 Task: Toggle the show structs in the suggest.
Action: Mouse moved to (0, 591)
Screenshot: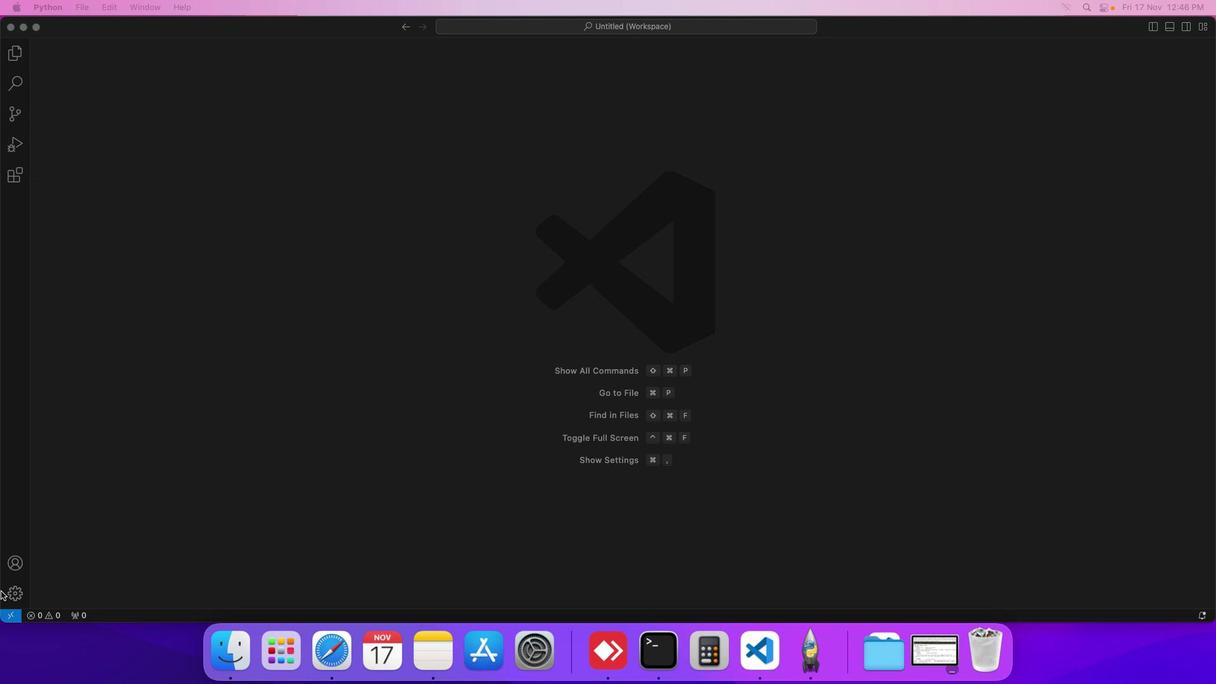 
Action: Mouse pressed left at (0, 591)
Screenshot: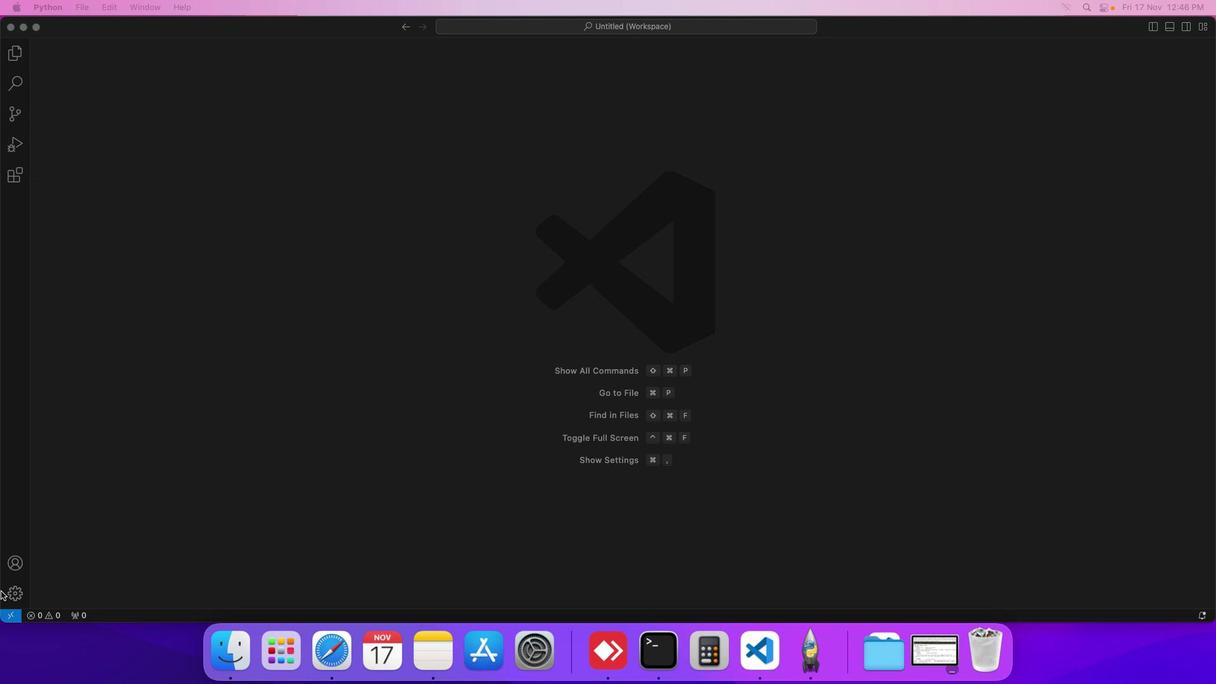 
Action: Mouse moved to (42, 491)
Screenshot: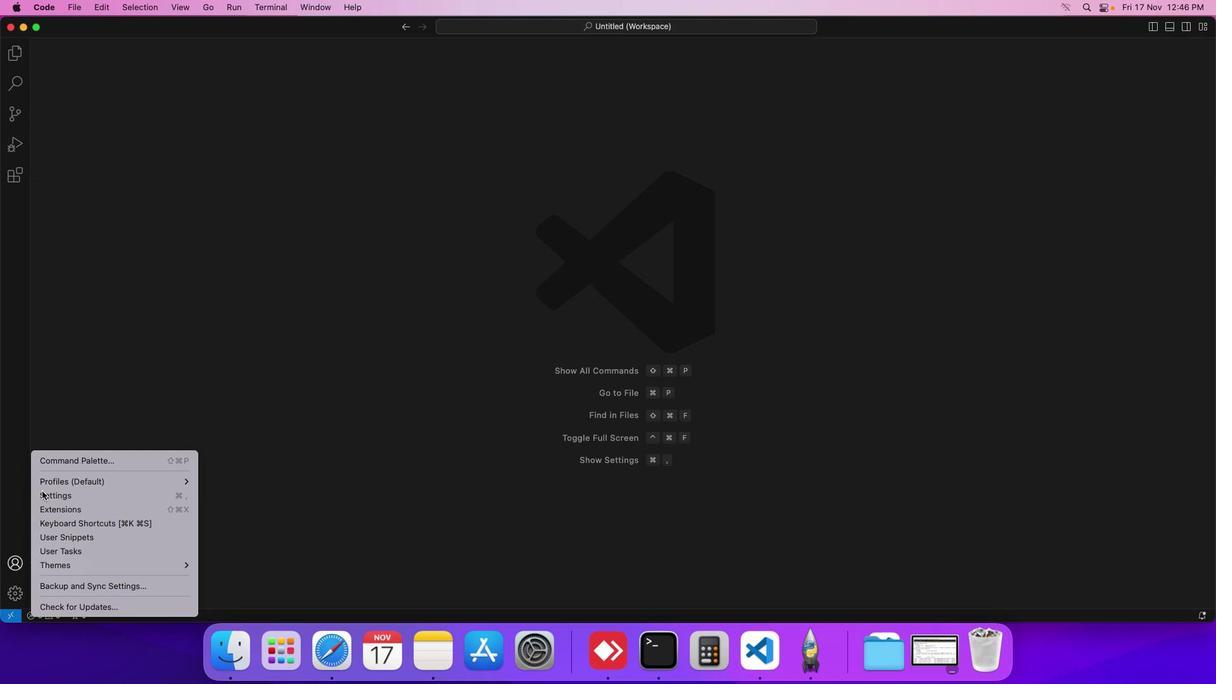 
Action: Mouse pressed left at (42, 491)
Screenshot: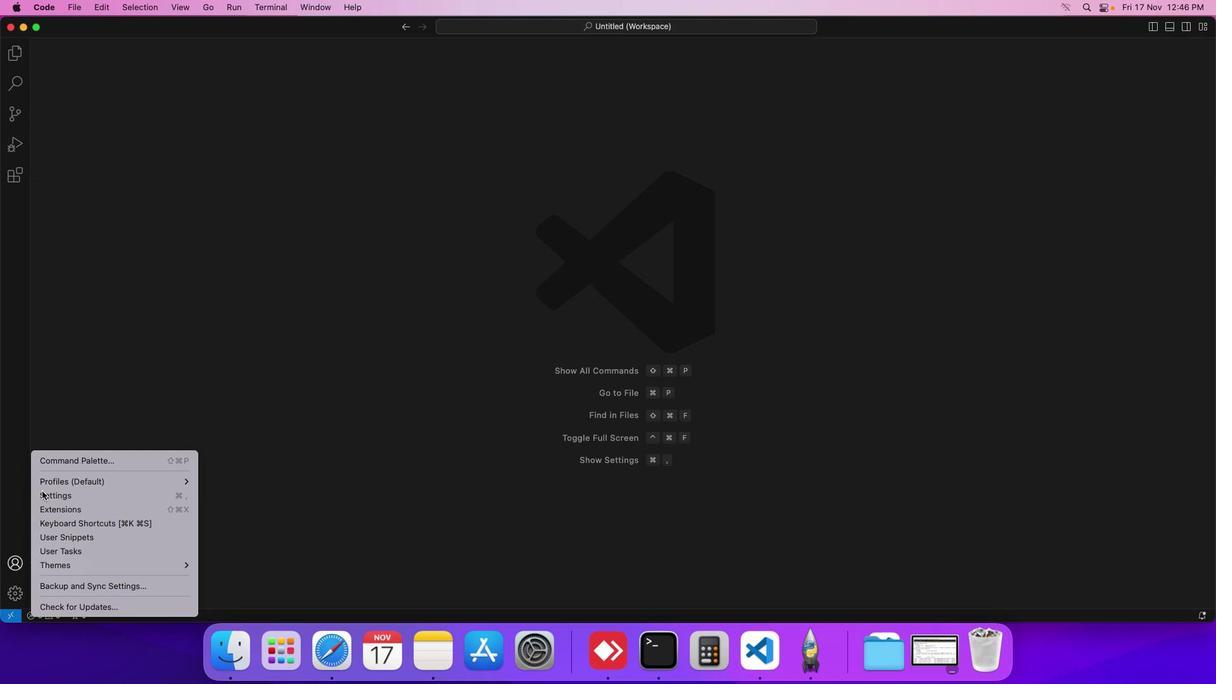
Action: Mouse moved to (313, 103)
Screenshot: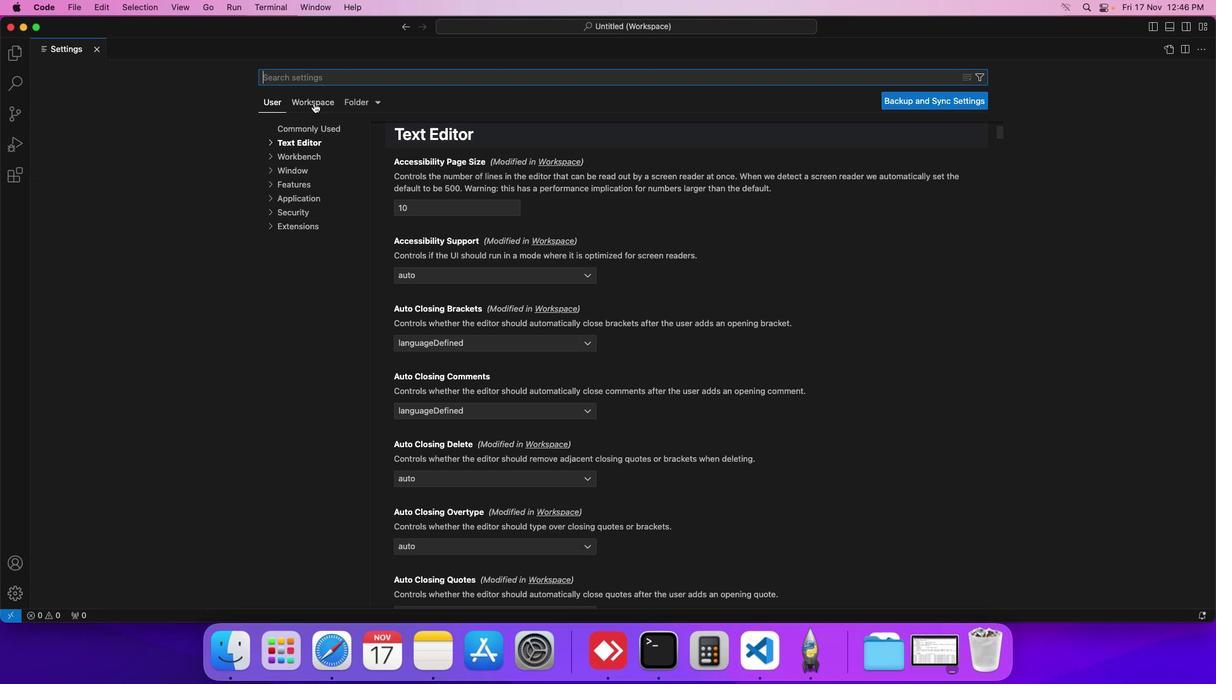 
Action: Mouse pressed left at (313, 103)
Screenshot: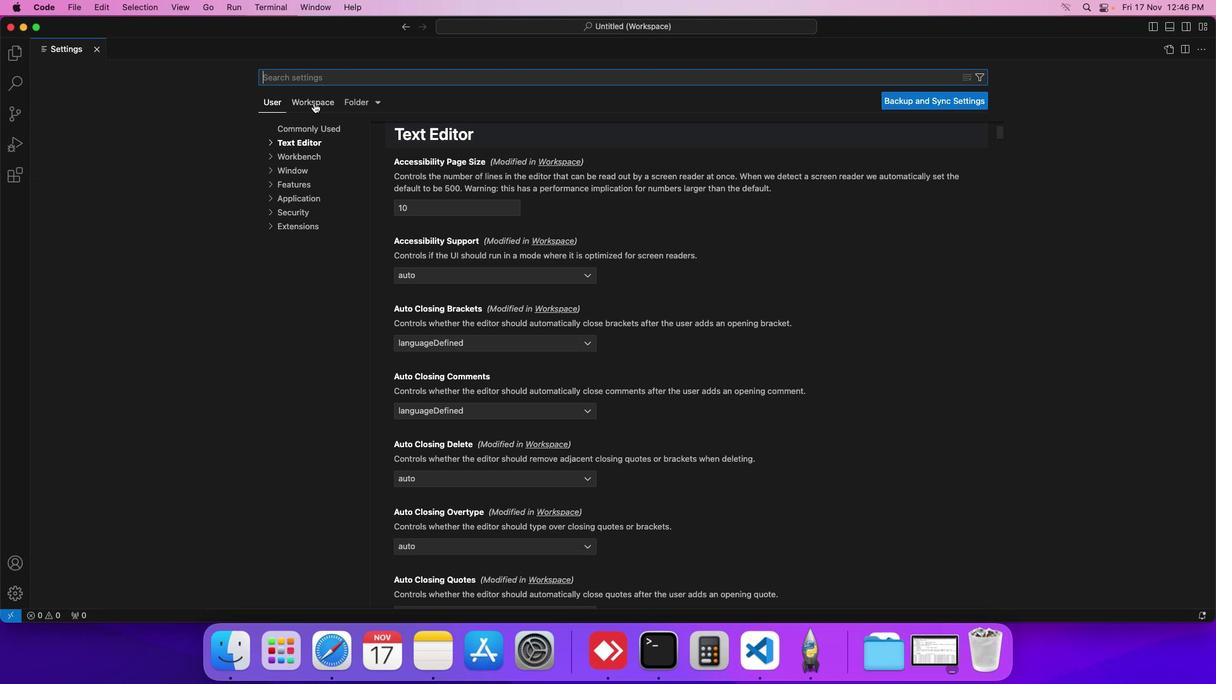 
Action: Mouse moved to (301, 145)
Screenshot: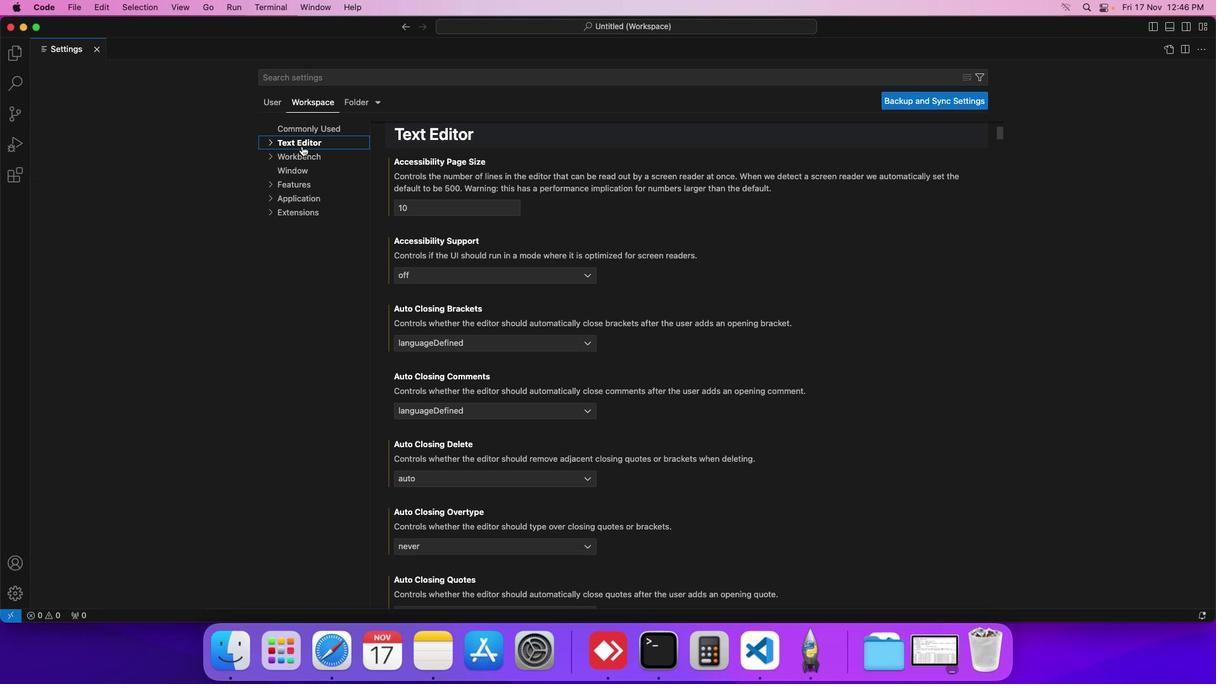
Action: Mouse pressed left at (301, 145)
Screenshot: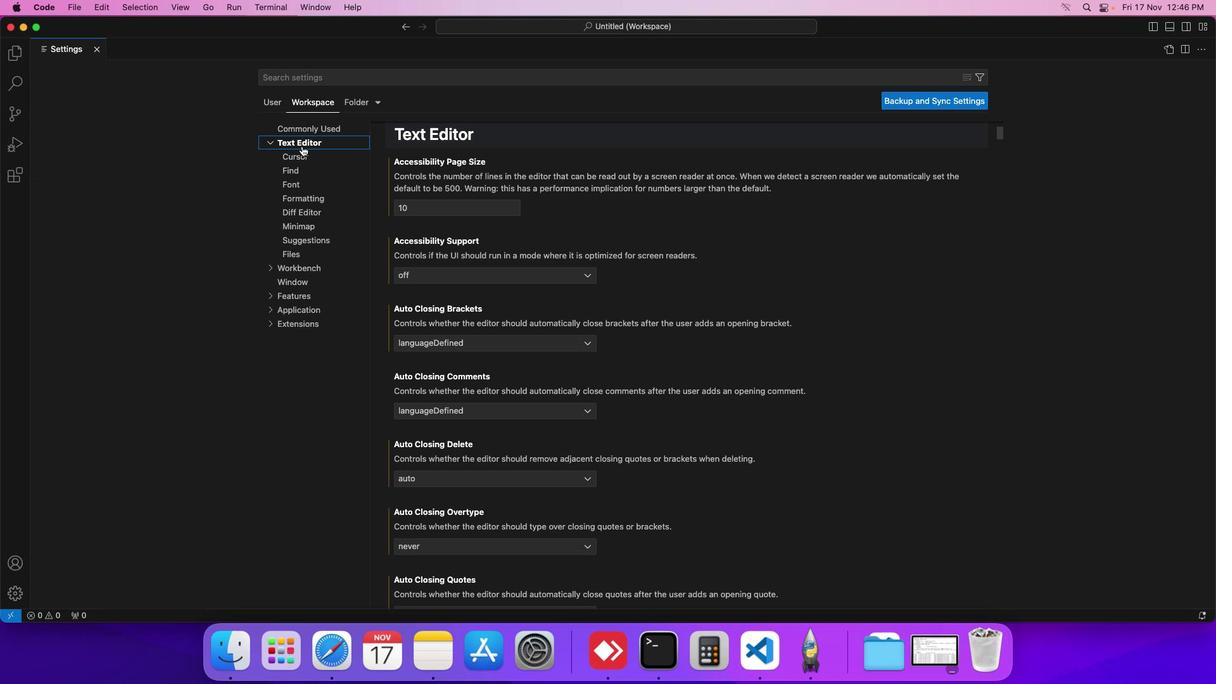 
Action: Mouse moved to (302, 235)
Screenshot: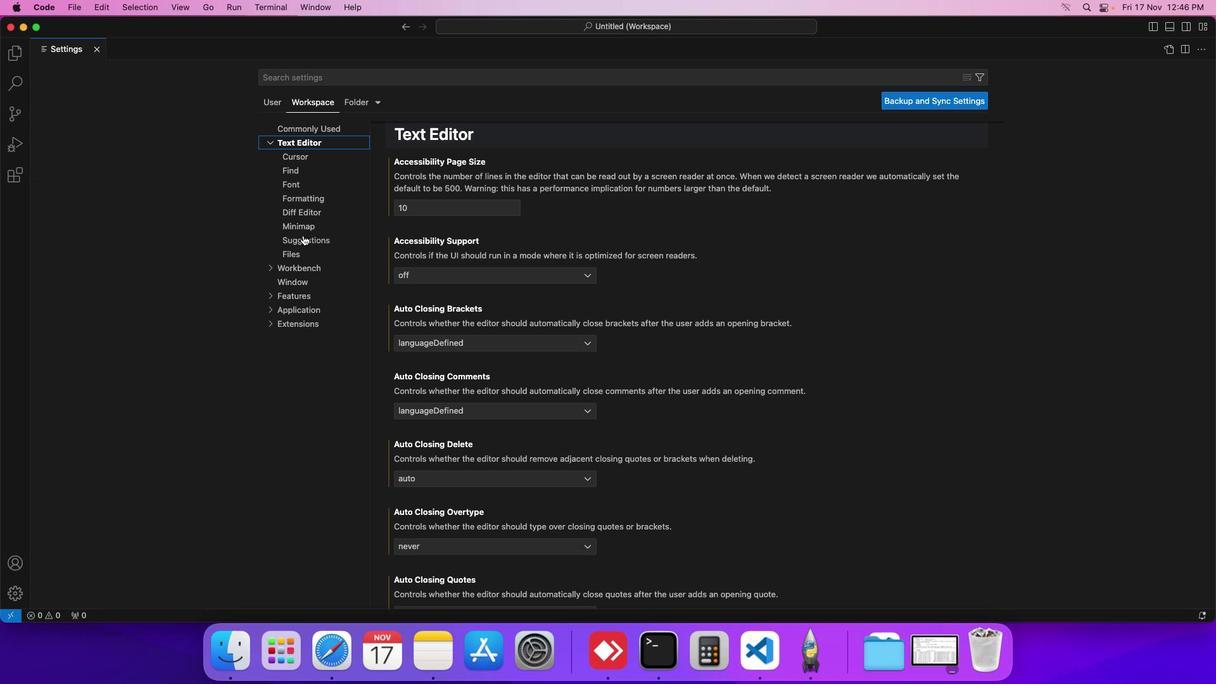 
Action: Mouse pressed left at (302, 235)
Screenshot: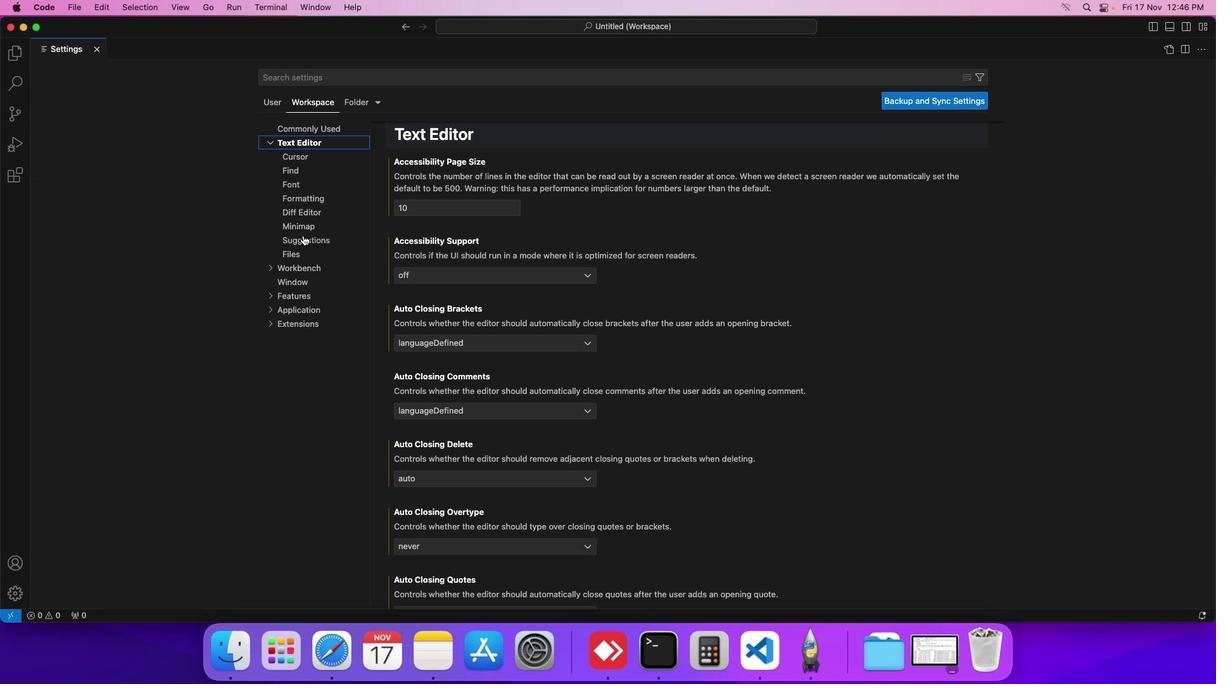 
Action: Mouse moved to (449, 374)
Screenshot: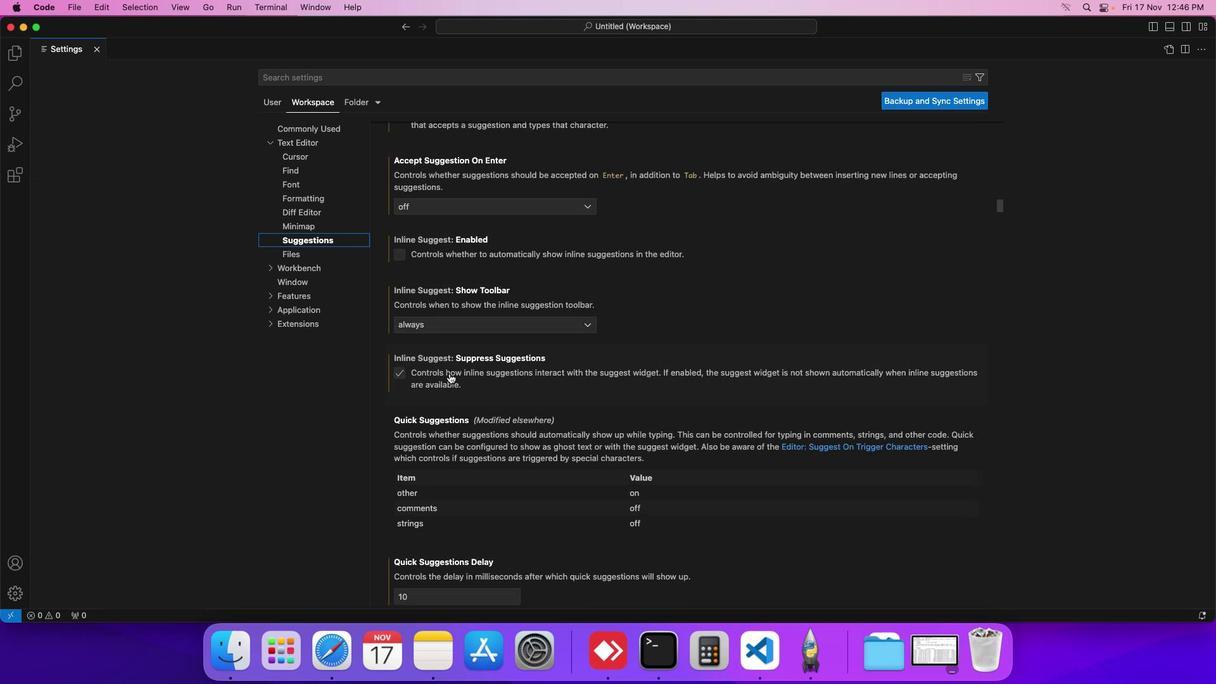 
Action: Mouse scrolled (449, 374) with delta (0, 0)
Screenshot: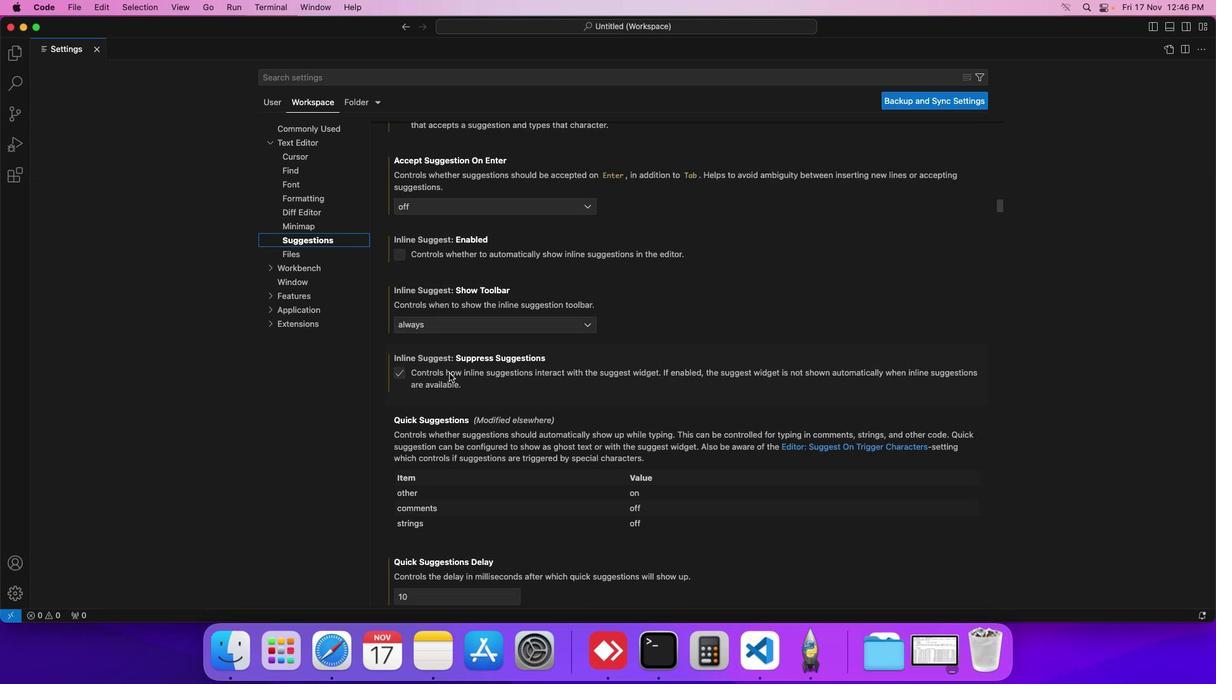 
Action: Mouse moved to (449, 373)
Screenshot: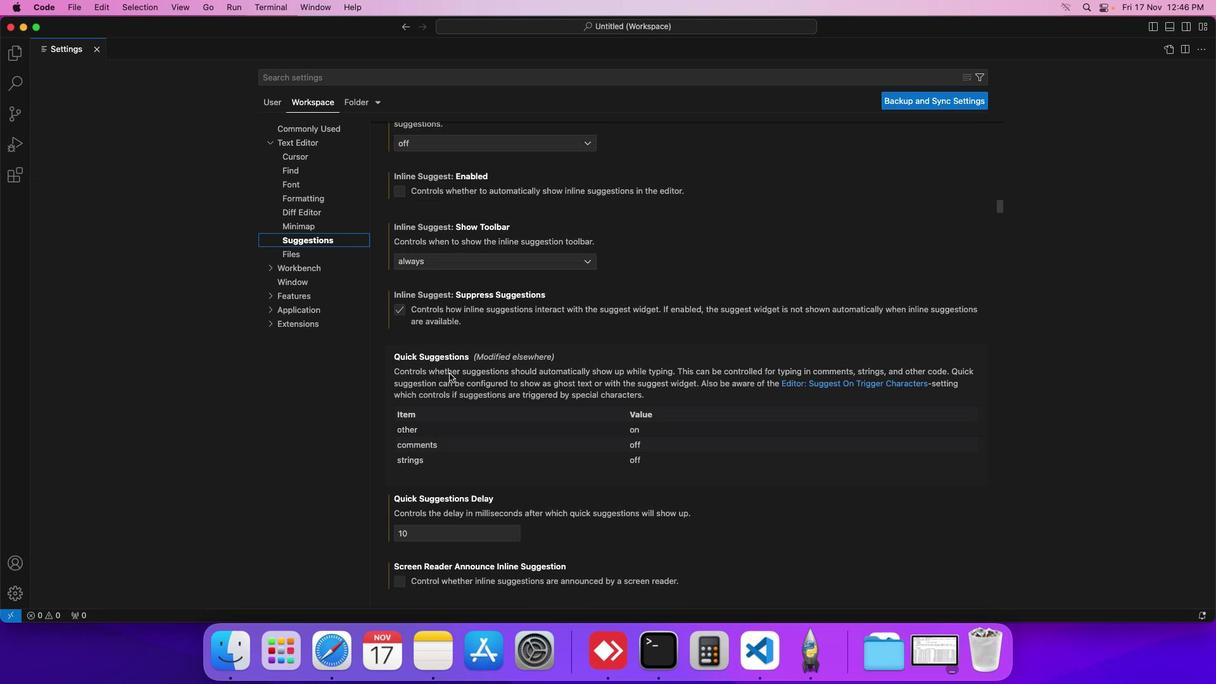 
Action: Mouse scrolled (449, 373) with delta (0, 0)
Screenshot: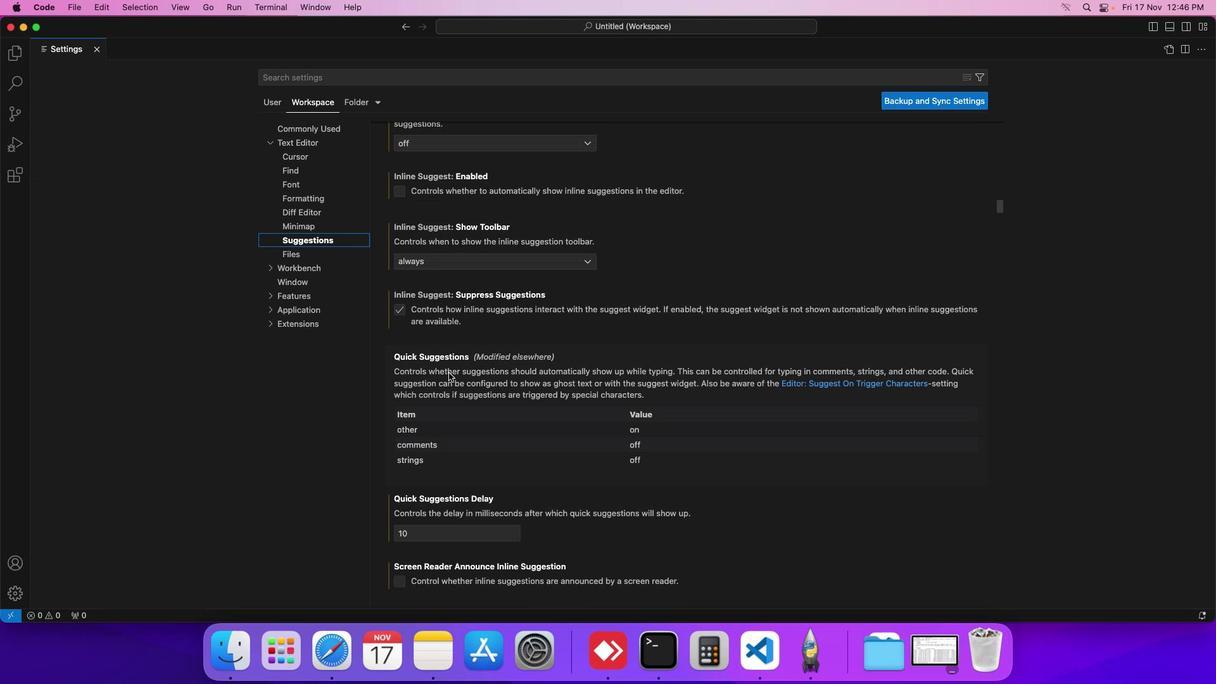 
Action: Mouse moved to (449, 373)
Screenshot: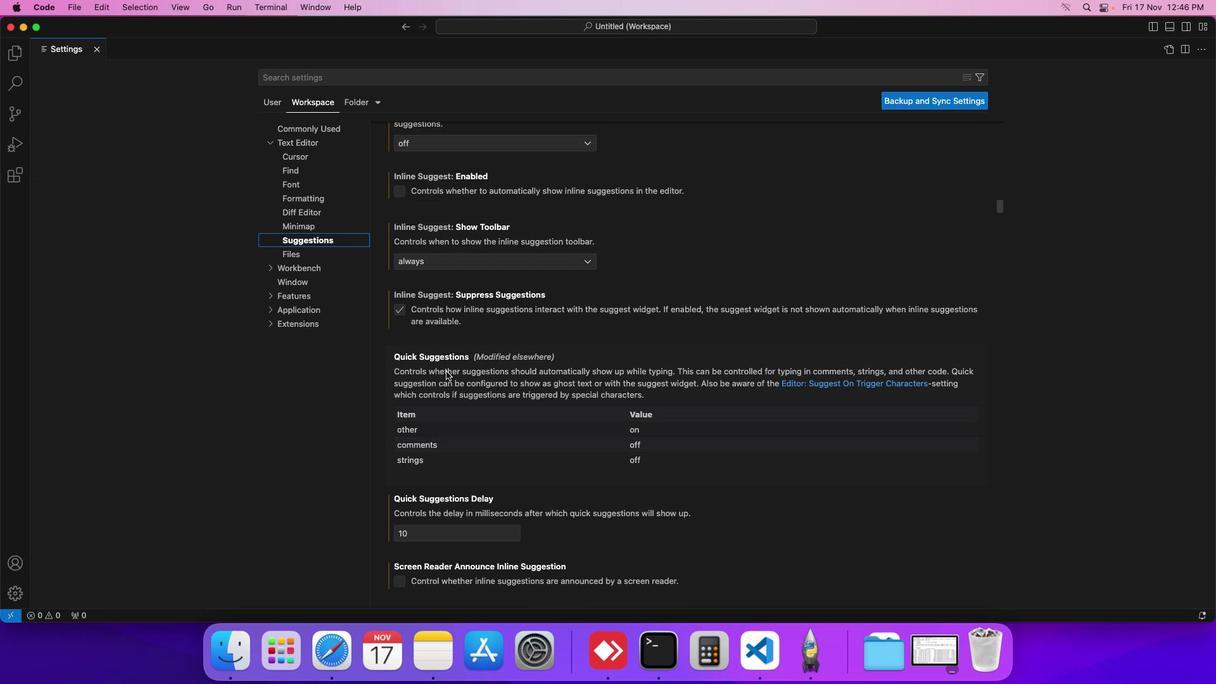 
Action: Mouse scrolled (449, 373) with delta (0, -1)
Screenshot: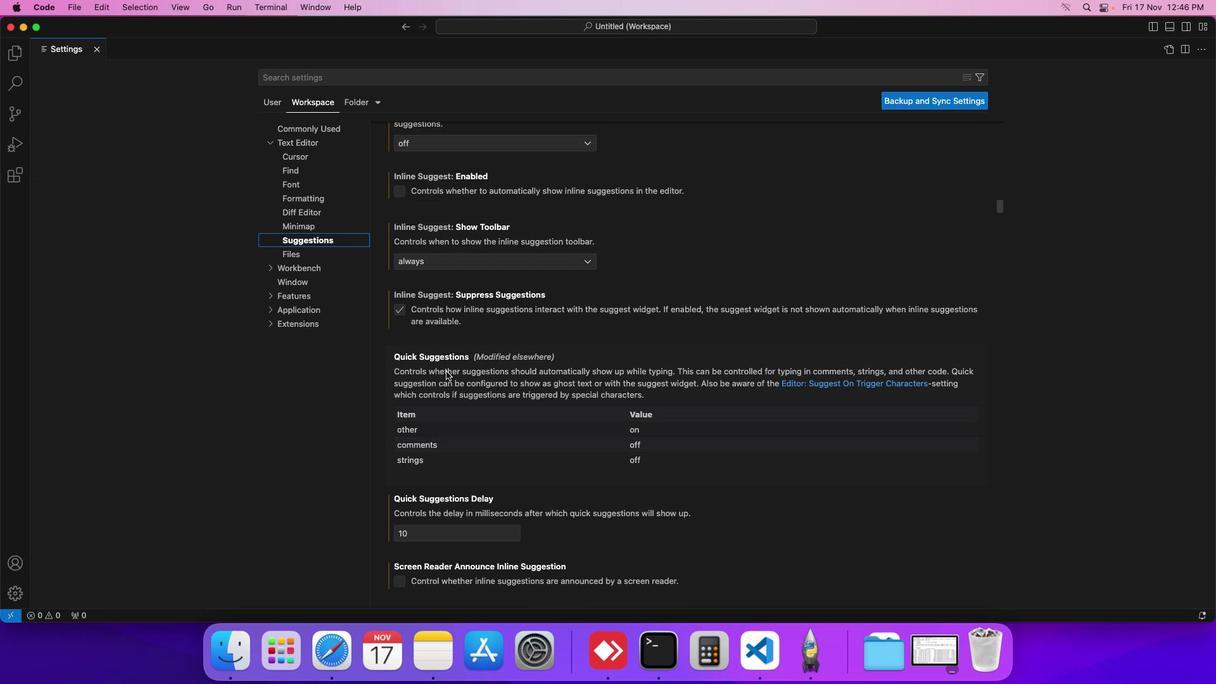 
Action: Mouse moved to (445, 370)
Screenshot: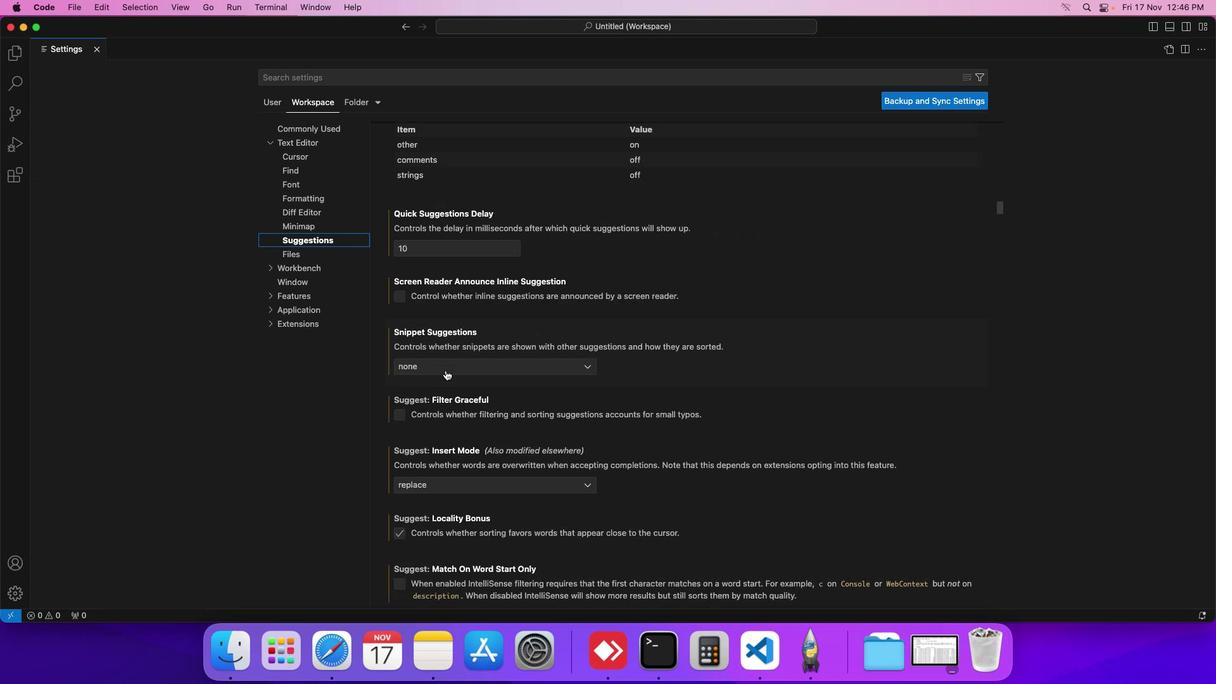 
Action: Mouse scrolled (445, 370) with delta (0, 0)
Screenshot: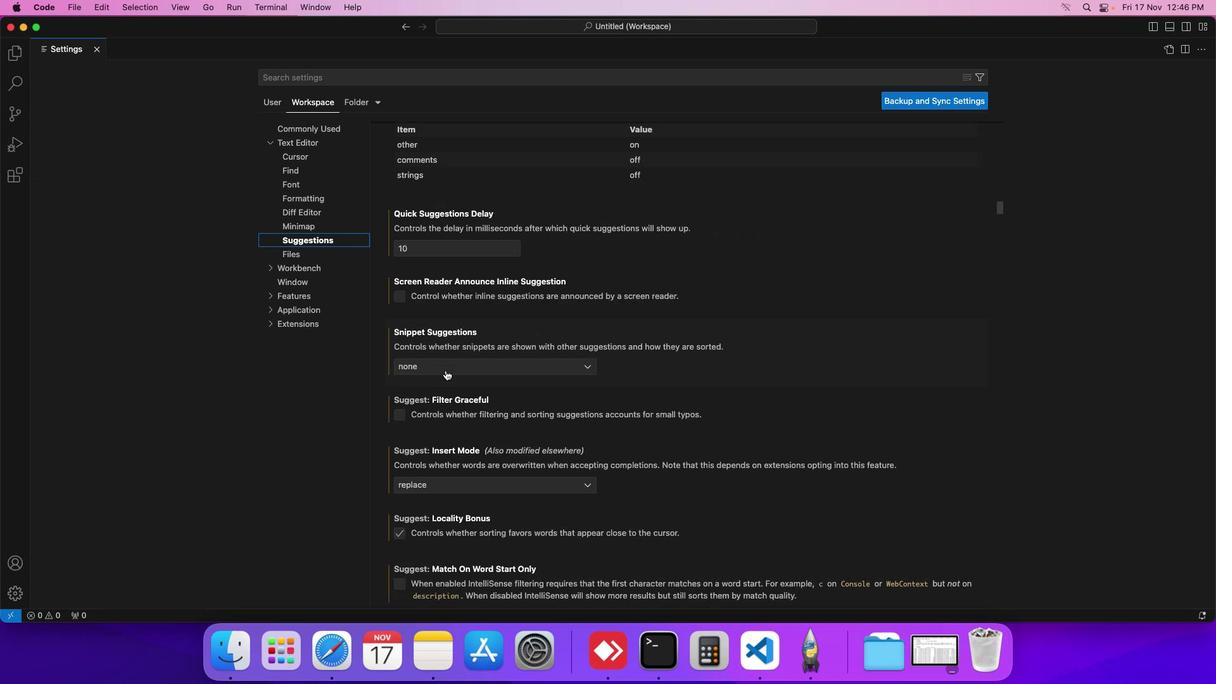 
Action: Mouse scrolled (445, 370) with delta (0, 0)
Screenshot: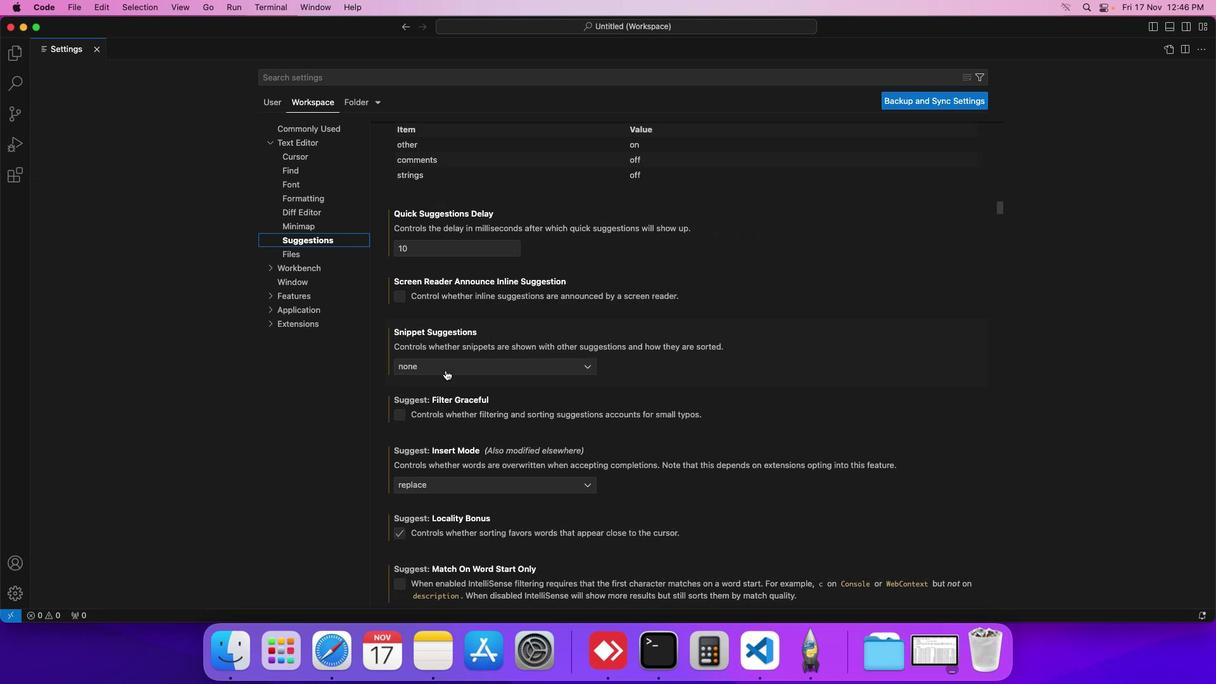 
Action: Mouse scrolled (445, 370) with delta (0, -1)
Screenshot: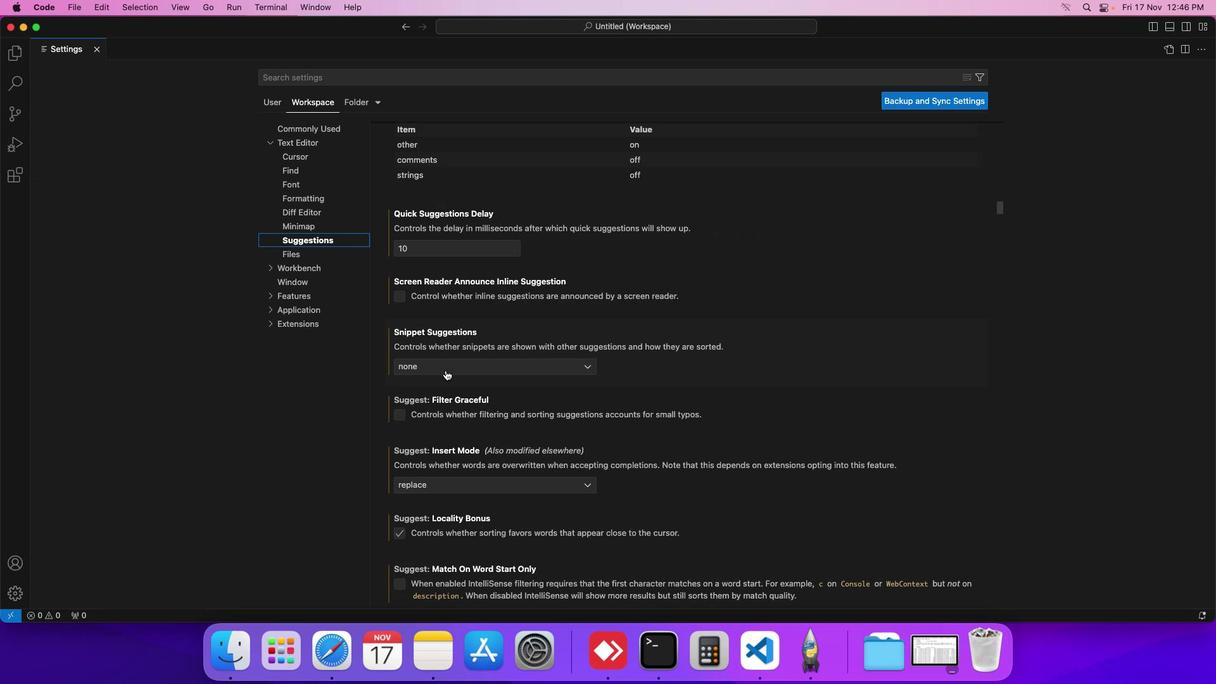 
Action: Mouse scrolled (445, 370) with delta (0, -2)
Screenshot: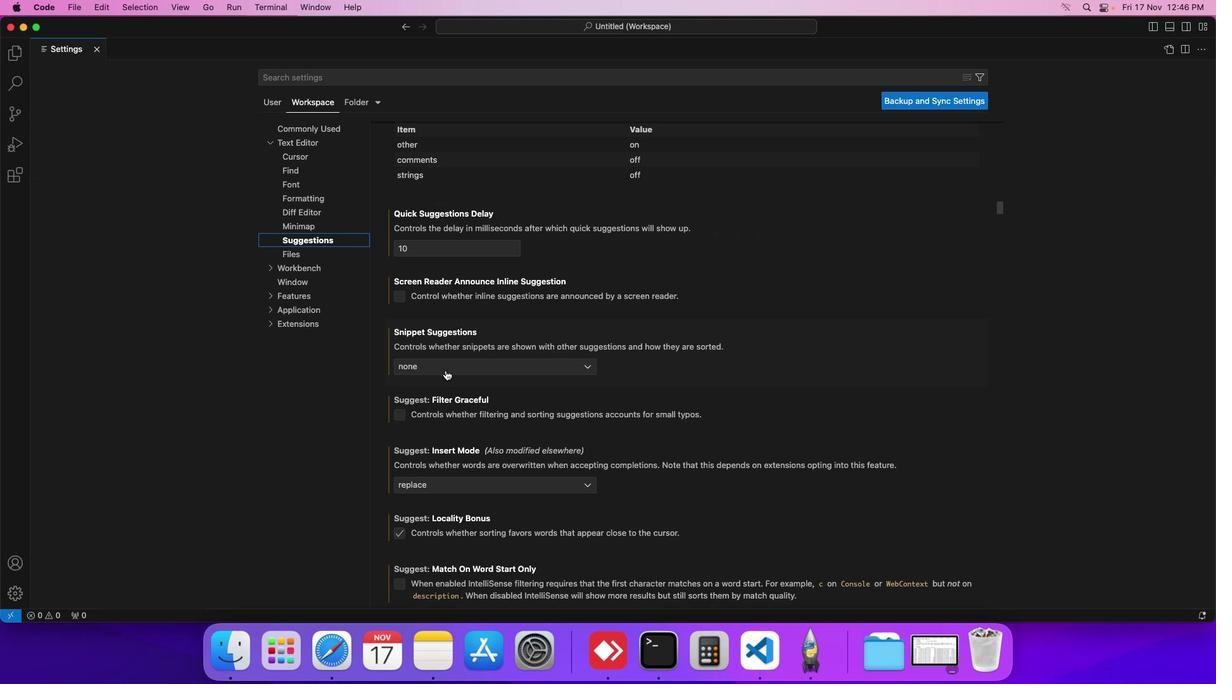 
Action: Mouse moved to (444, 369)
Screenshot: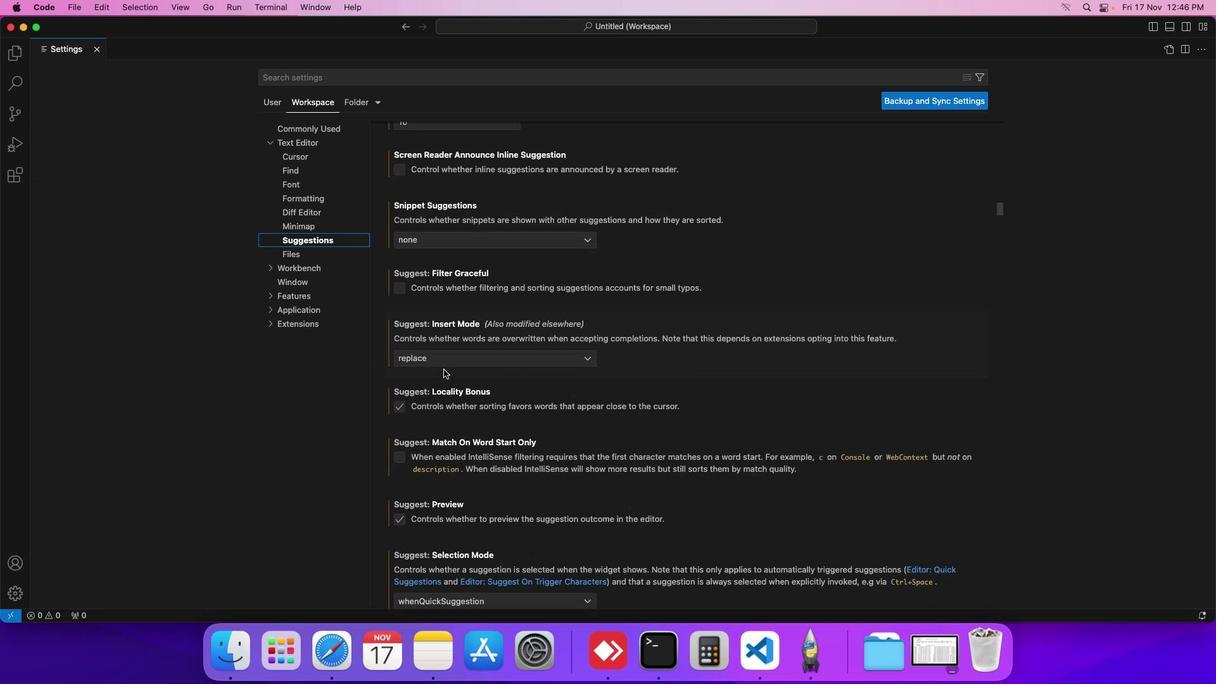 
Action: Mouse scrolled (444, 369) with delta (0, 0)
Screenshot: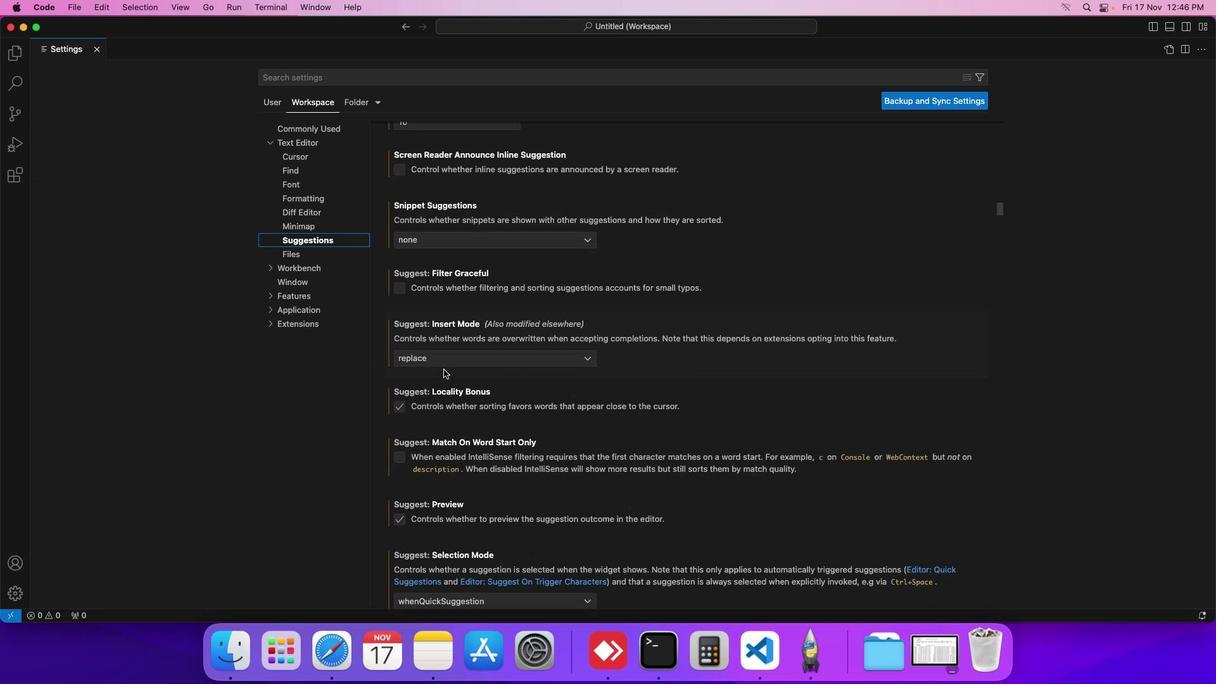 
Action: Mouse moved to (444, 369)
Screenshot: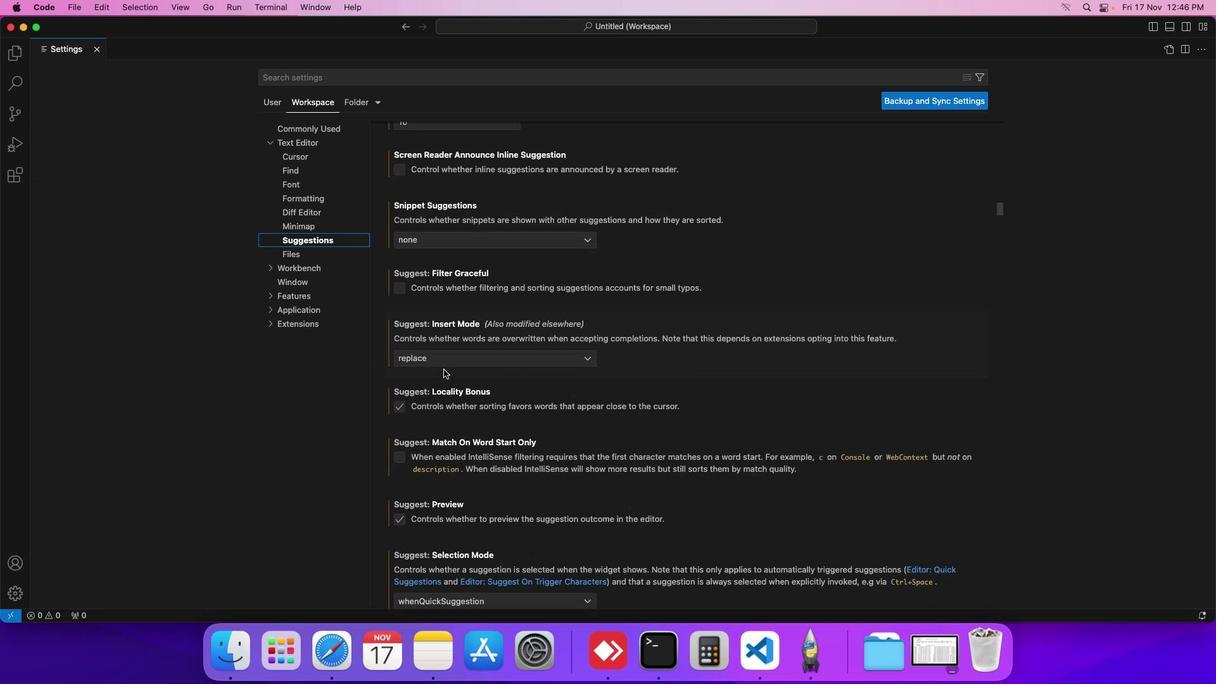
Action: Mouse scrolled (444, 369) with delta (0, 0)
Screenshot: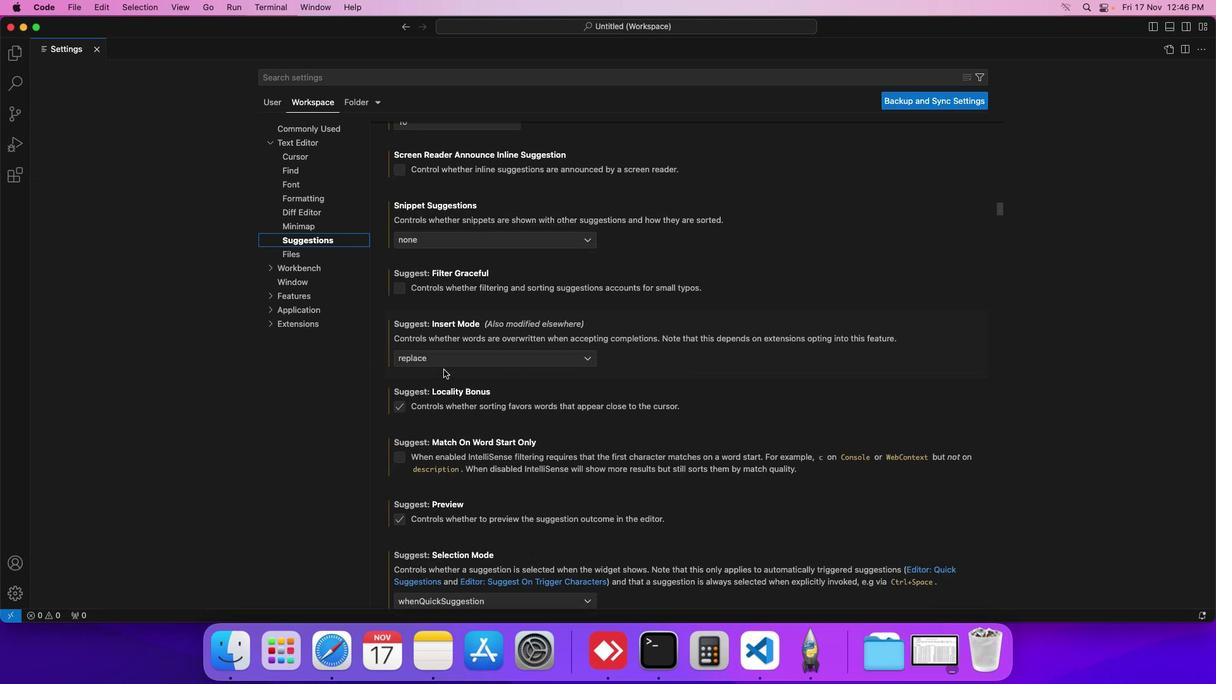
Action: Mouse moved to (444, 369)
Screenshot: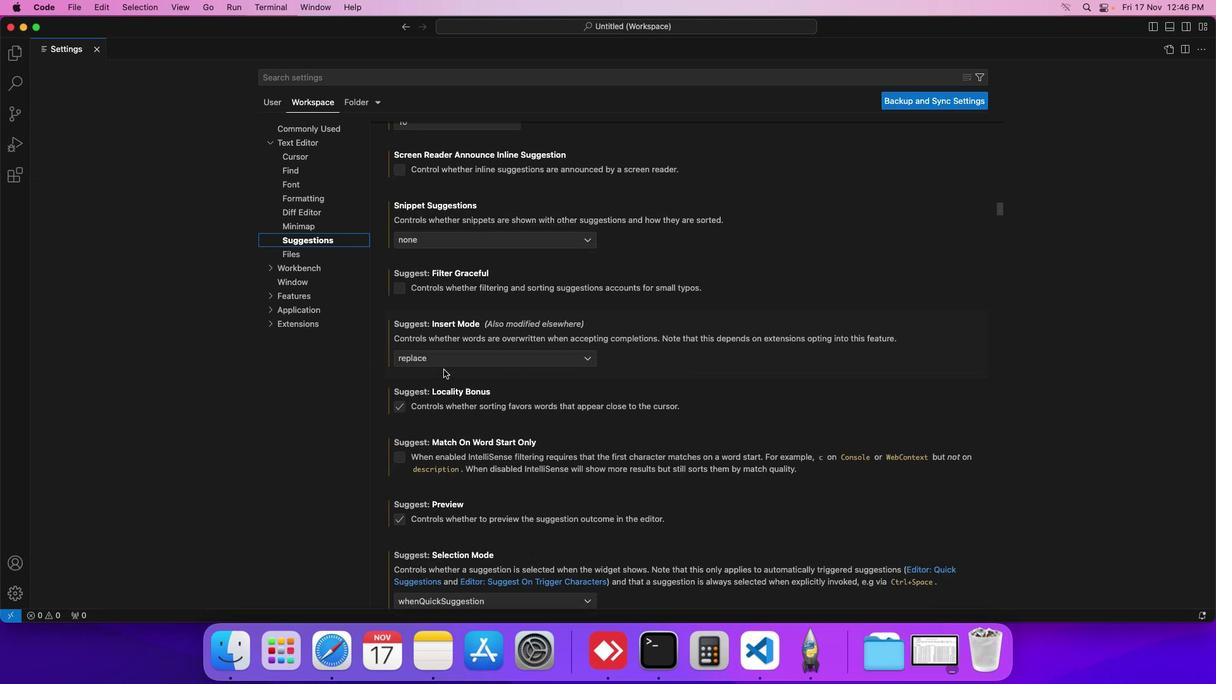 
Action: Mouse scrolled (444, 369) with delta (0, -1)
Screenshot: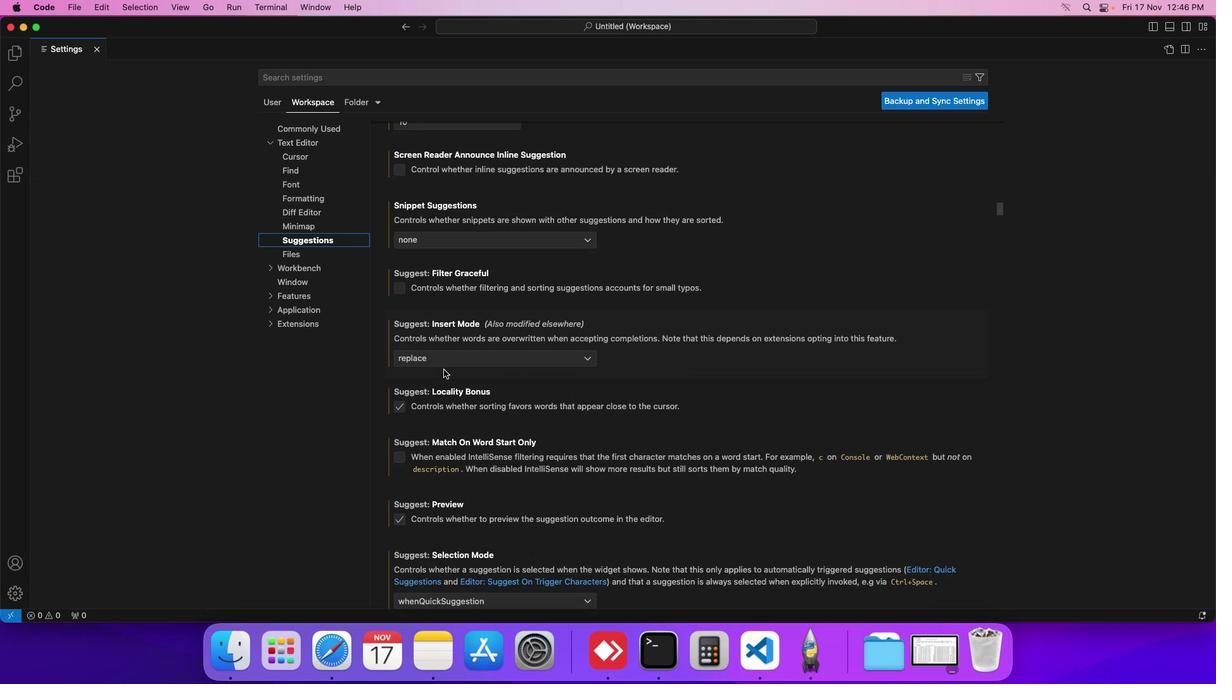 
Action: Mouse scrolled (444, 369) with delta (0, 0)
Screenshot: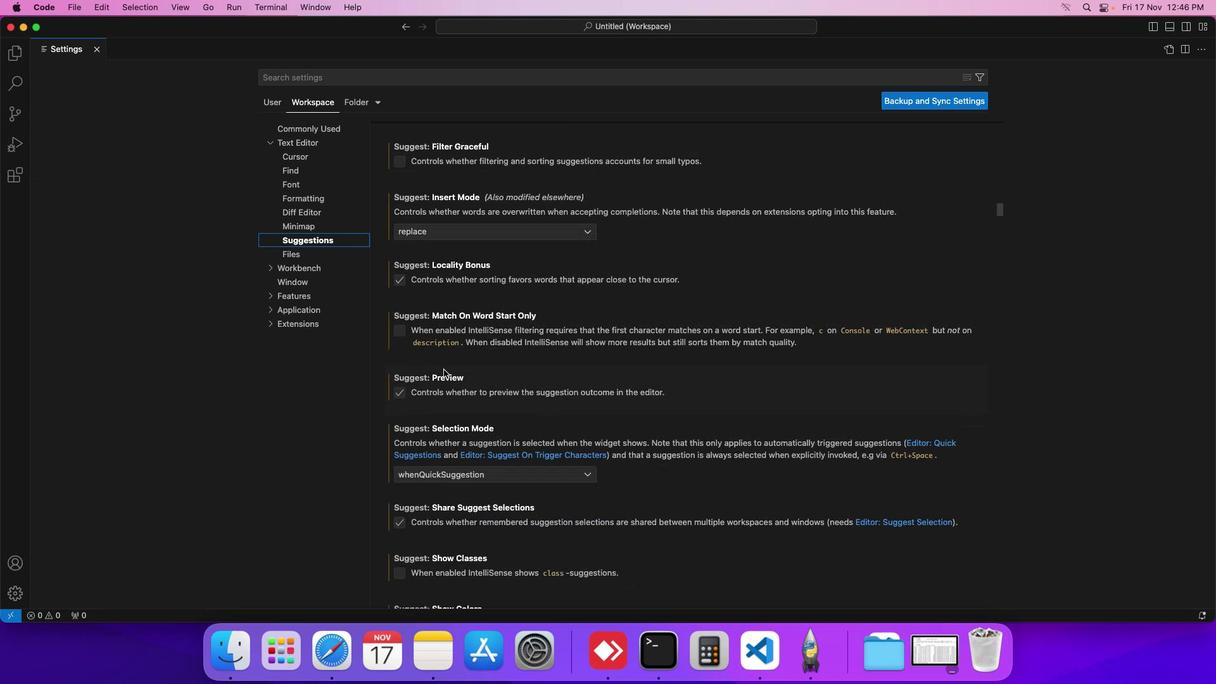 
Action: Mouse scrolled (444, 369) with delta (0, 0)
Screenshot: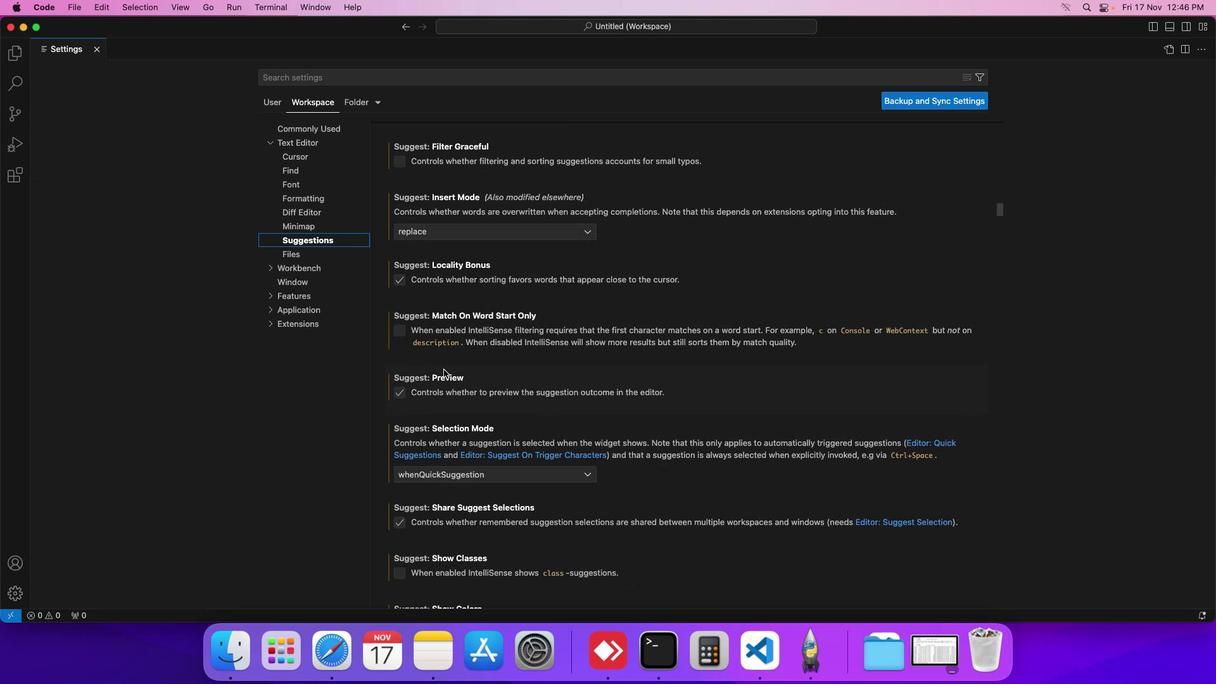 
Action: Mouse scrolled (444, 369) with delta (0, -1)
Screenshot: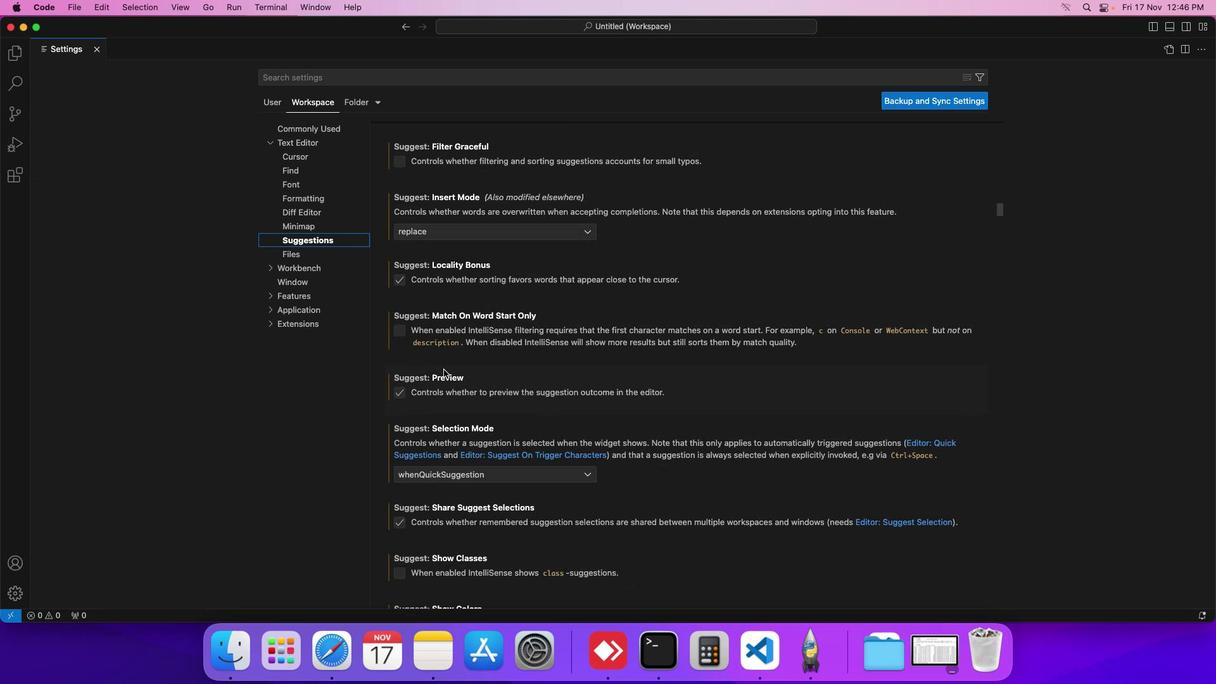 
Action: Mouse moved to (440, 364)
Screenshot: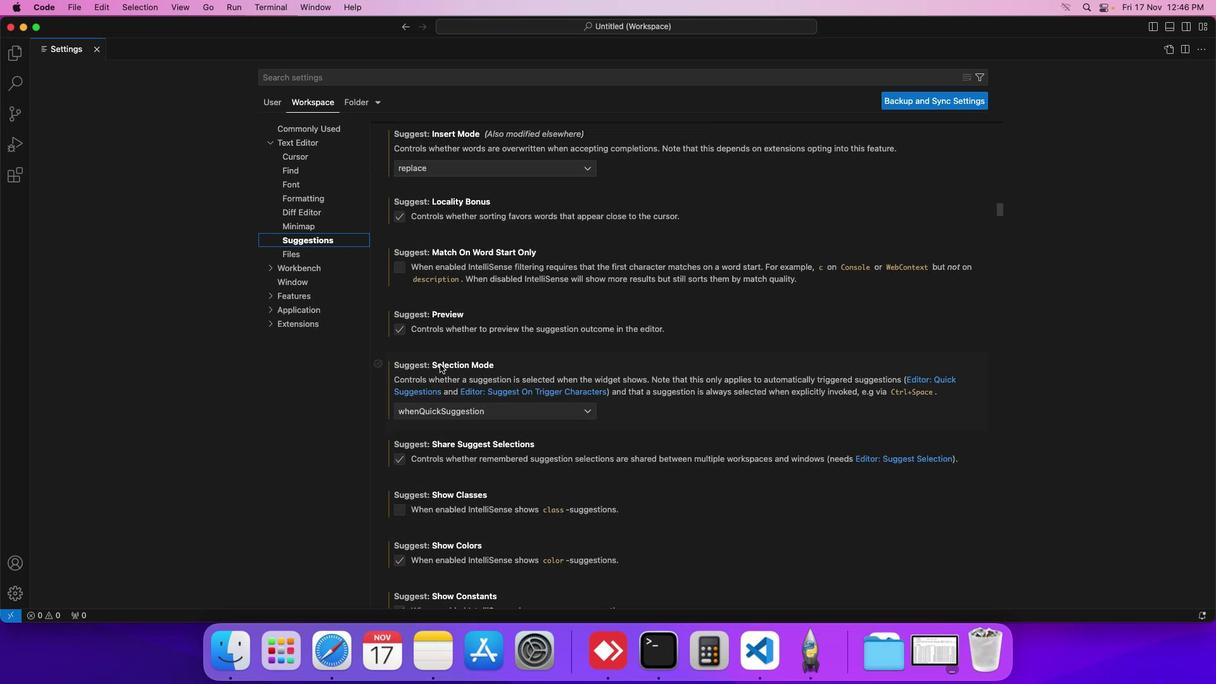 
Action: Mouse scrolled (440, 364) with delta (0, 0)
Screenshot: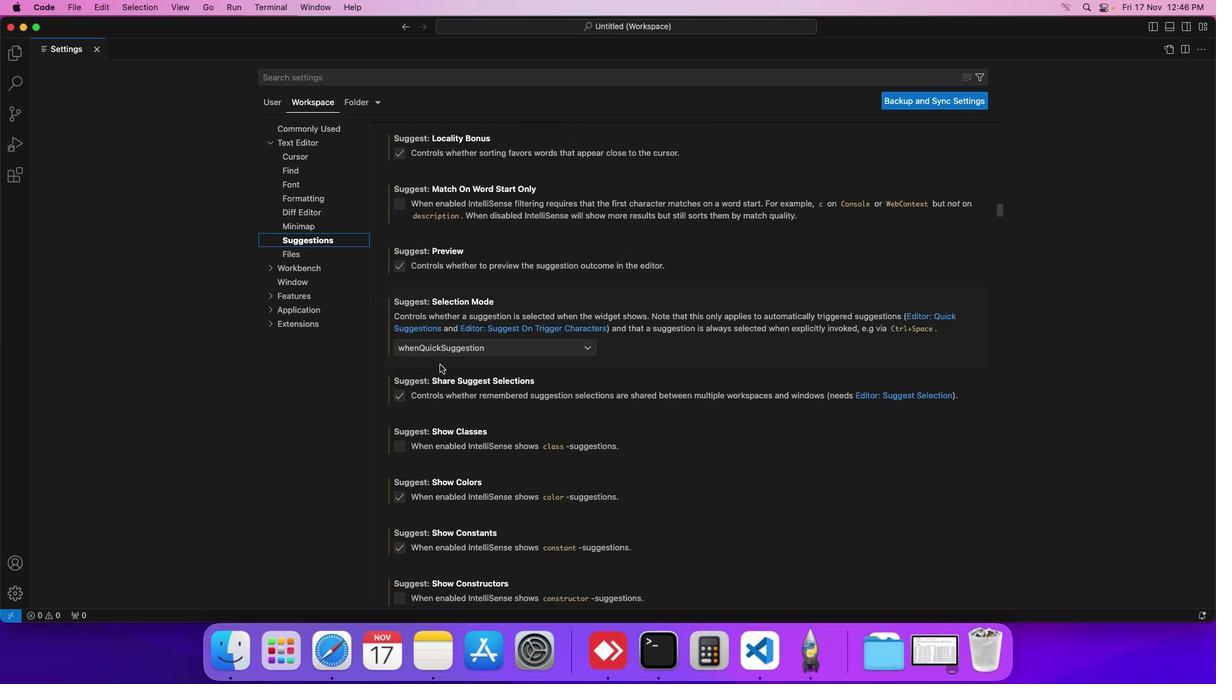 
Action: Mouse scrolled (440, 364) with delta (0, 0)
Screenshot: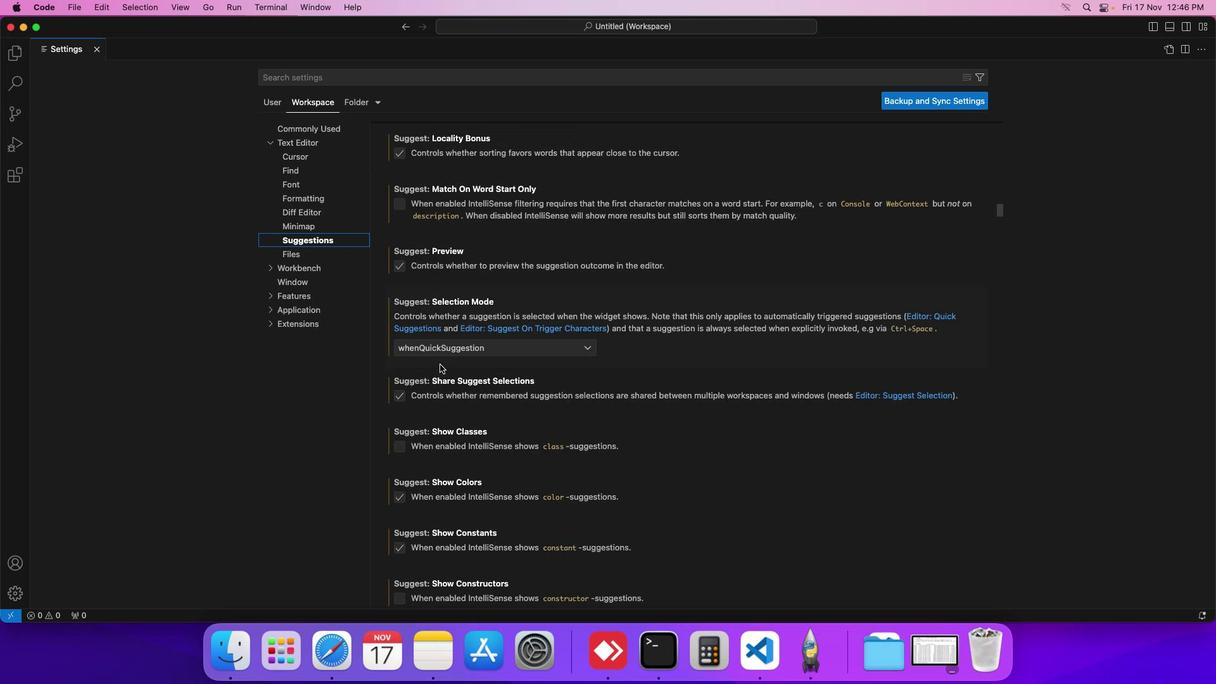 
Action: Mouse moved to (440, 364)
Screenshot: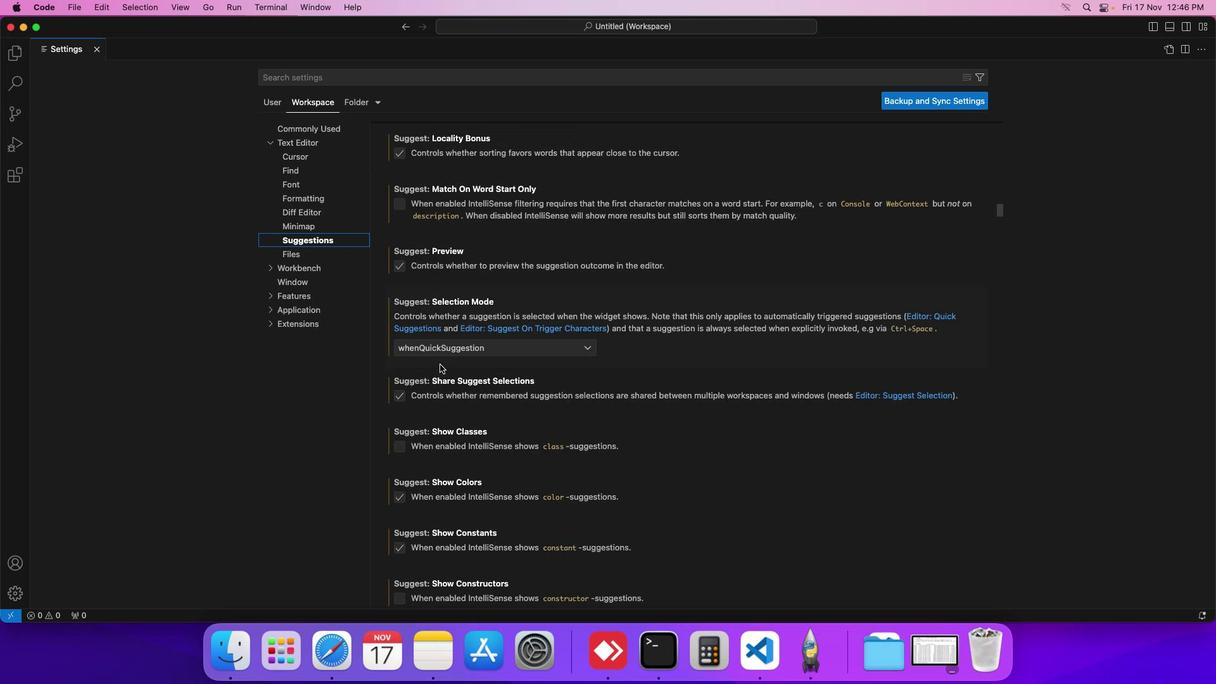 
Action: Mouse scrolled (440, 364) with delta (0, -1)
Screenshot: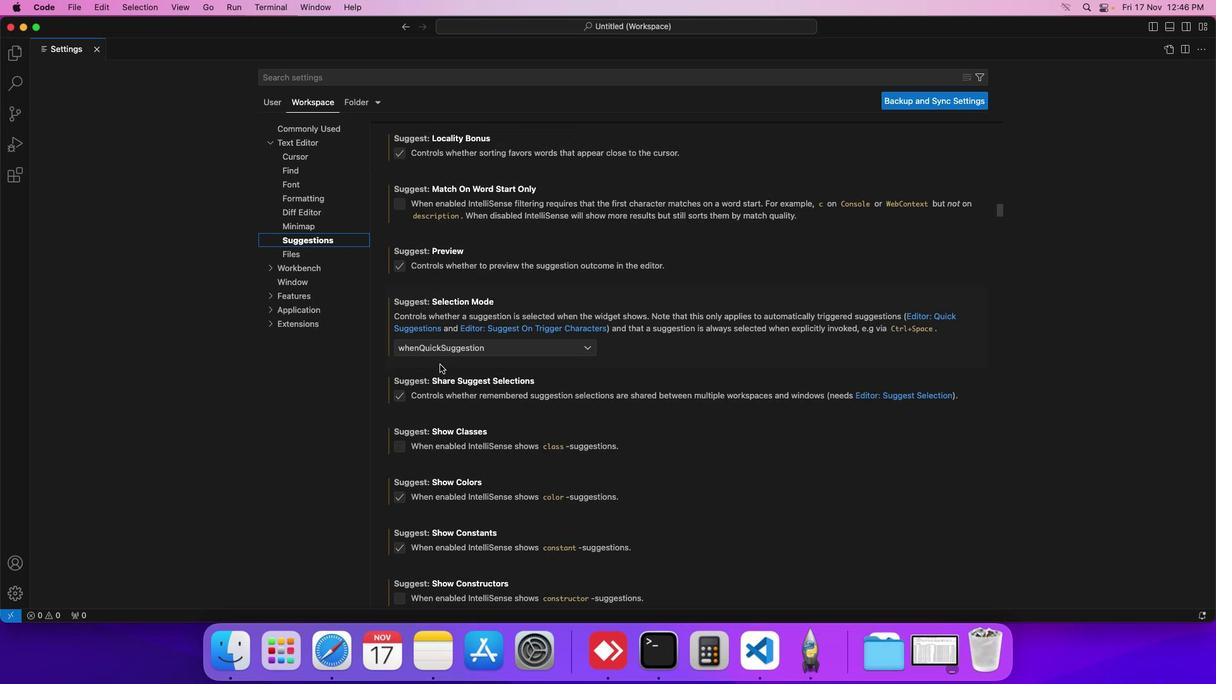 
Action: Mouse moved to (439, 364)
Screenshot: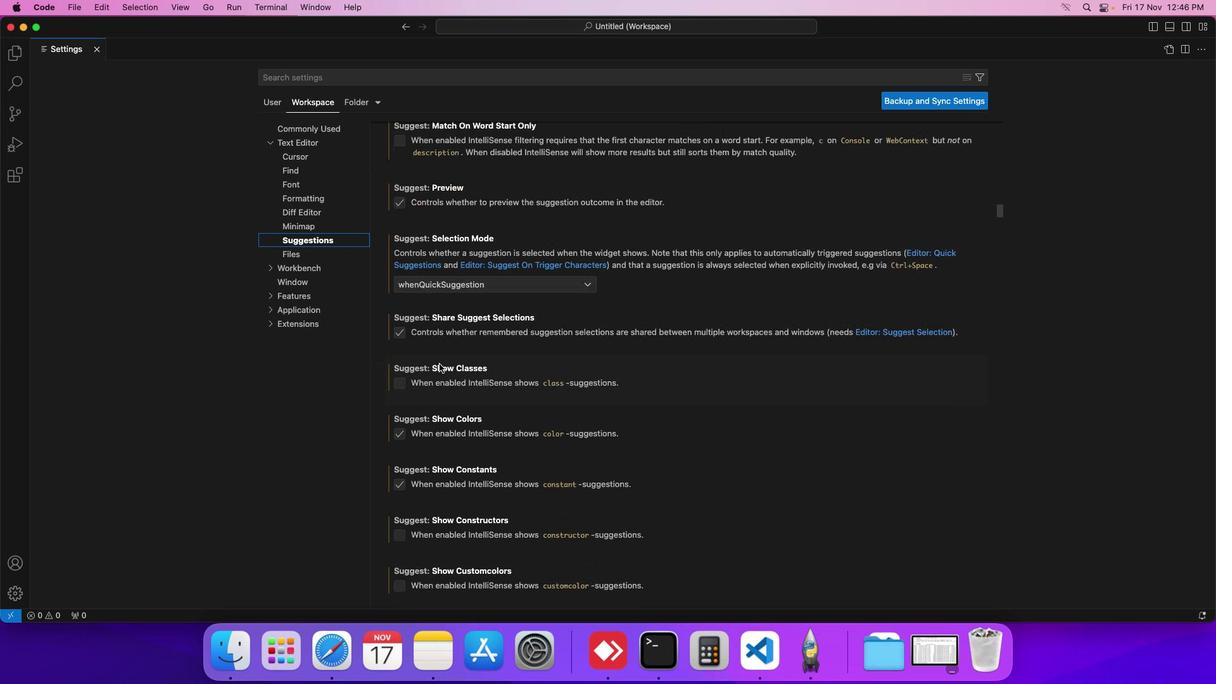 
Action: Mouse scrolled (439, 364) with delta (0, 0)
Screenshot: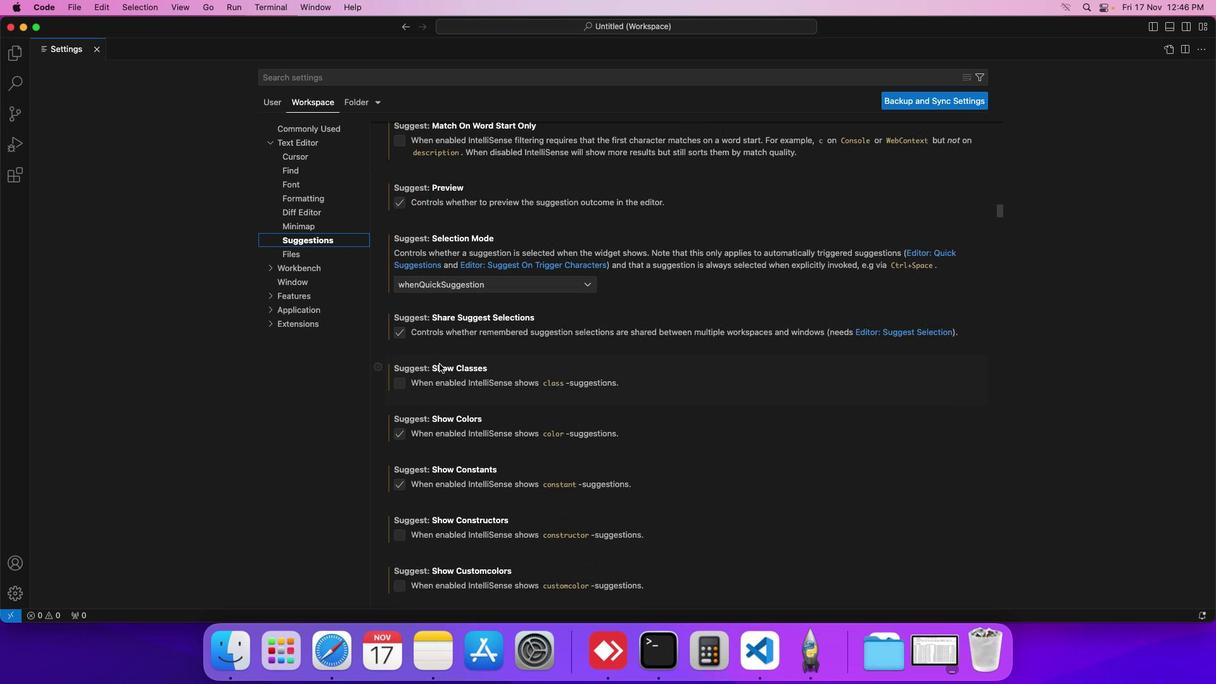 
Action: Mouse scrolled (439, 364) with delta (0, 0)
Screenshot: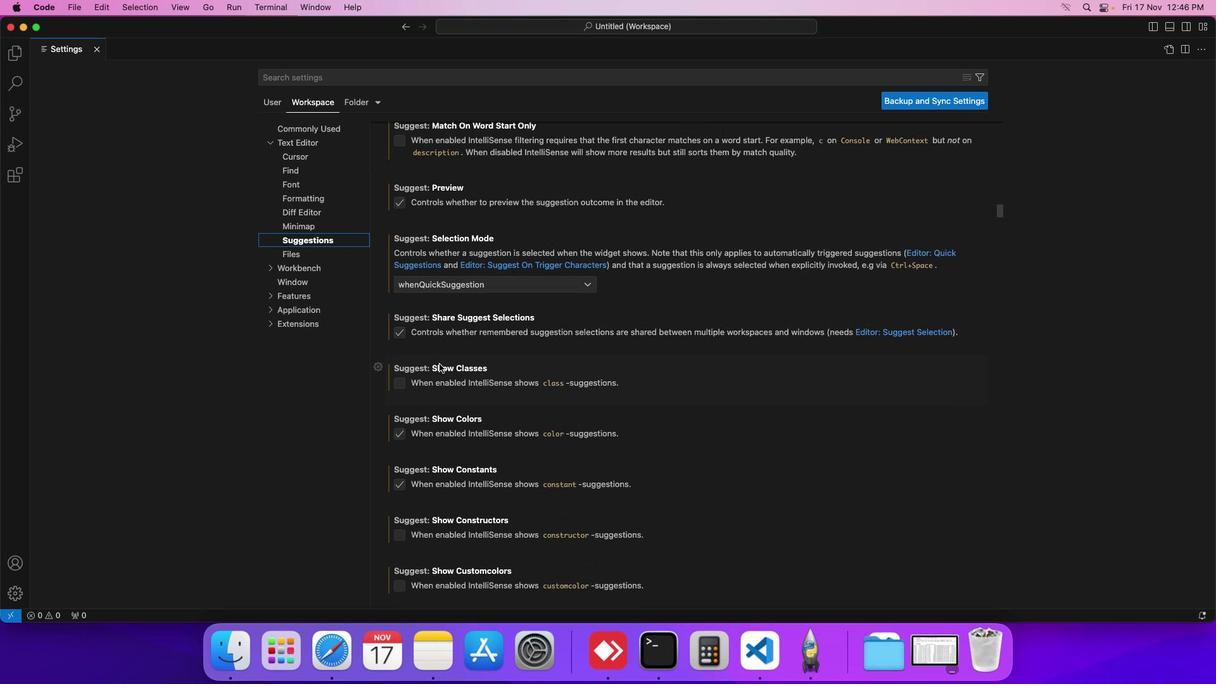 
Action: Mouse moved to (438, 363)
Screenshot: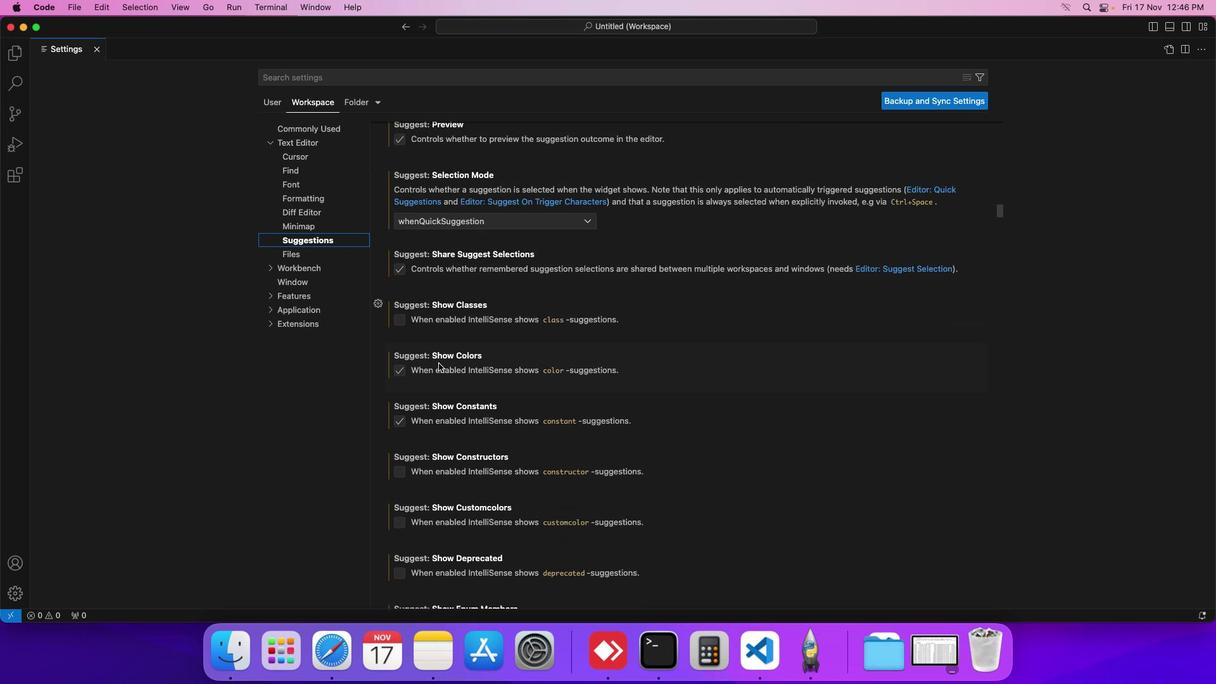 
Action: Mouse scrolled (438, 363) with delta (0, 0)
Screenshot: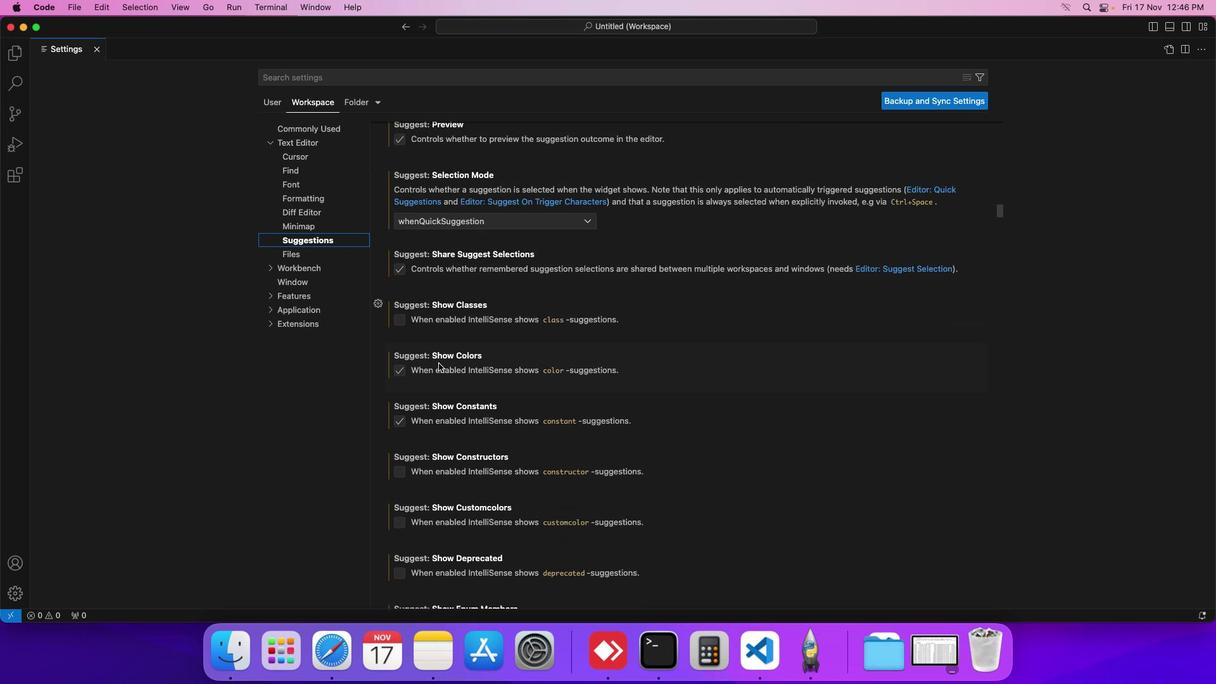 
Action: Mouse scrolled (438, 363) with delta (0, 0)
Screenshot: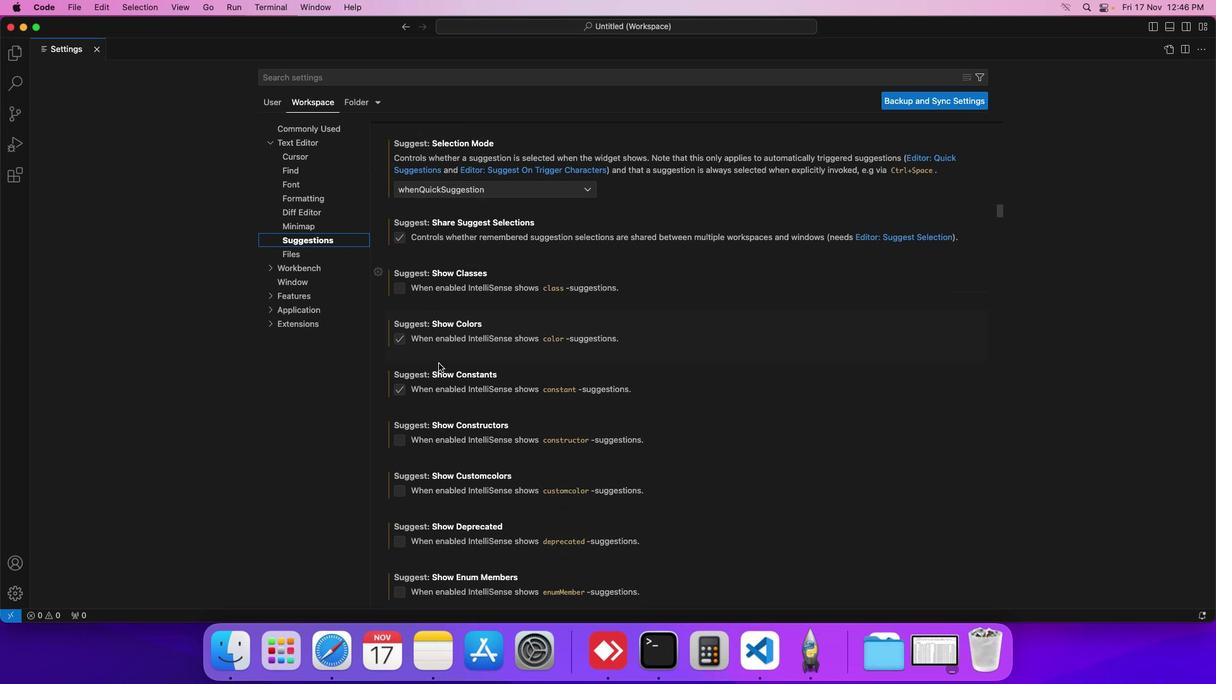 
Action: Mouse scrolled (438, 363) with delta (0, 0)
Screenshot: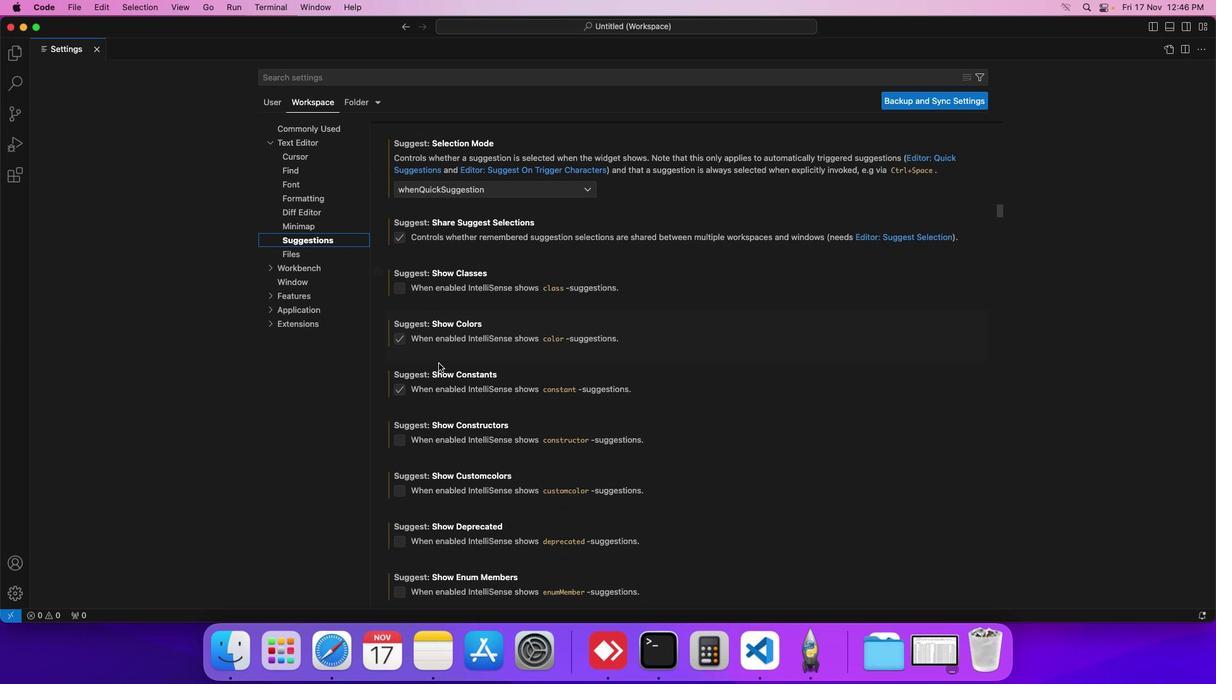 
Action: Mouse scrolled (438, 363) with delta (0, 0)
Screenshot: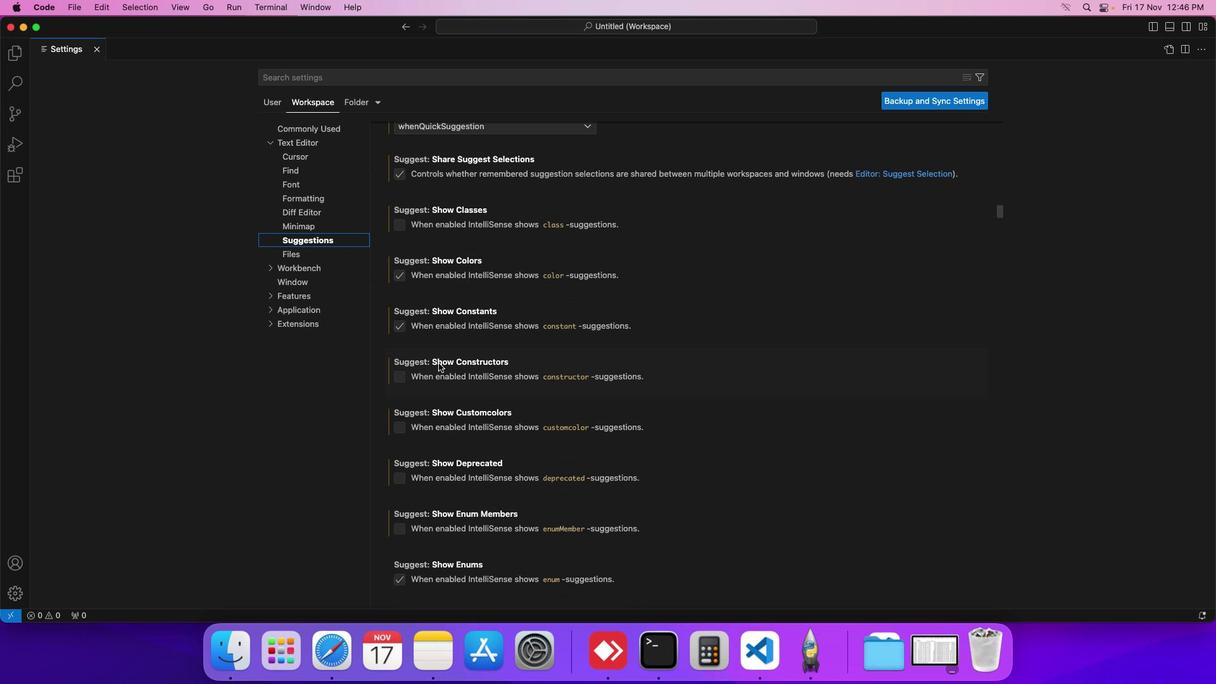 
Action: Mouse scrolled (438, 363) with delta (0, 0)
Screenshot: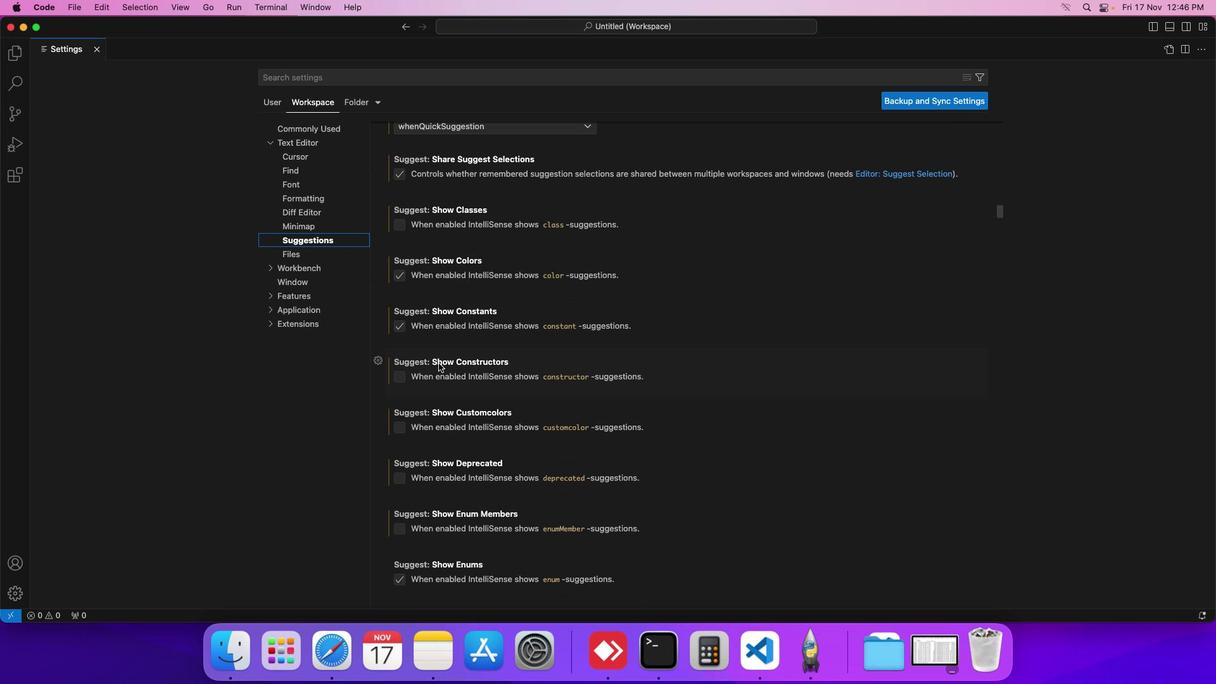 
Action: Mouse moved to (437, 362)
Screenshot: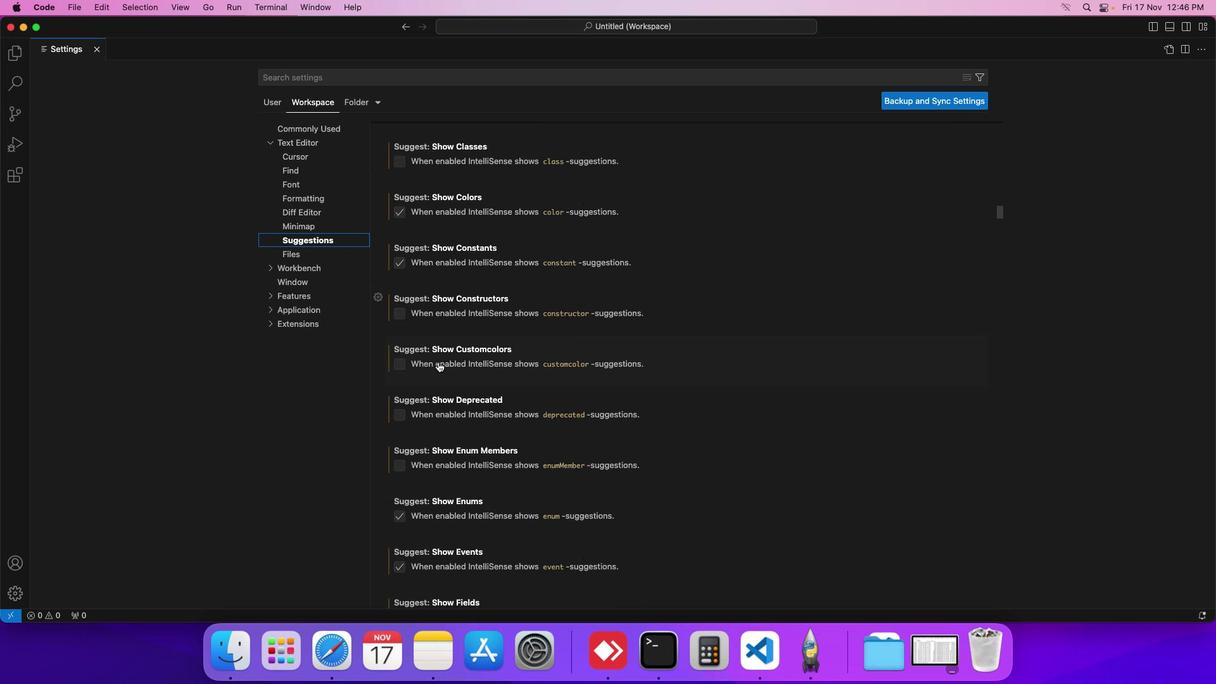 
Action: Mouse scrolled (437, 362) with delta (0, 0)
Screenshot: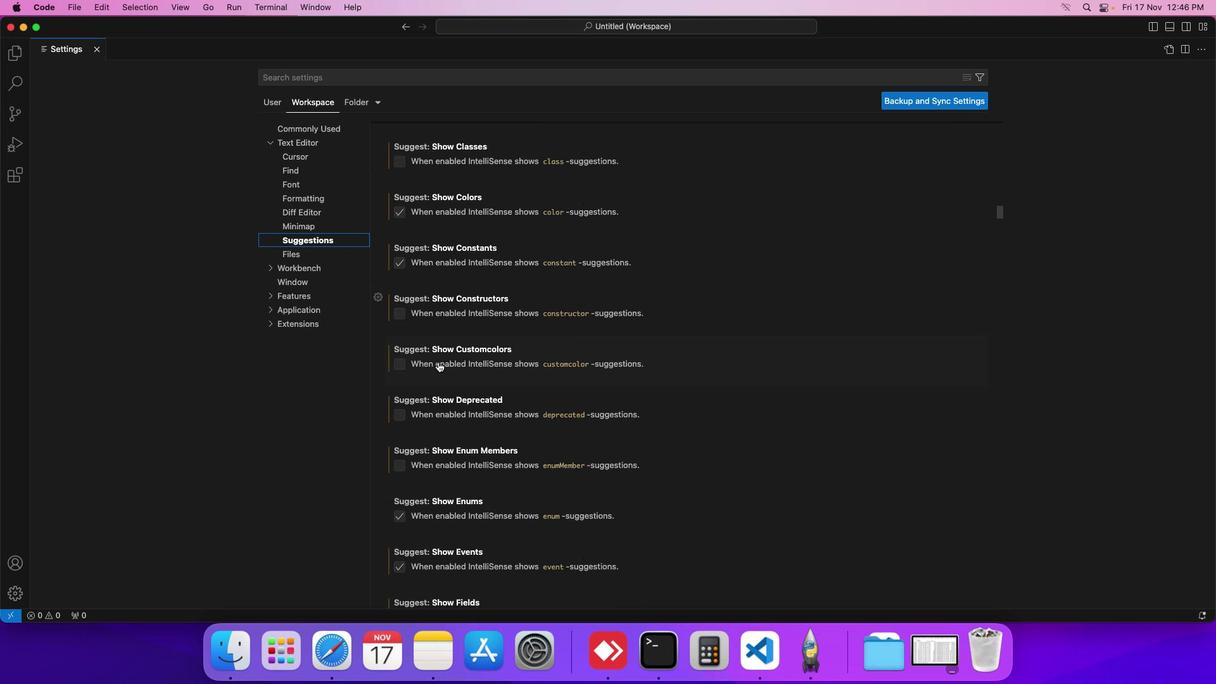 
Action: Mouse scrolled (437, 362) with delta (0, 0)
Screenshot: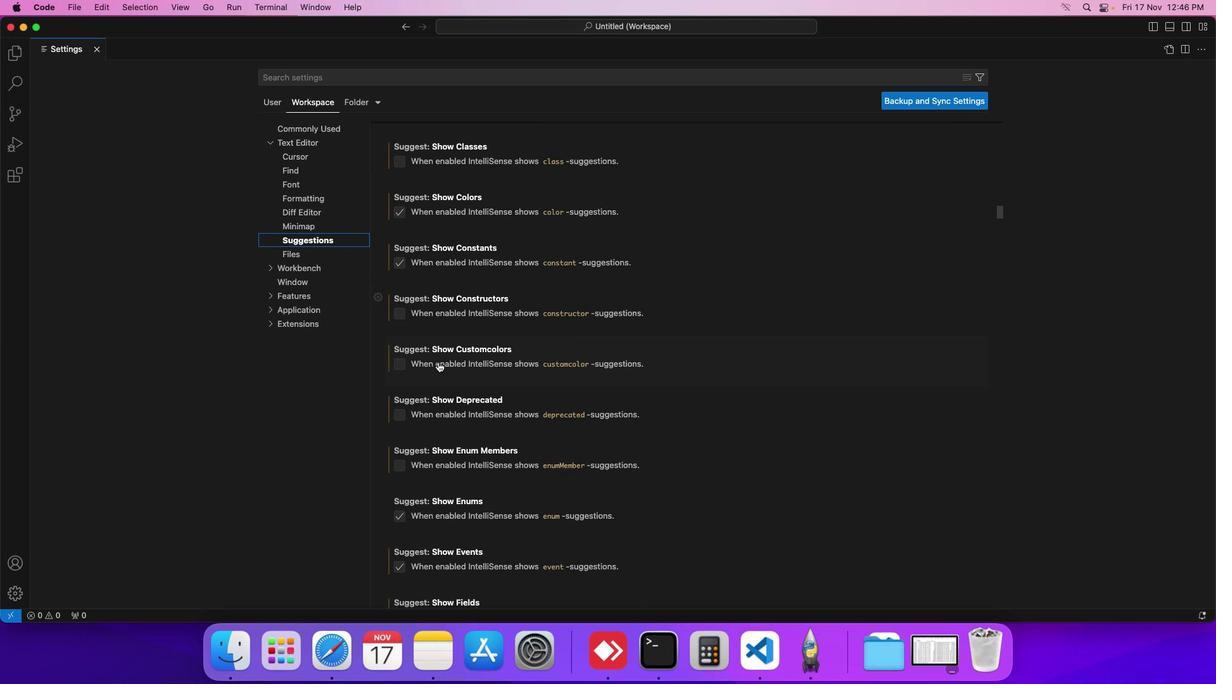 
Action: Mouse moved to (437, 362)
Screenshot: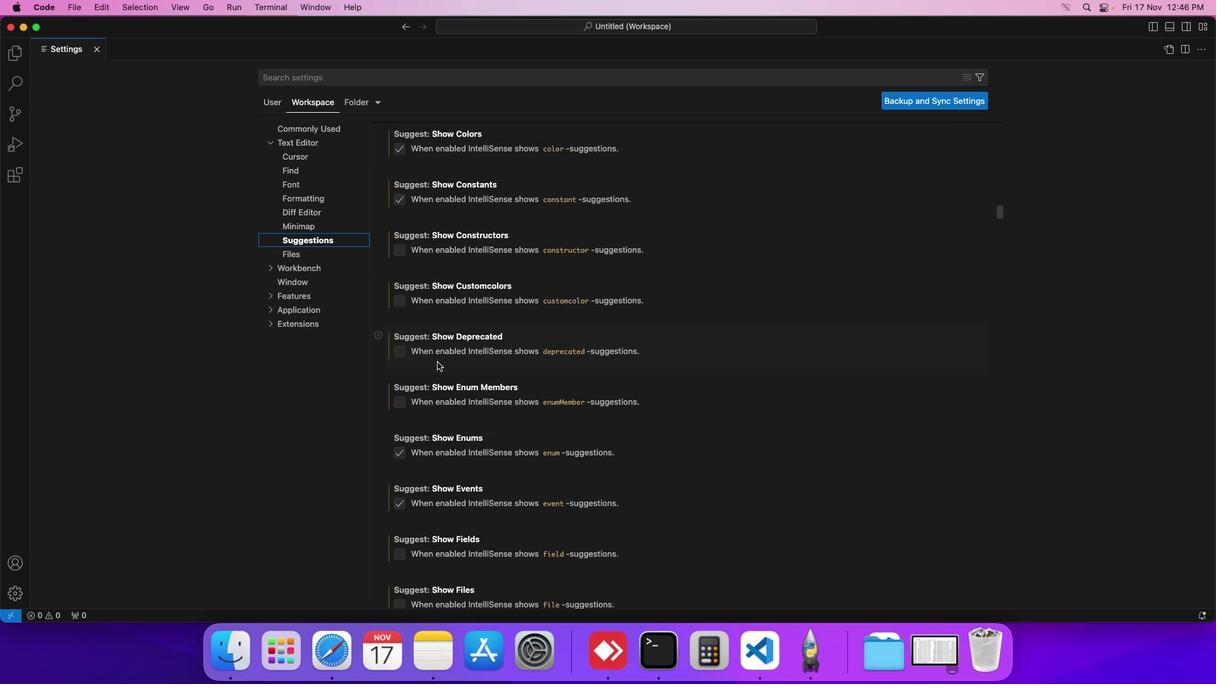 
Action: Mouse scrolled (437, 362) with delta (0, 0)
Screenshot: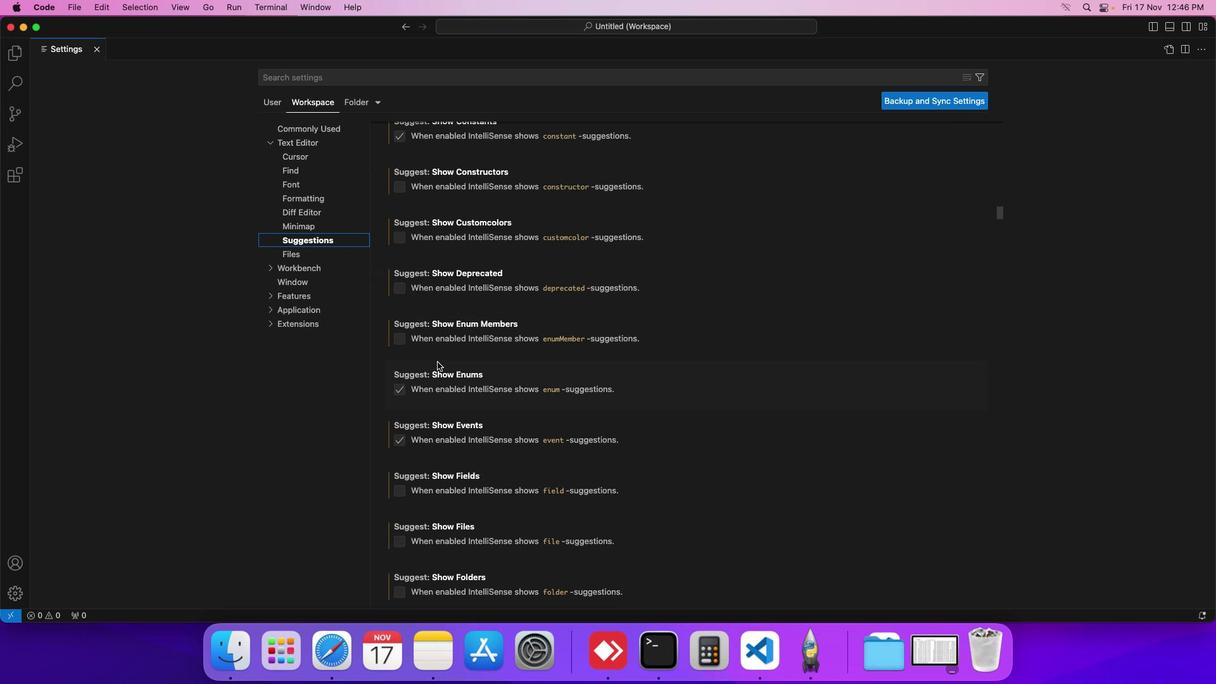 
Action: Mouse moved to (437, 362)
Screenshot: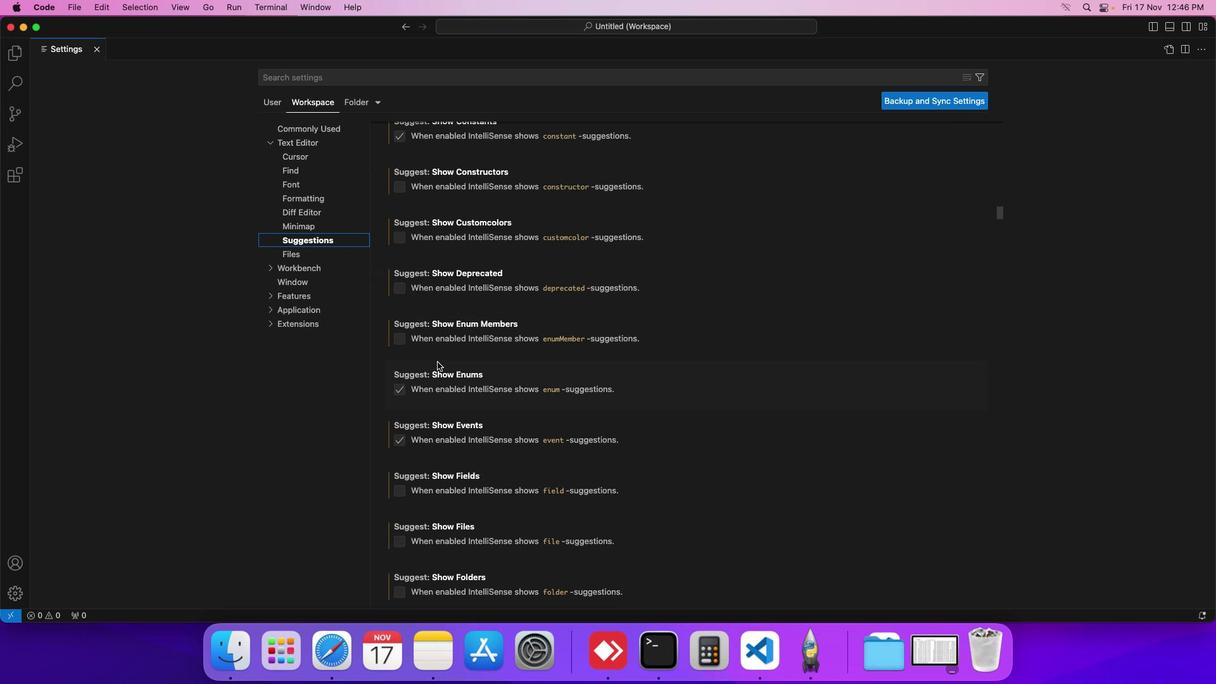 
Action: Mouse scrolled (437, 362) with delta (0, 0)
Screenshot: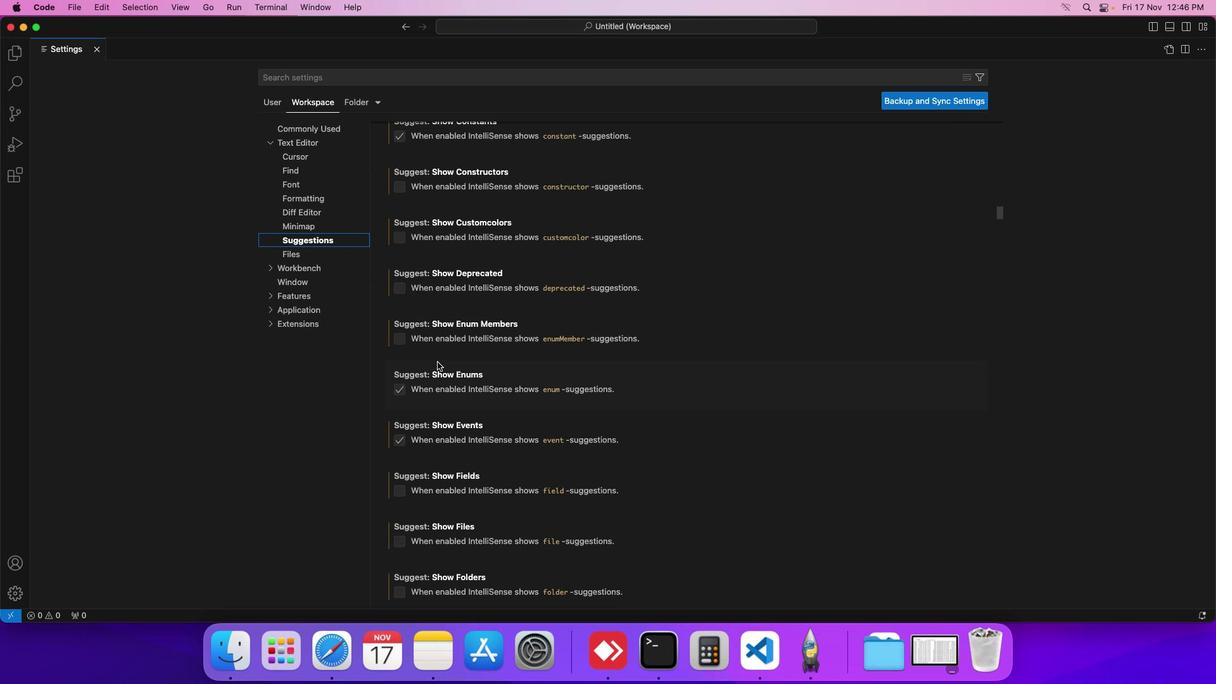 
Action: Mouse scrolled (437, 362) with delta (0, -1)
Screenshot: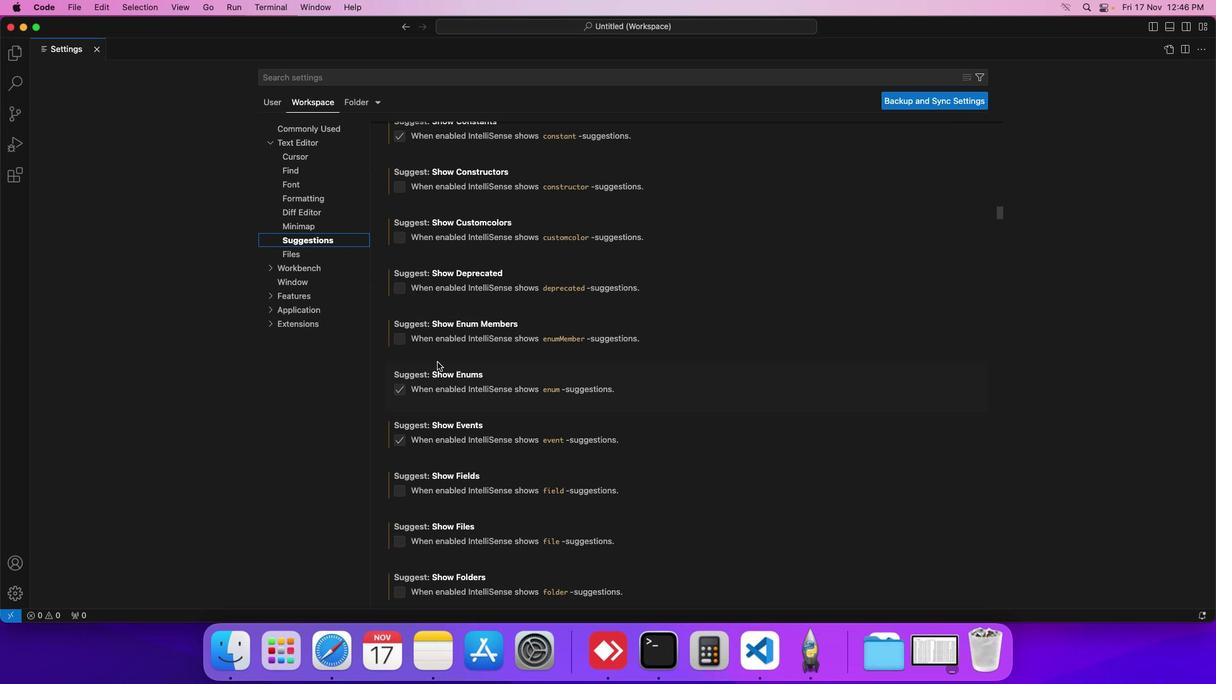 
Action: Mouse scrolled (437, 362) with delta (0, 0)
Screenshot: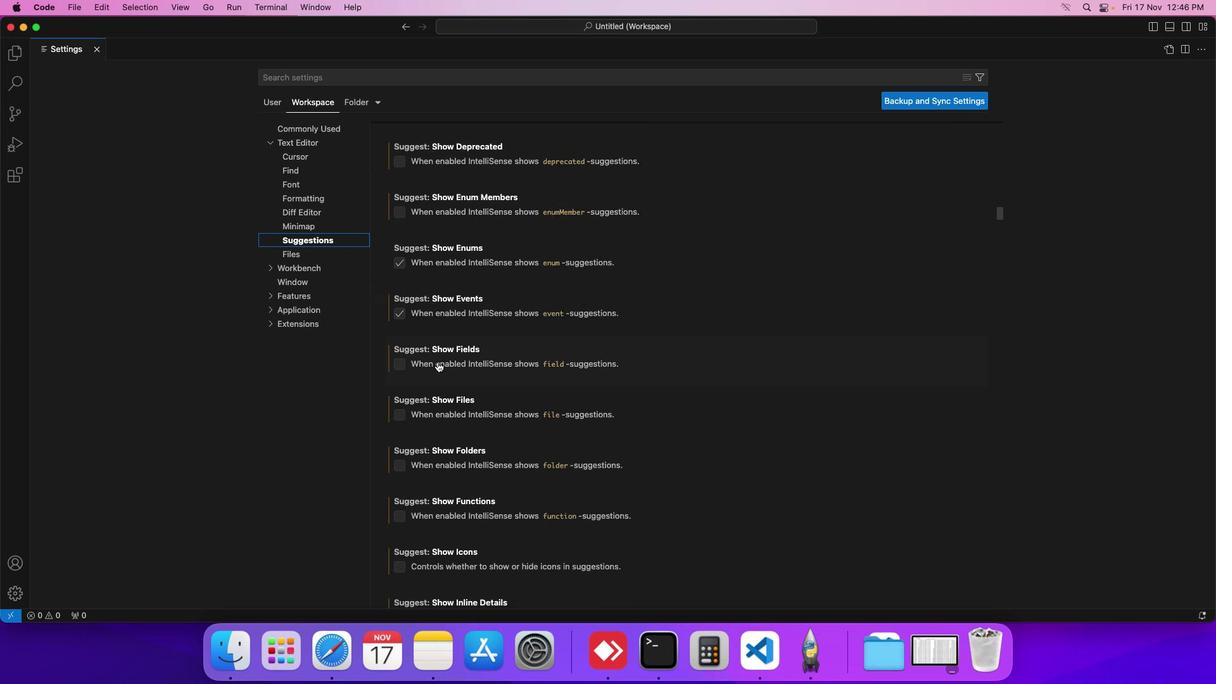 
Action: Mouse scrolled (437, 362) with delta (0, 0)
Screenshot: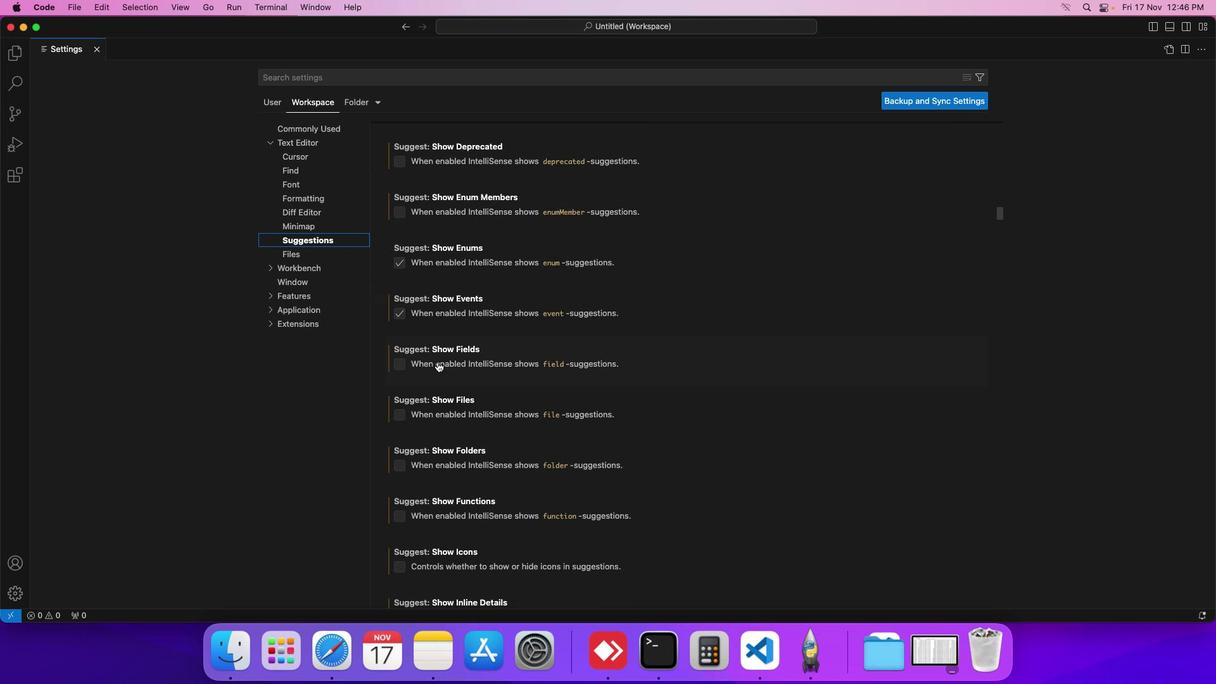 
Action: Mouse scrolled (437, 362) with delta (0, -1)
Screenshot: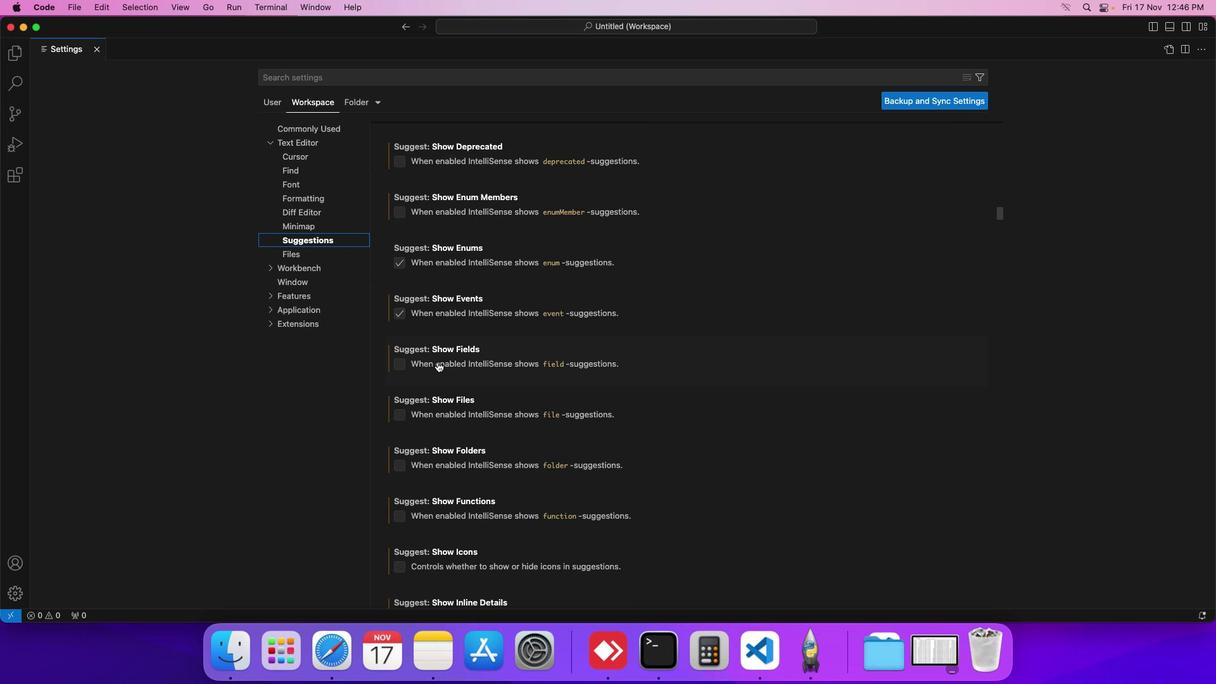 
Action: Mouse scrolled (437, 362) with delta (0, 0)
Screenshot: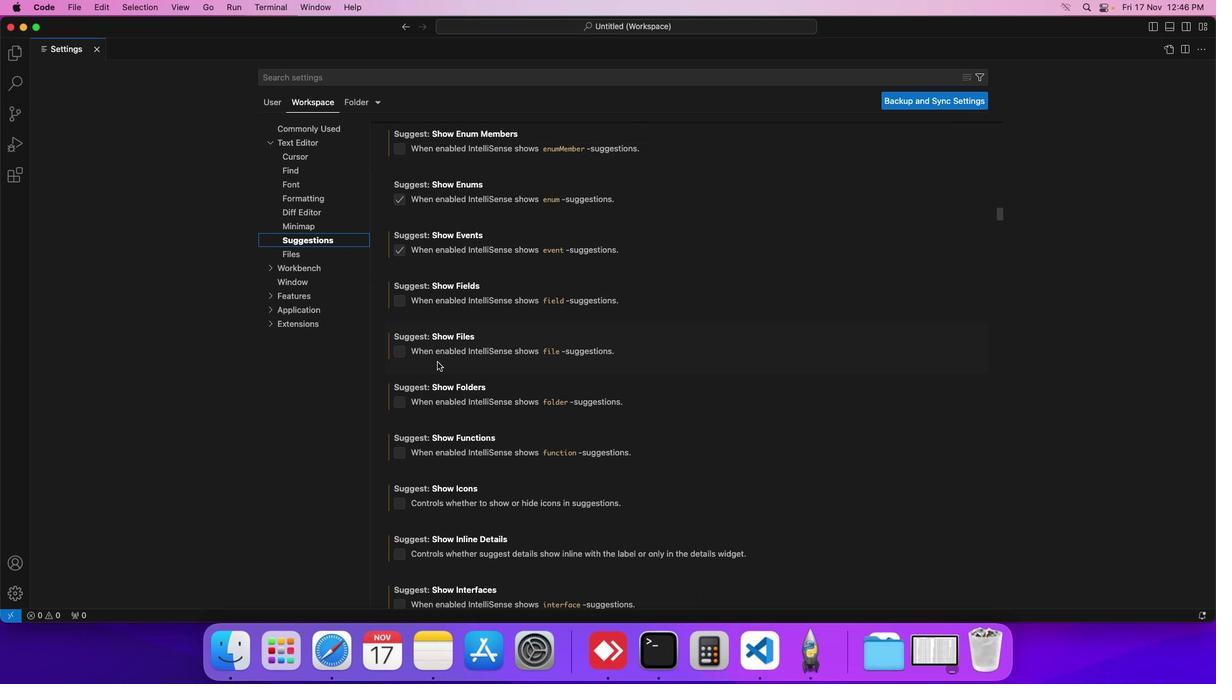 
Action: Mouse scrolled (437, 362) with delta (0, 0)
Screenshot: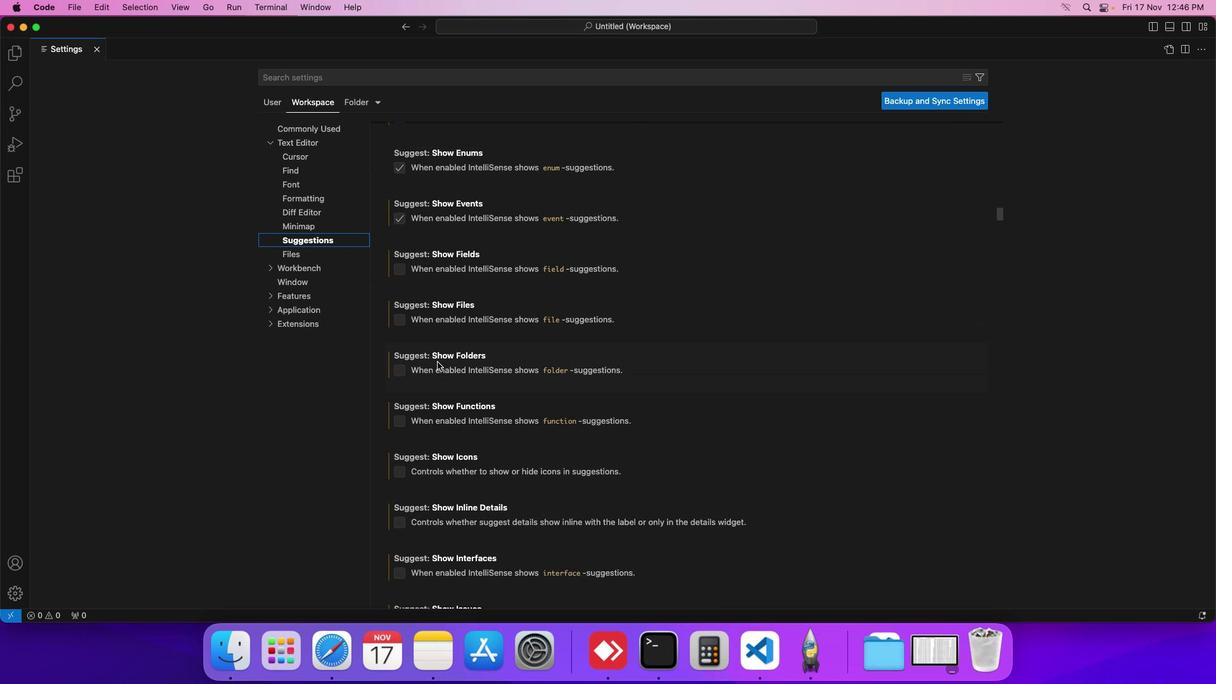 
Action: Mouse scrolled (437, 362) with delta (0, 0)
Screenshot: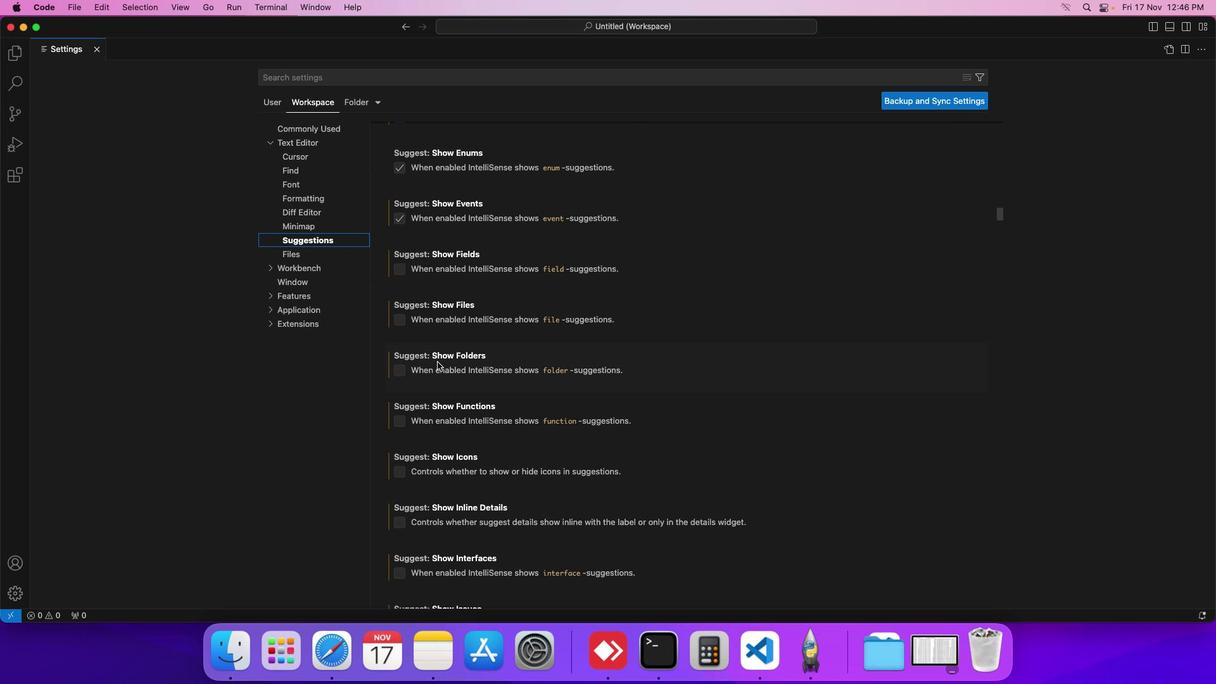 
Action: Mouse scrolled (437, 362) with delta (0, 0)
Screenshot: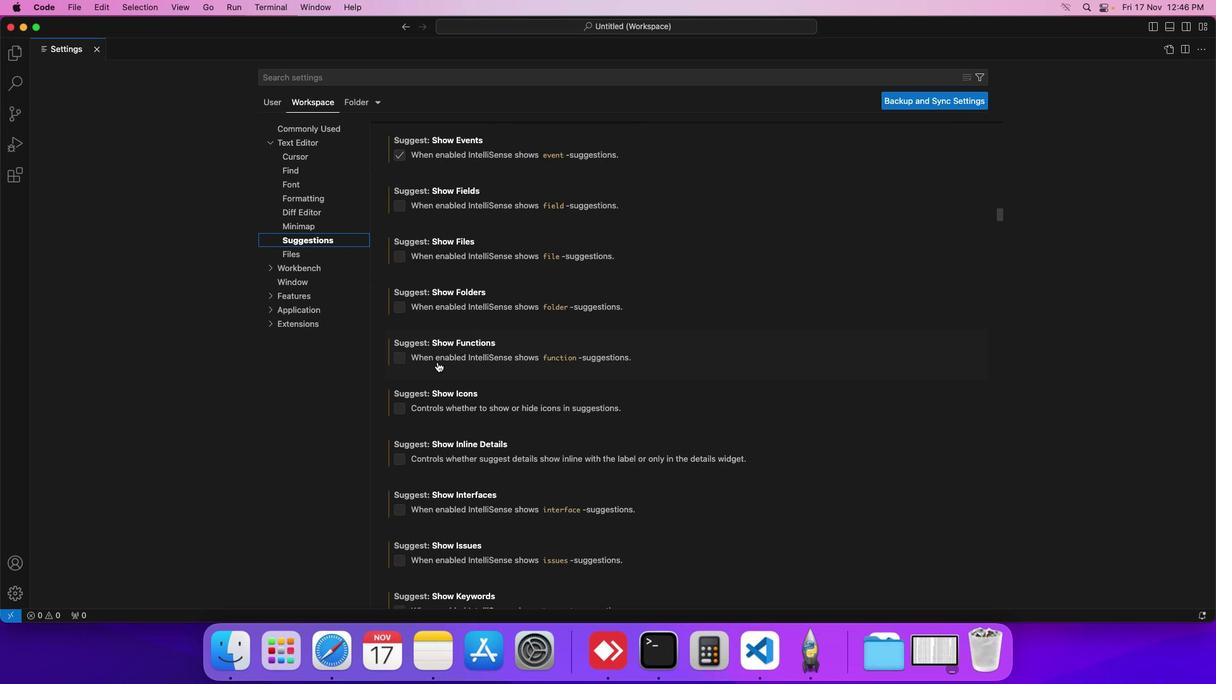 
Action: Mouse scrolled (437, 362) with delta (0, 0)
Screenshot: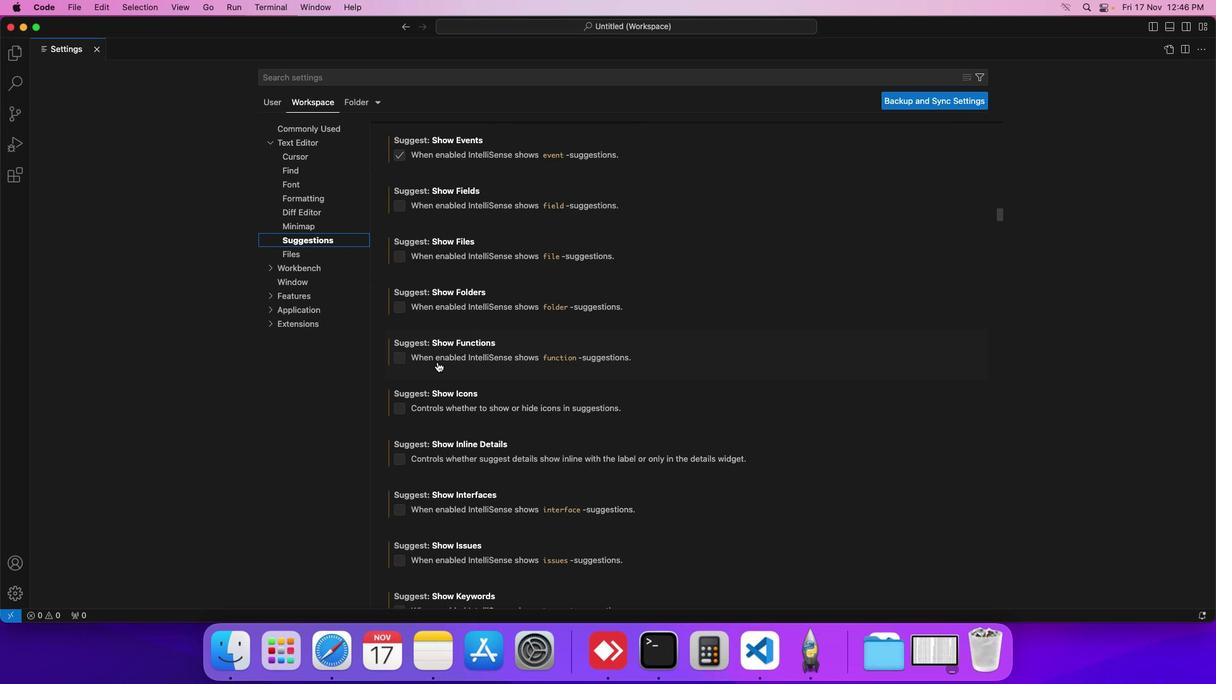 
Action: Mouse scrolled (437, 362) with delta (0, 0)
Screenshot: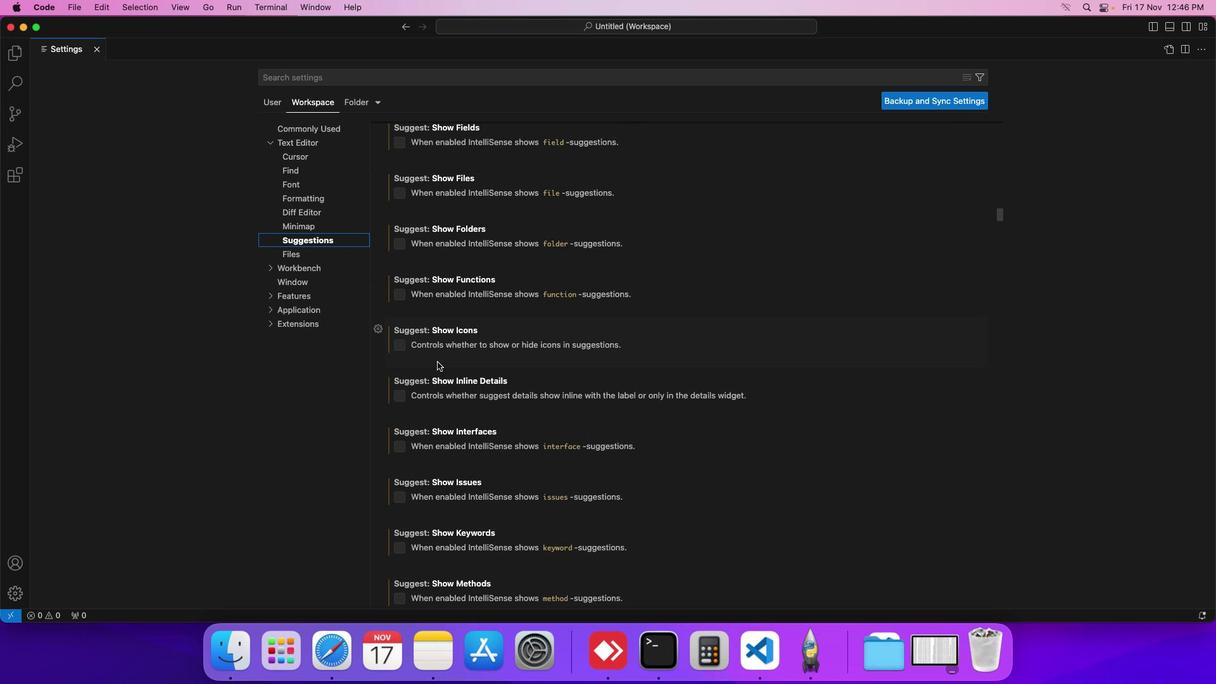 
Action: Mouse moved to (437, 362)
Screenshot: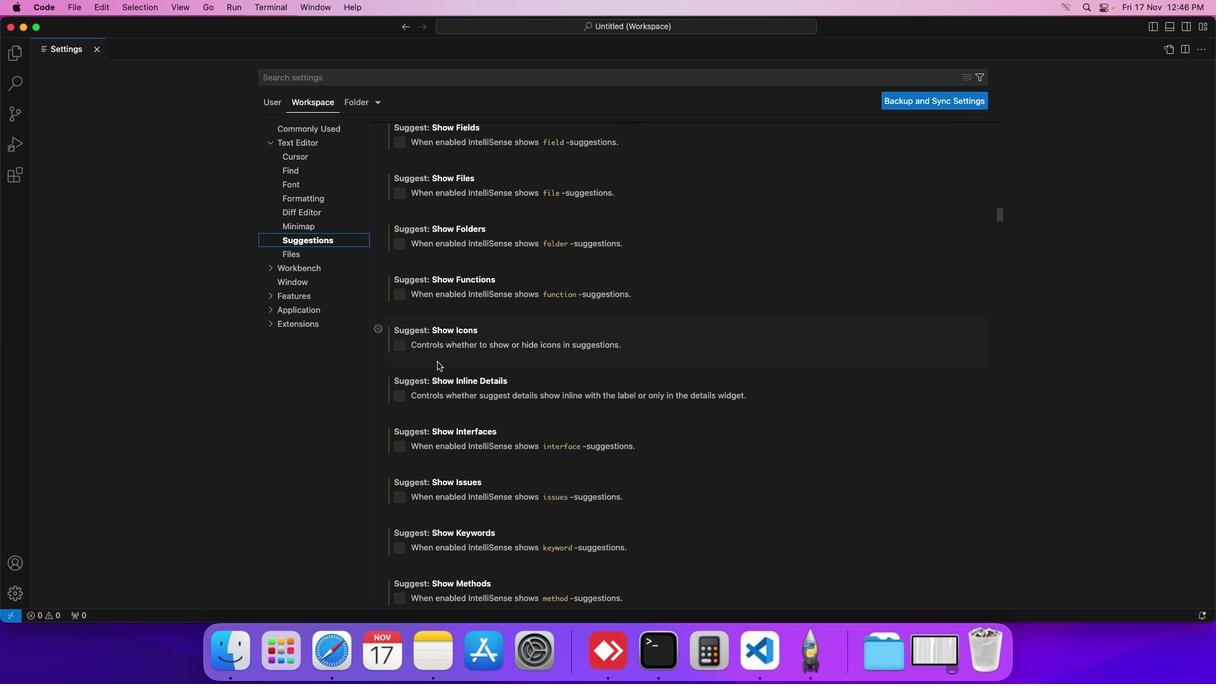 
Action: Mouse scrolled (437, 362) with delta (0, 0)
Screenshot: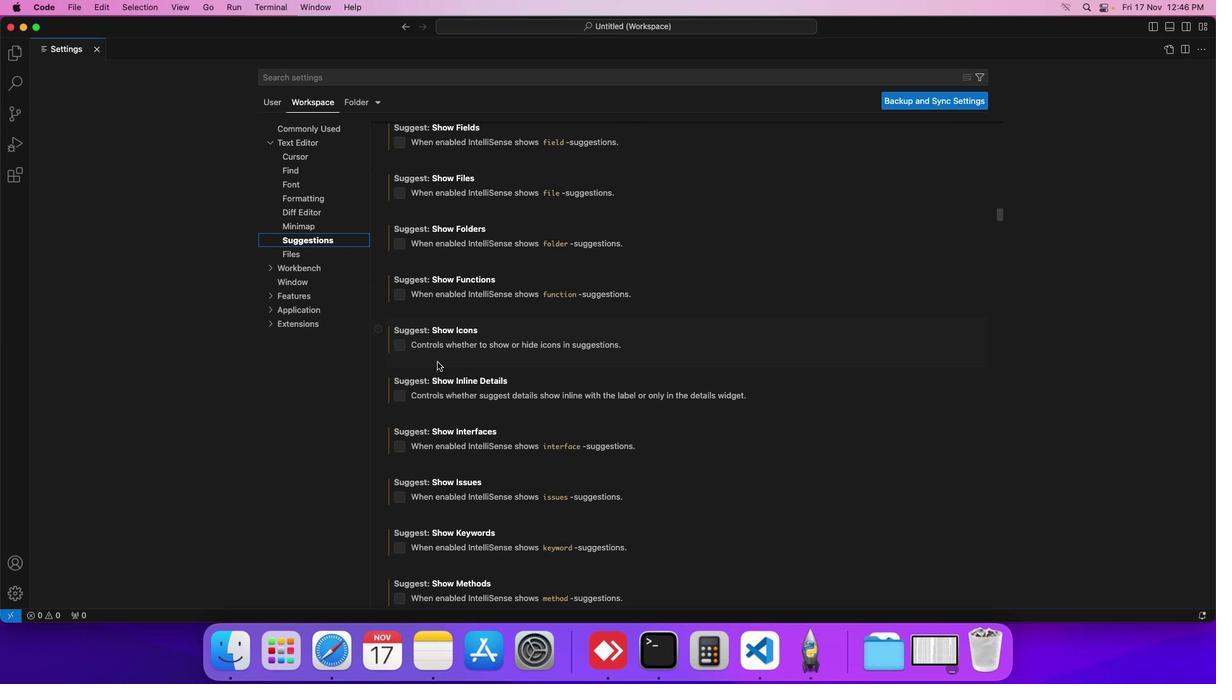 
Action: Mouse scrolled (437, 362) with delta (0, 0)
Screenshot: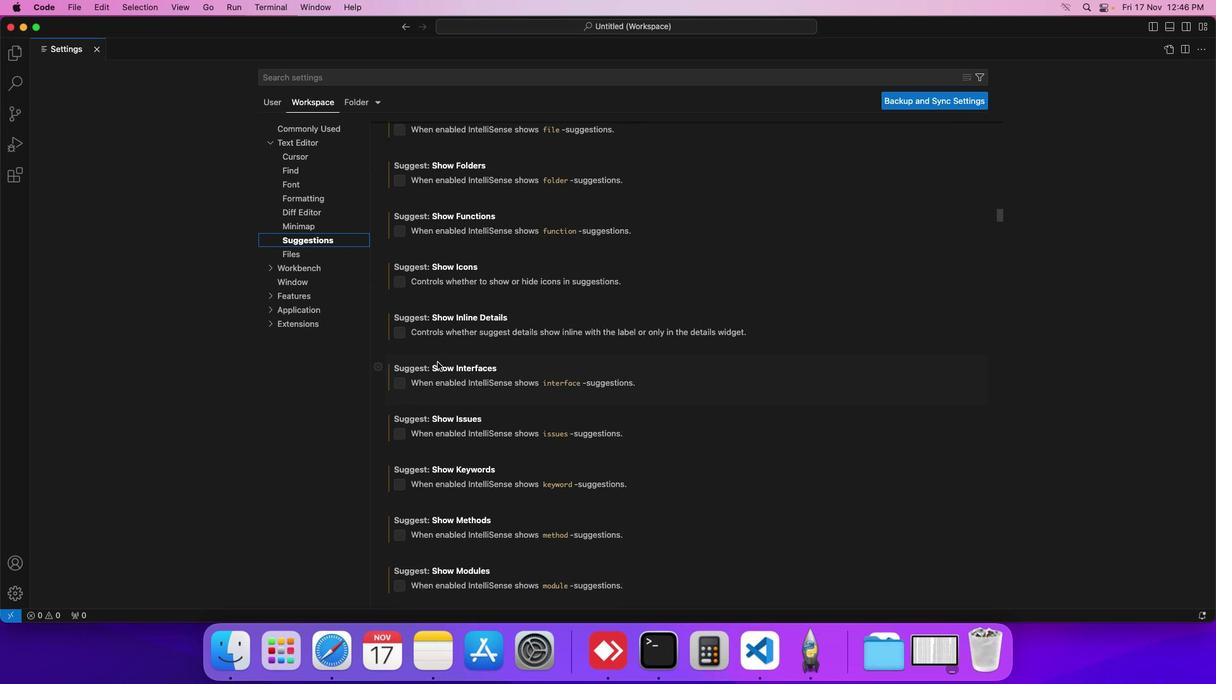 
Action: Mouse scrolled (437, 362) with delta (0, 0)
Screenshot: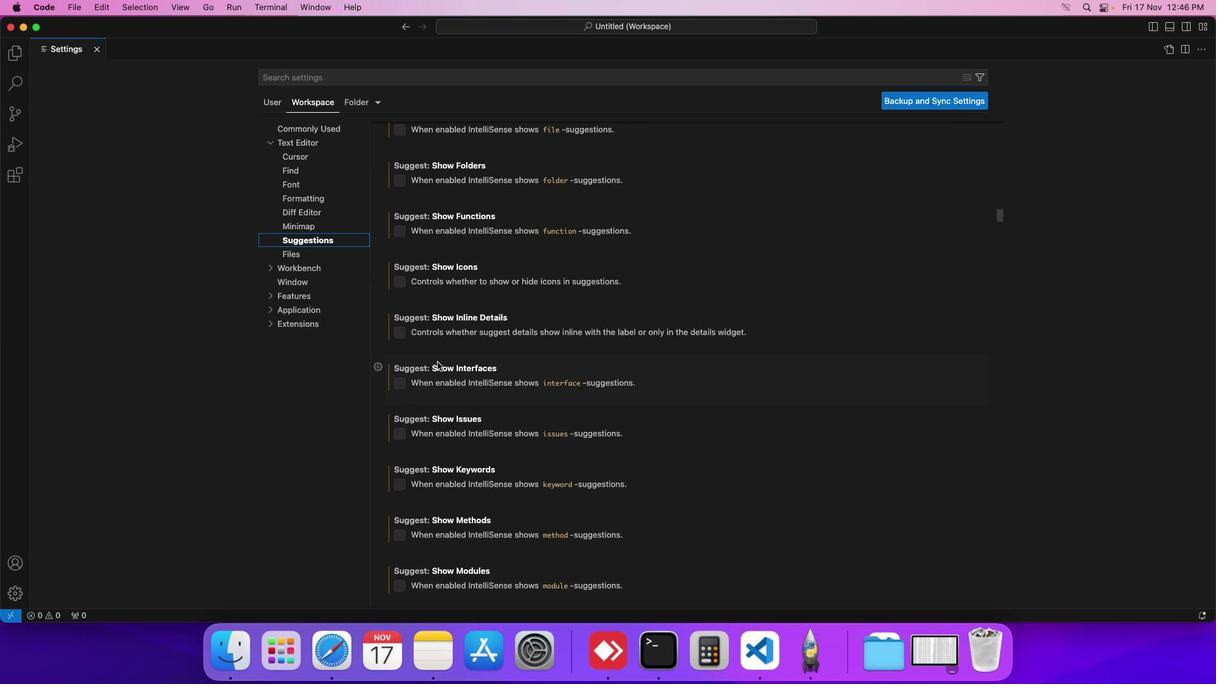 
Action: Mouse scrolled (437, 362) with delta (0, 0)
Screenshot: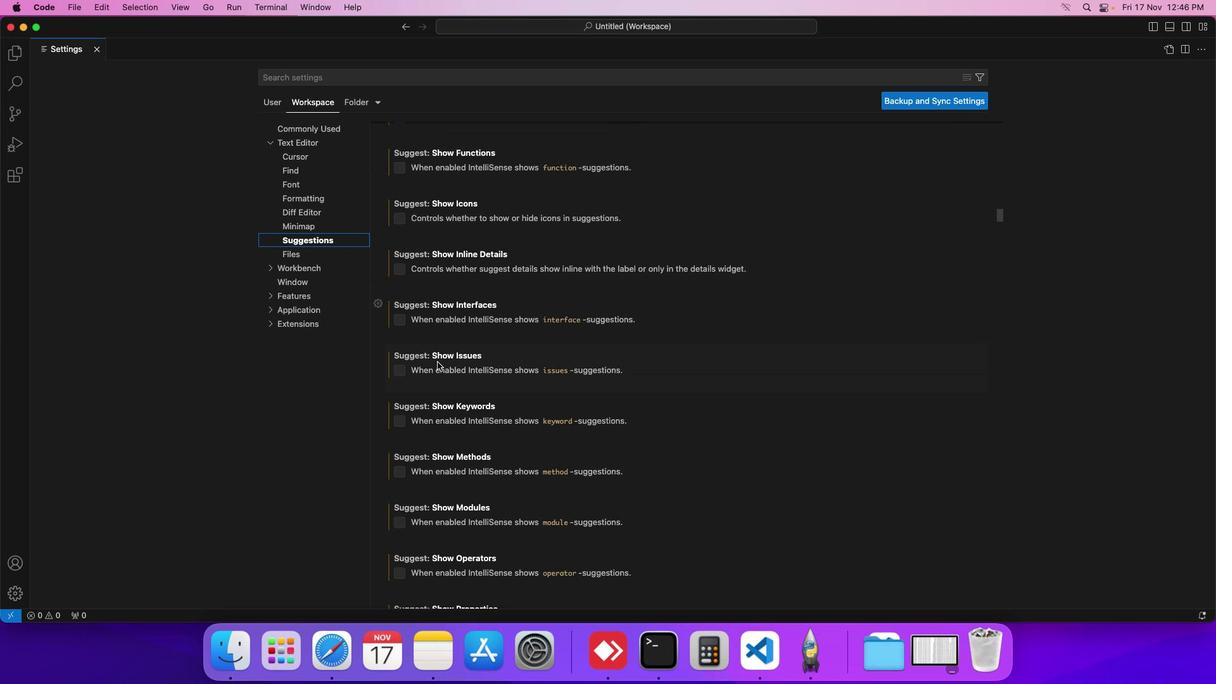 
Action: Mouse scrolled (437, 362) with delta (0, 0)
Screenshot: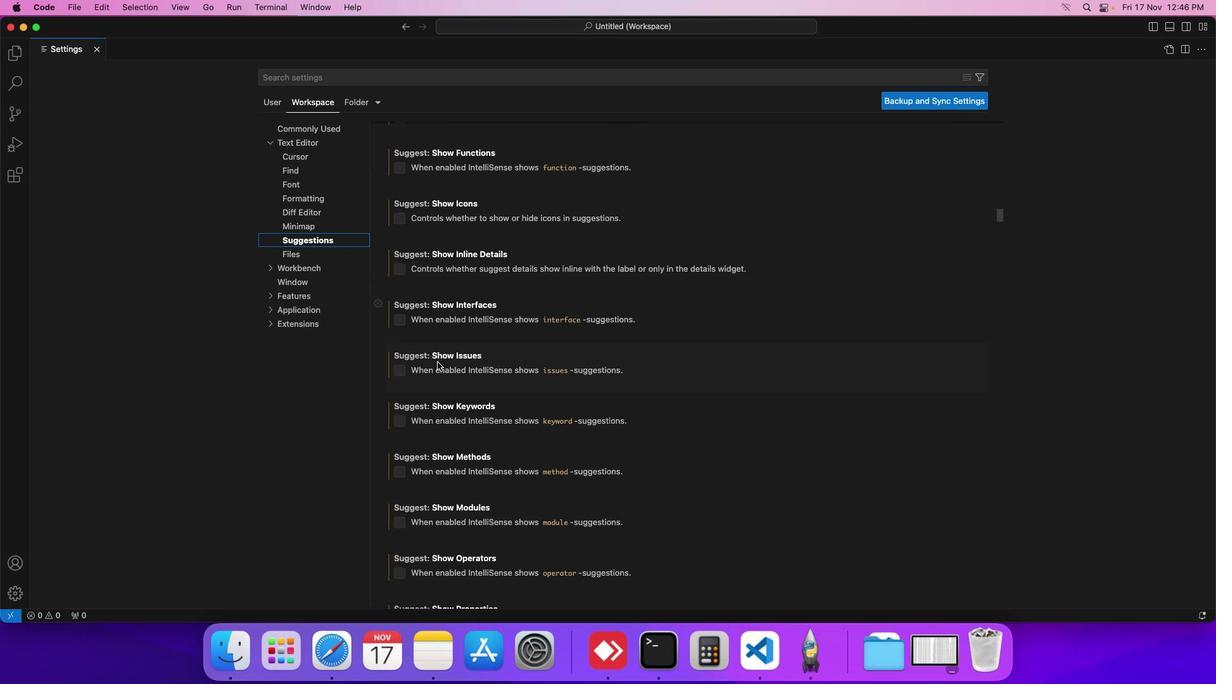 
Action: Mouse scrolled (437, 362) with delta (0, 0)
Screenshot: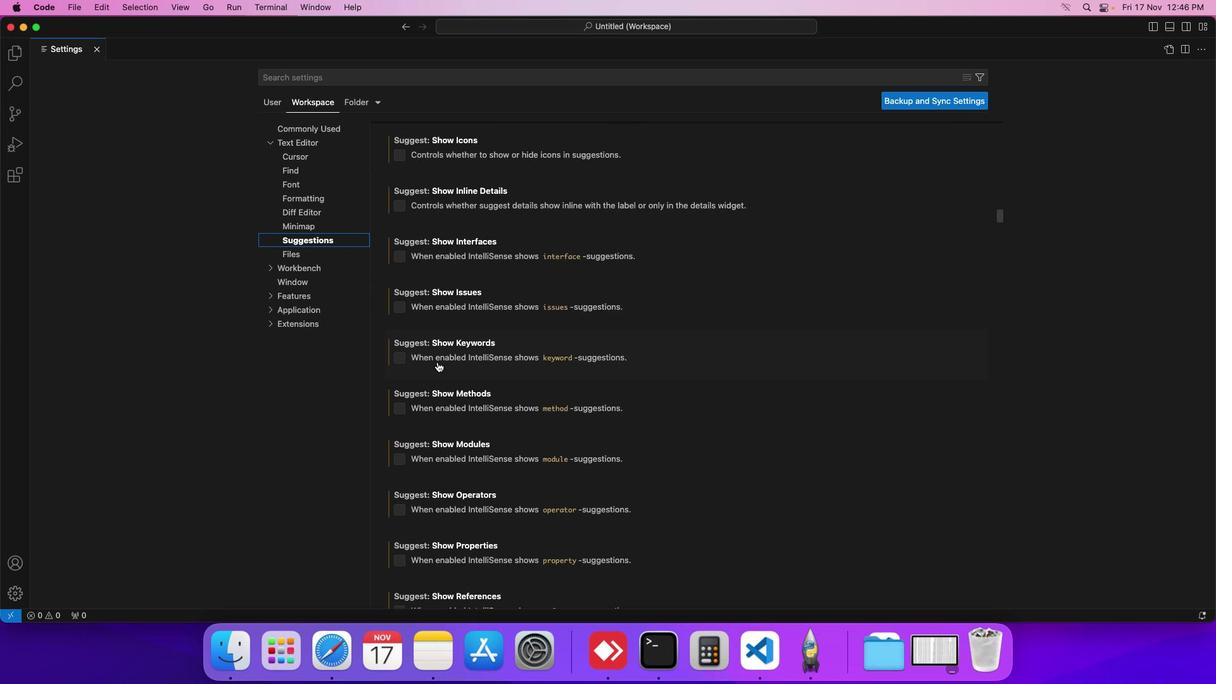 
Action: Mouse scrolled (437, 362) with delta (0, 0)
Screenshot: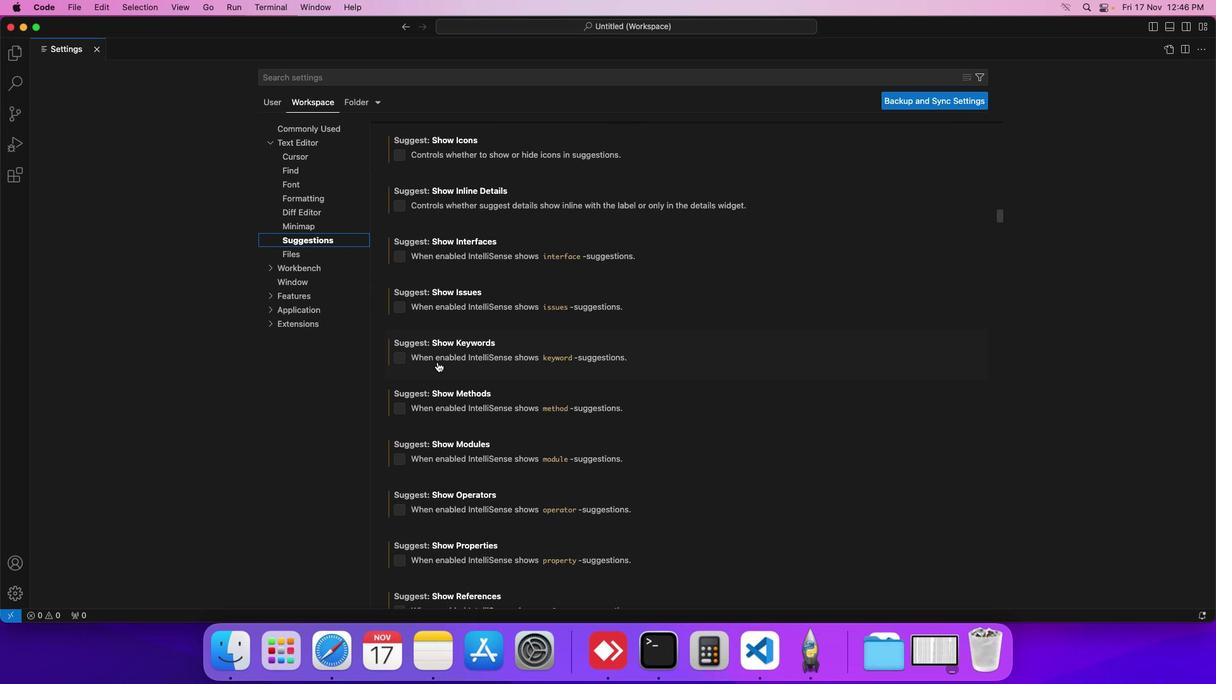 
Action: Mouse scrolled (437, 362) with delta (0, 0)
Screenshot: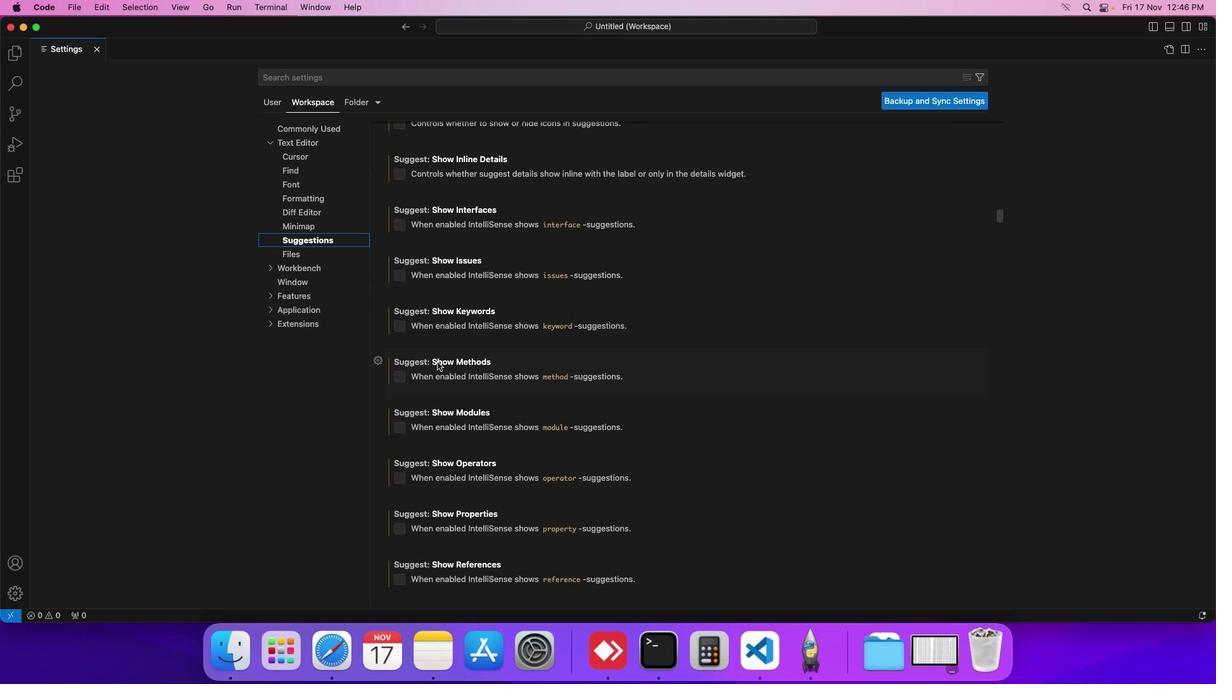 
Action: Mouse scrolled (437, 362) with delta (0, 0)
Screenshot: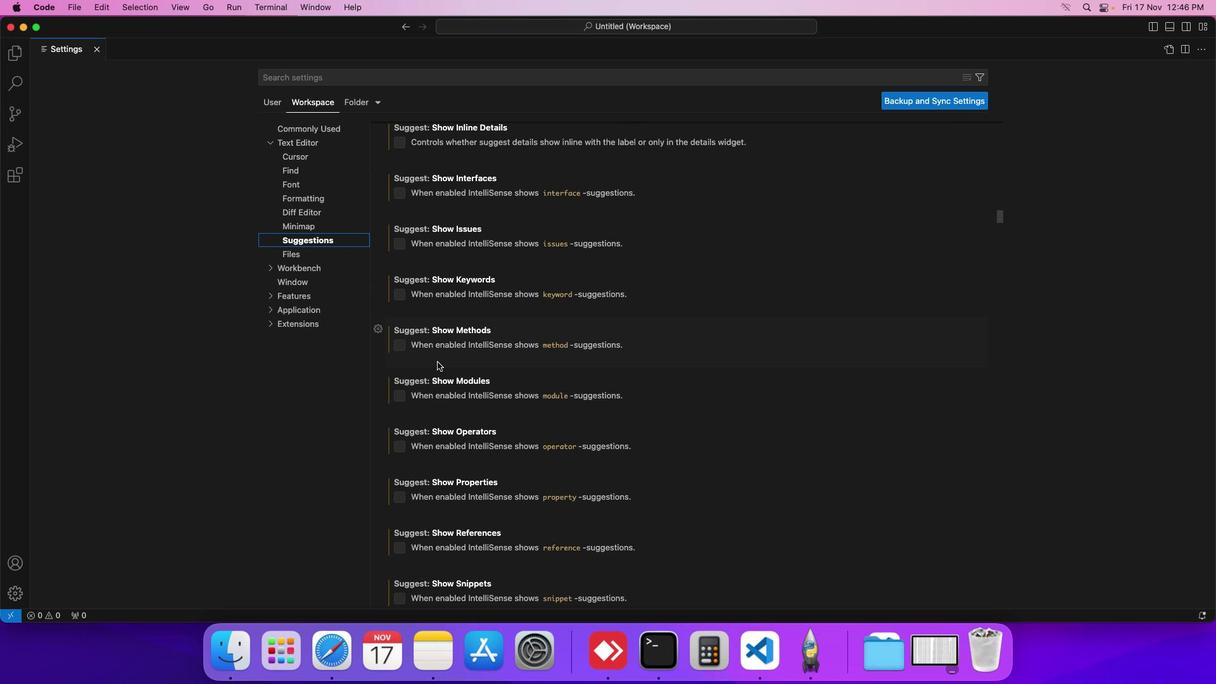 
Action: Mouse moved to (437, 362)
Screenshot: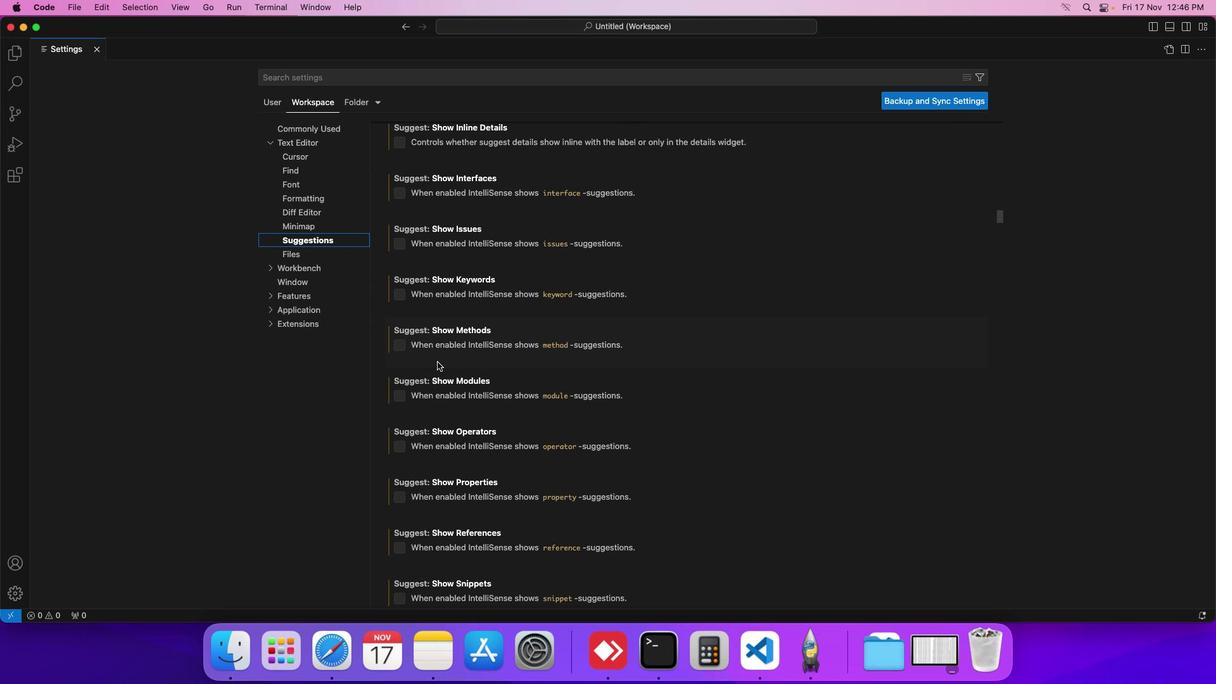 
Action: Mouse scrolled (437, 362) with delta (0, 0)
Screenshot: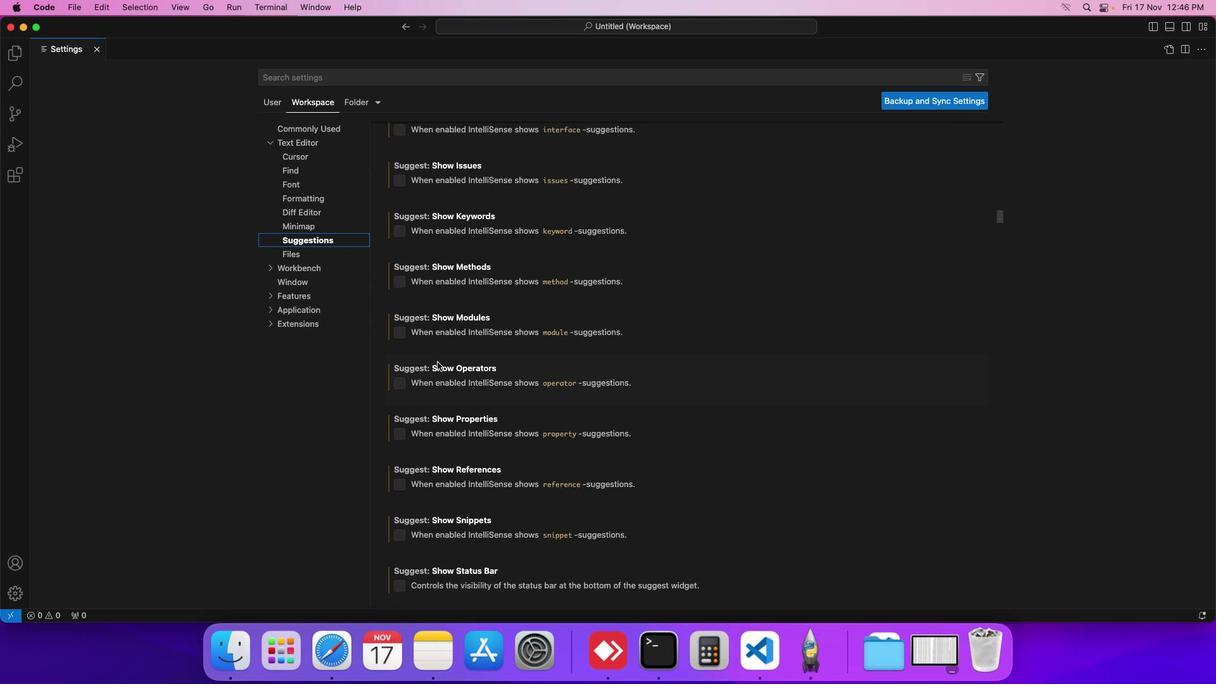 
Action: Mouse scrolled (437, 362) with delta (0, 0)
Screenshot: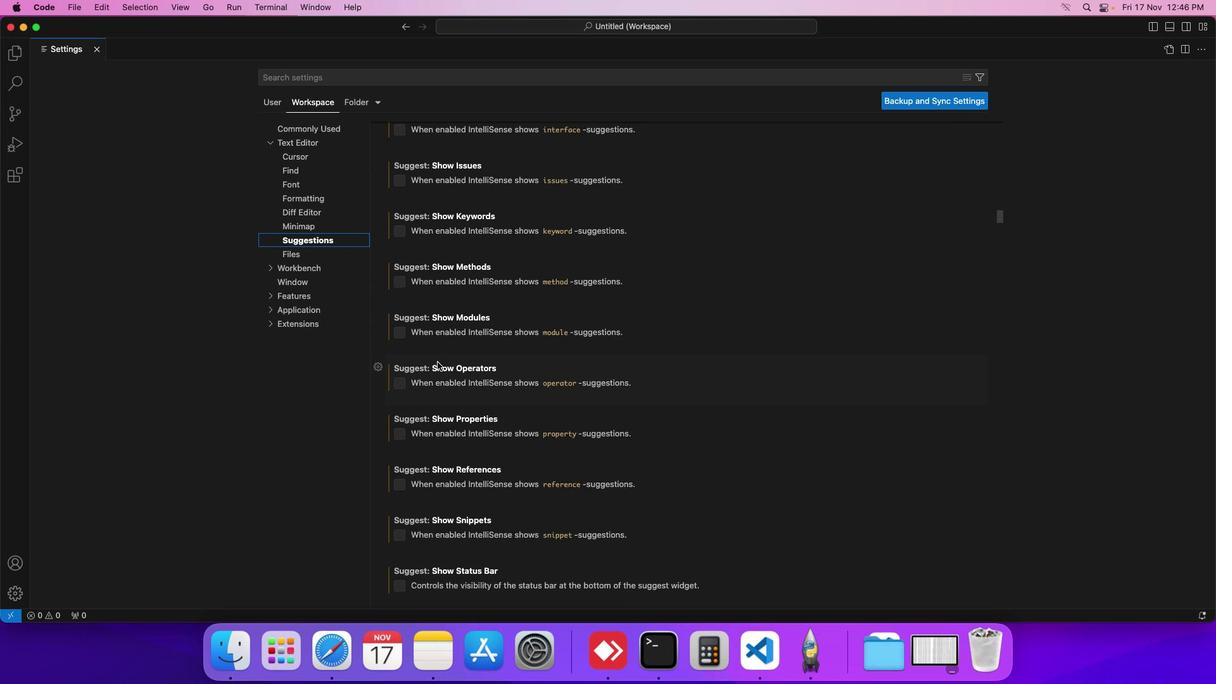 
Action: Mouse scrolled (437, 362) with delta (0, 0)
Screenshot: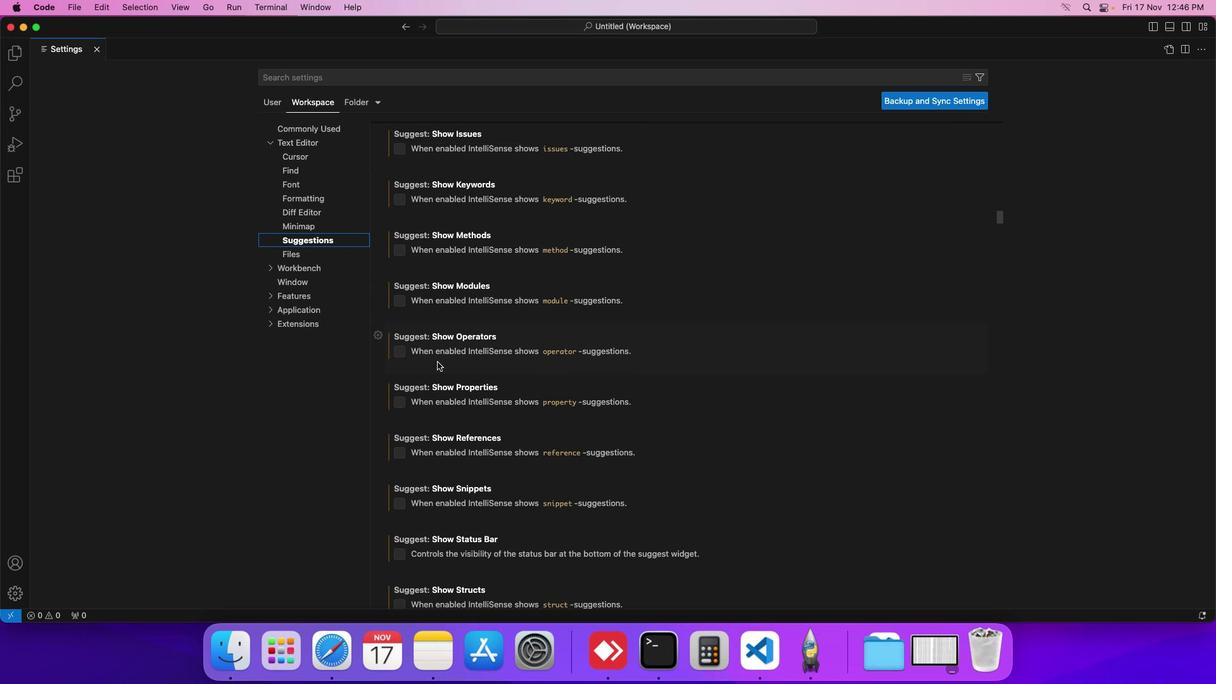
Action: Mouse scrolled (437, 362) with delta (0, 0)
Screenshot: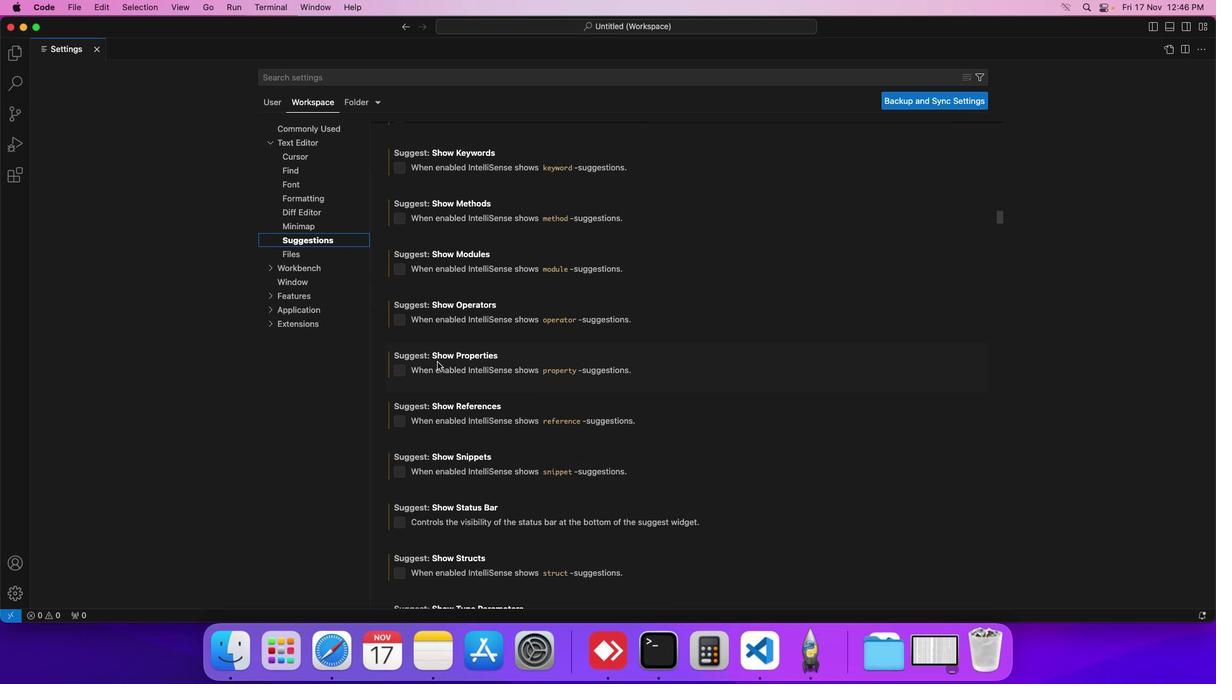 
Action: Mouse moved to (437, 362)
Screenshot: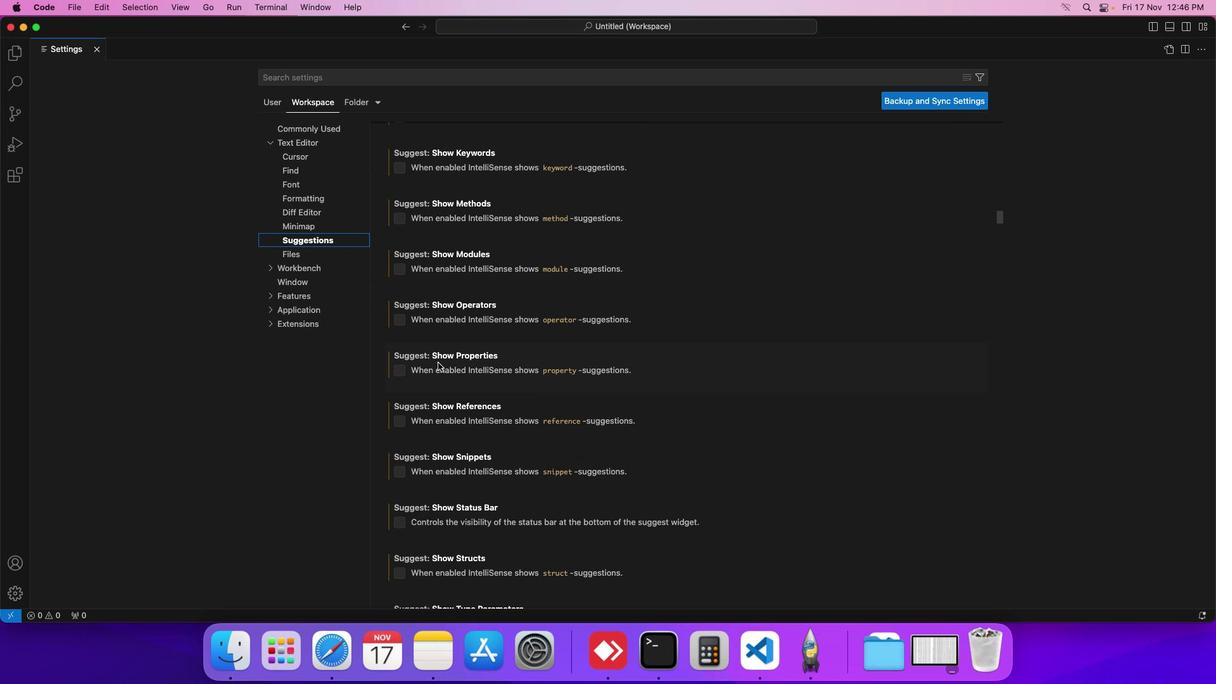 
Action: Mouse scrolled (437, 362) with delta (0, 0)
Screenshot: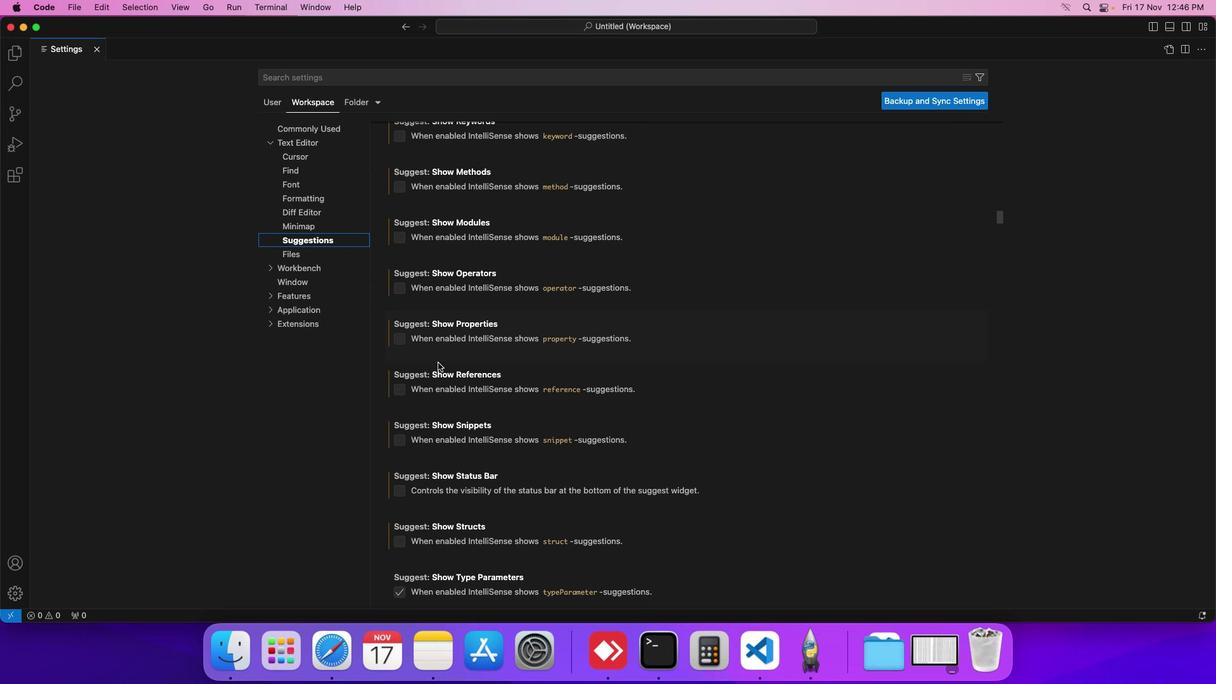 
Action: Mouse scrolled (437, 362) with delta (0, 0)
Screenshot: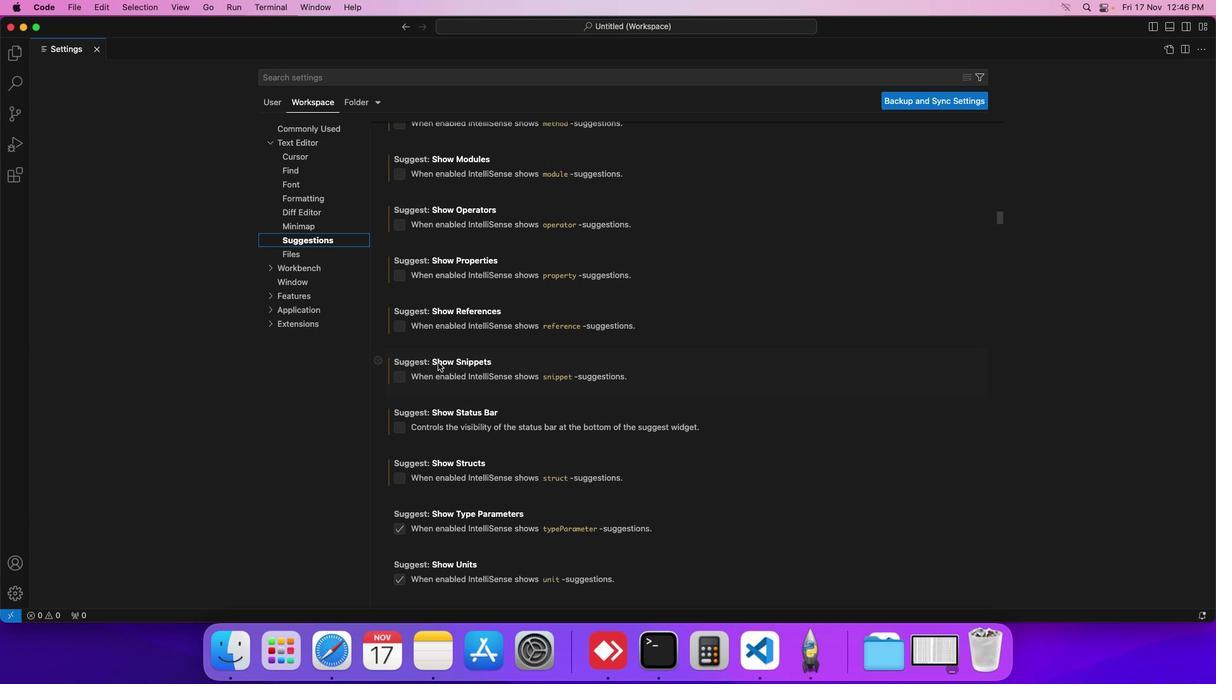 
Action: Mouse scrolled (437, 362) with delta (0, 0)
Screenshot: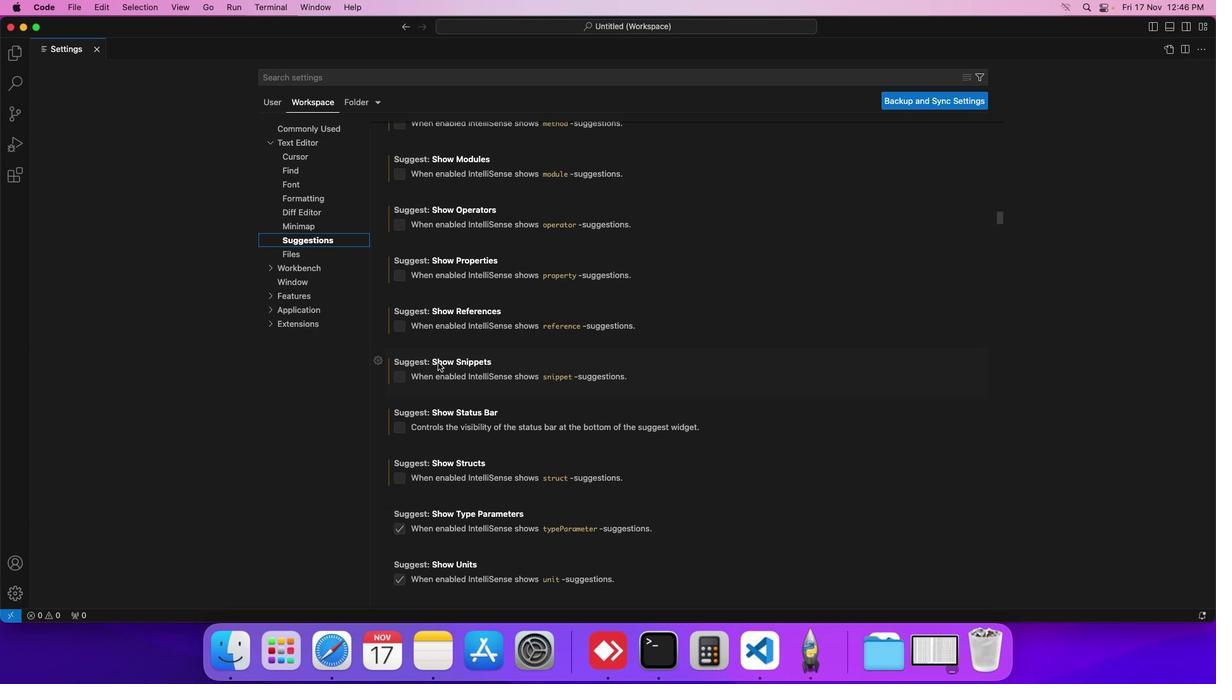 
Action: Mouse scrolled (437, 362) with delta (0, 0)
Screenshot: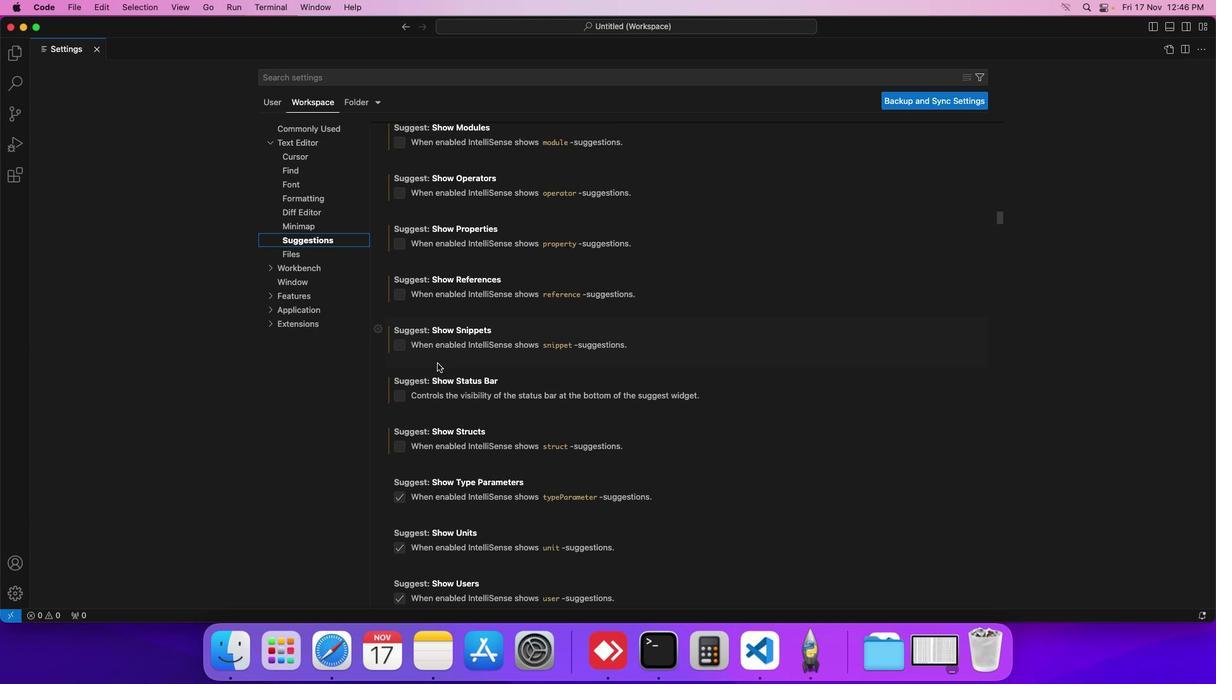 
Action: Mouse moved to (397, 444)
Screenshot: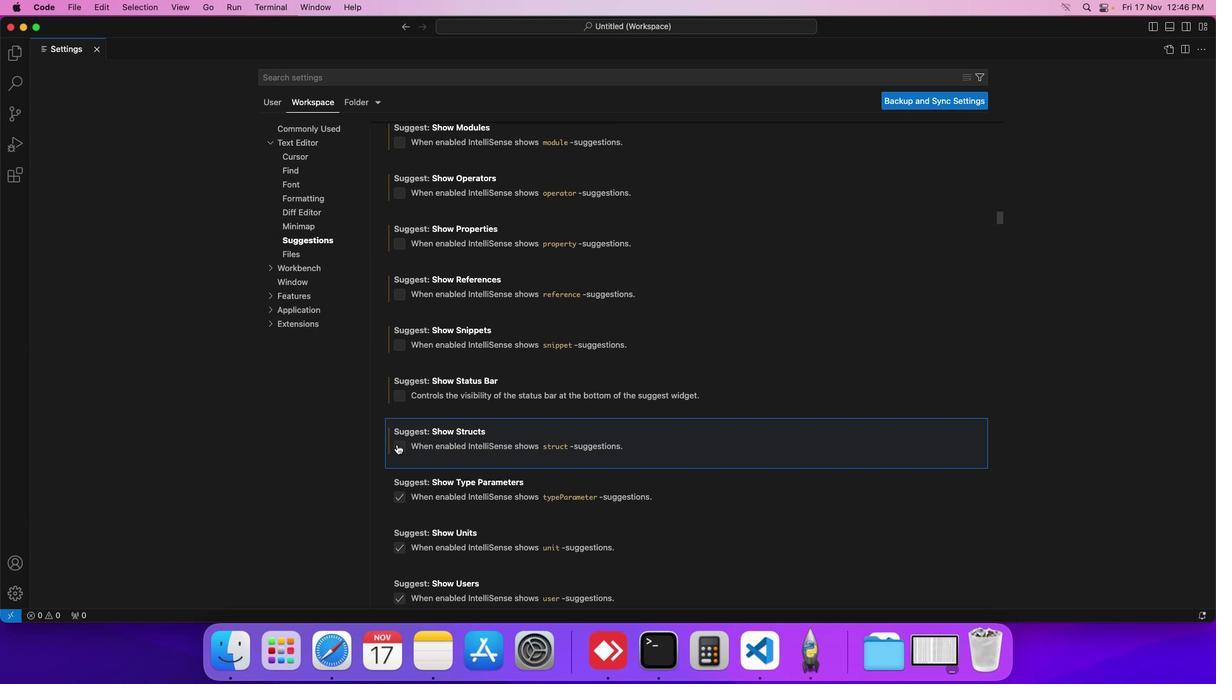 
Action: Mouse pressed left at (397, 444)
Screenshot: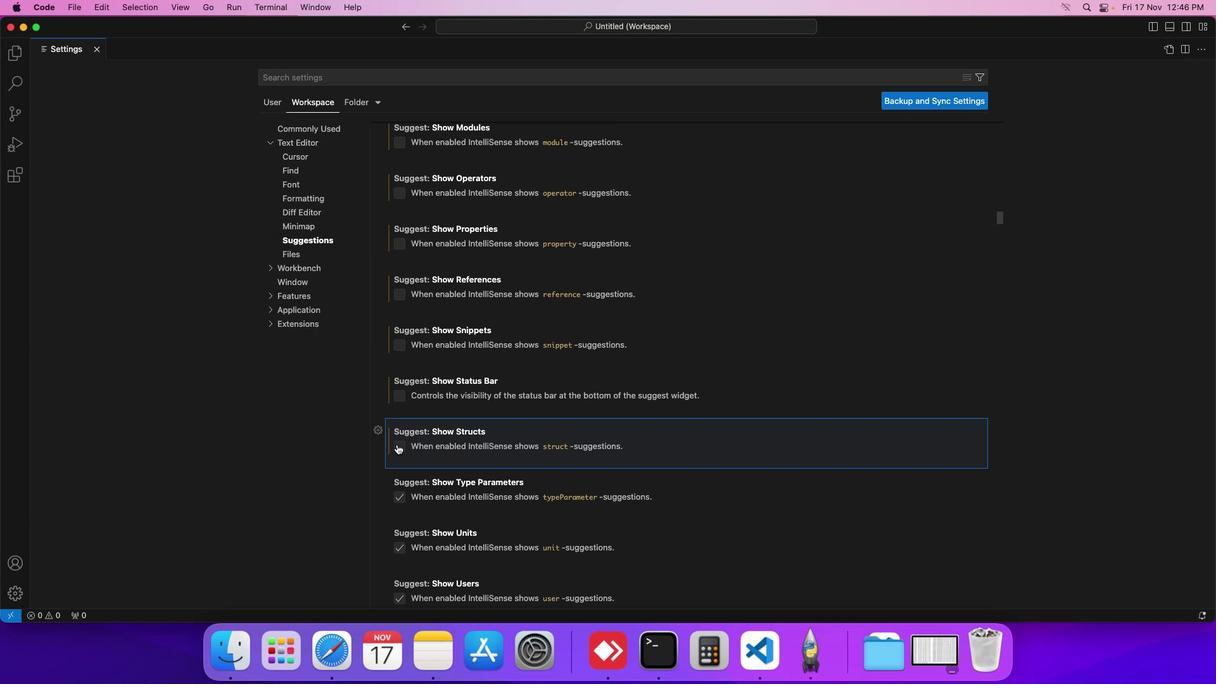 
Action: Mouse moved to (412, 449)
Screenshot: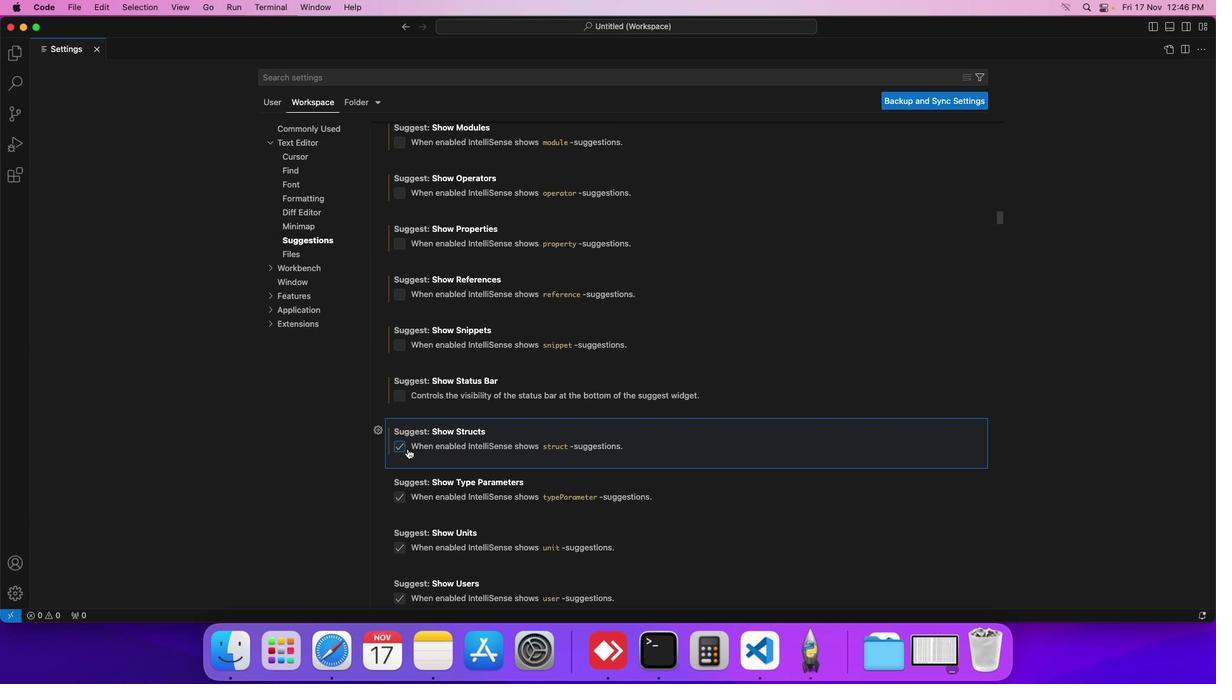 
